 Task: Font style For heading Use Alef with green colour. font size for heading '24 Pt. 'Change the font style of data to Alefand font size to  16 Pt. Change the alignment of both headline & data to  Align top. In the sheet  Budget Analysis Toolbook
Action: Mouse moved to (48, 111)
Screenshot: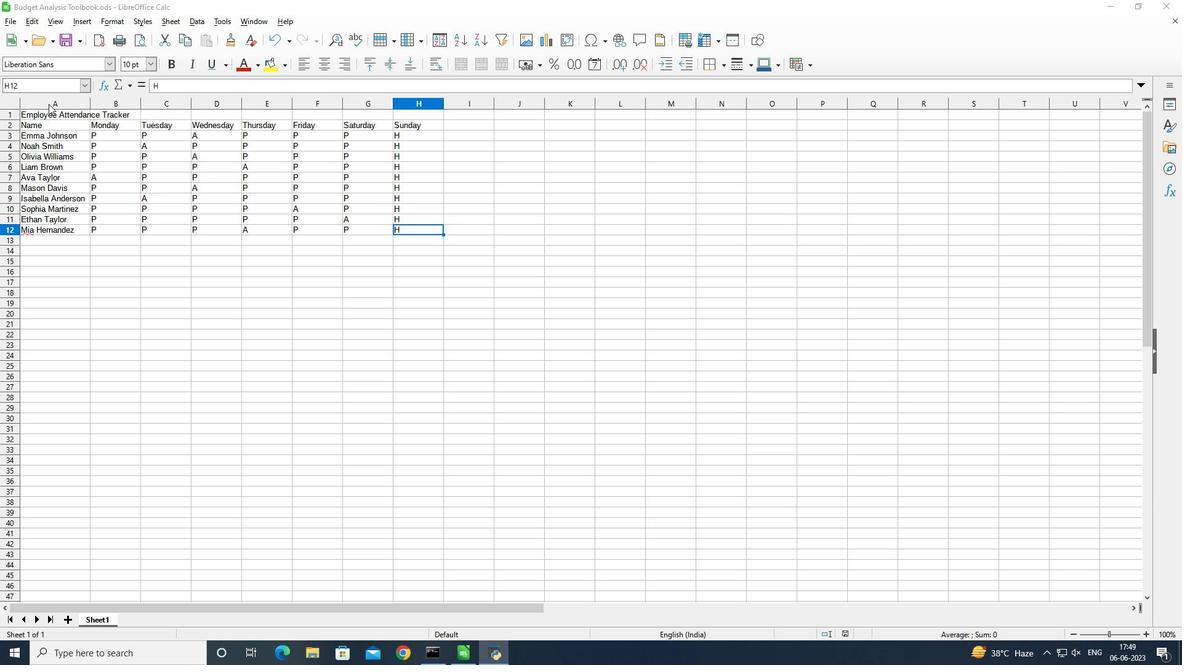 
Action: Mouse pressed left at (48, 111)
Screenshot: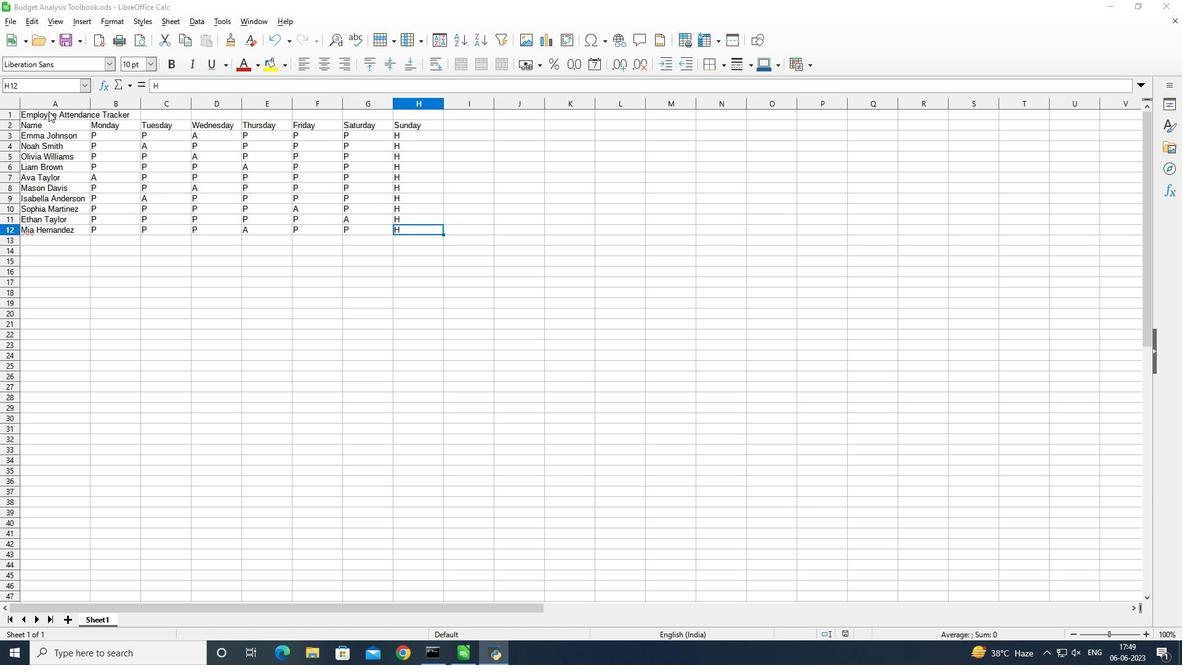 
Action: Mouse moved to (110, 59)
Screenshot: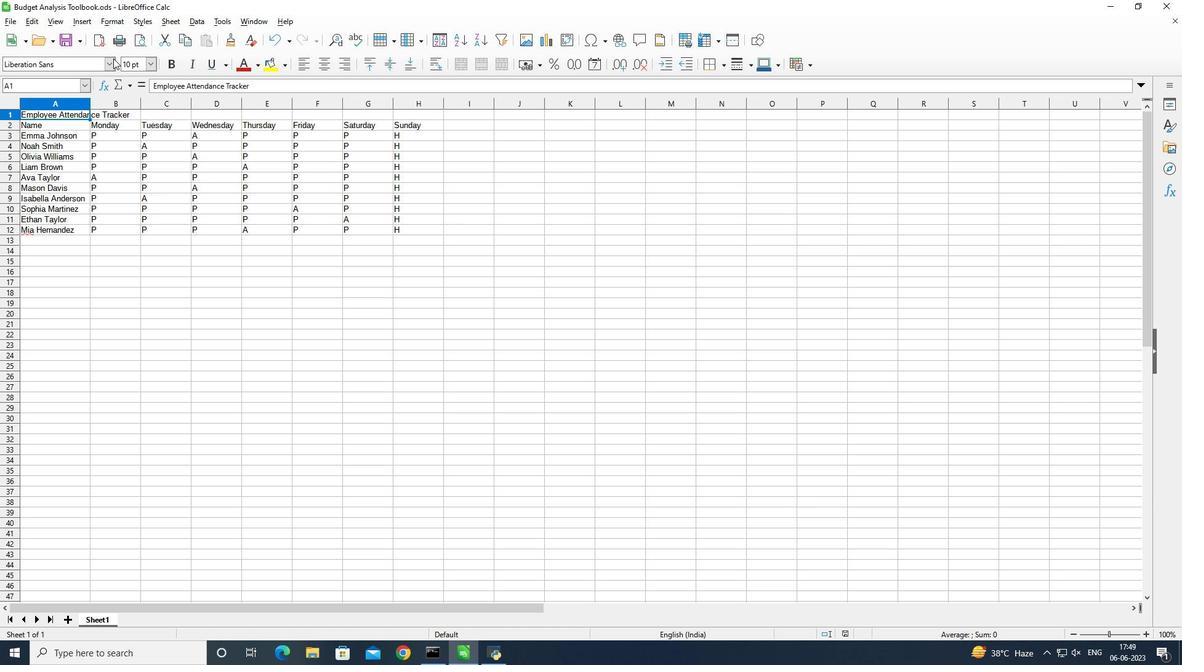 
Action: Mouse pressed left at (110, 59)
Screenshot: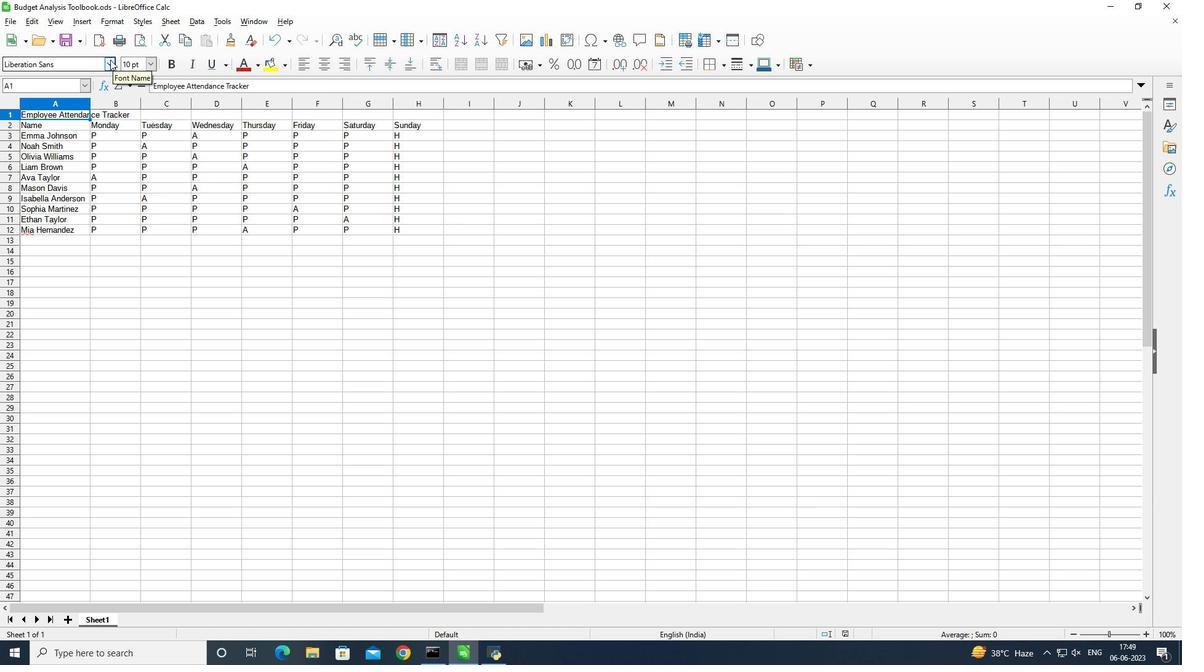 
Action: Mouse moved to (145, 259)
Screenshot: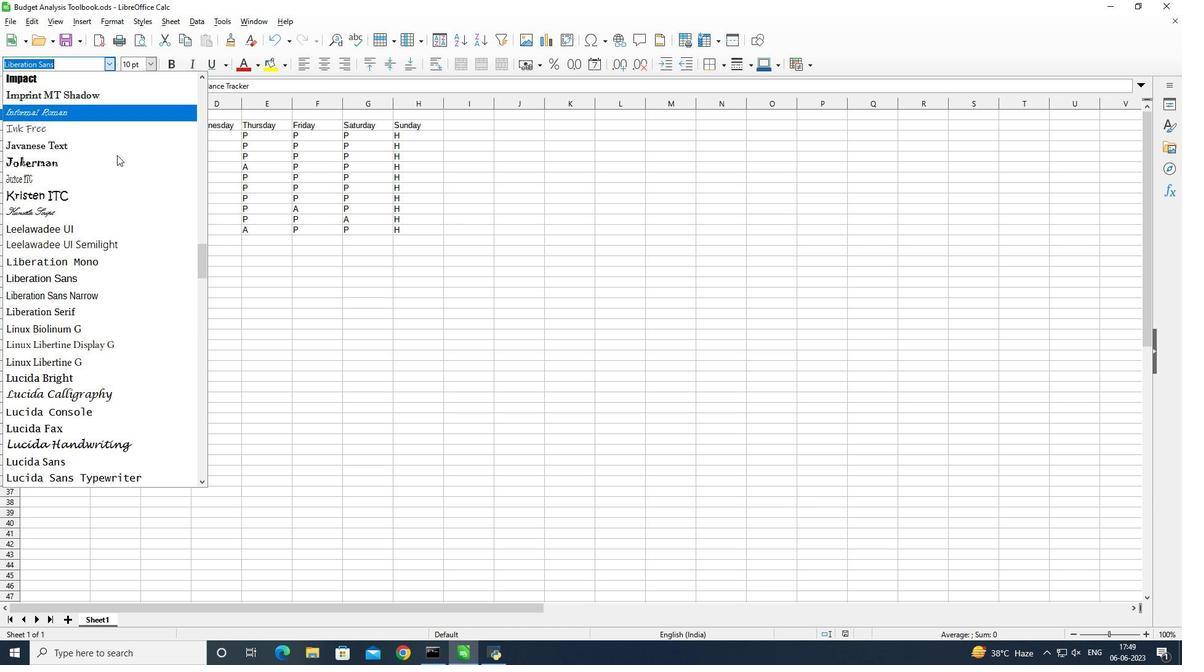 
Action: Mouse scrolled (145, 260) with delta (0, 0)
Screenshot: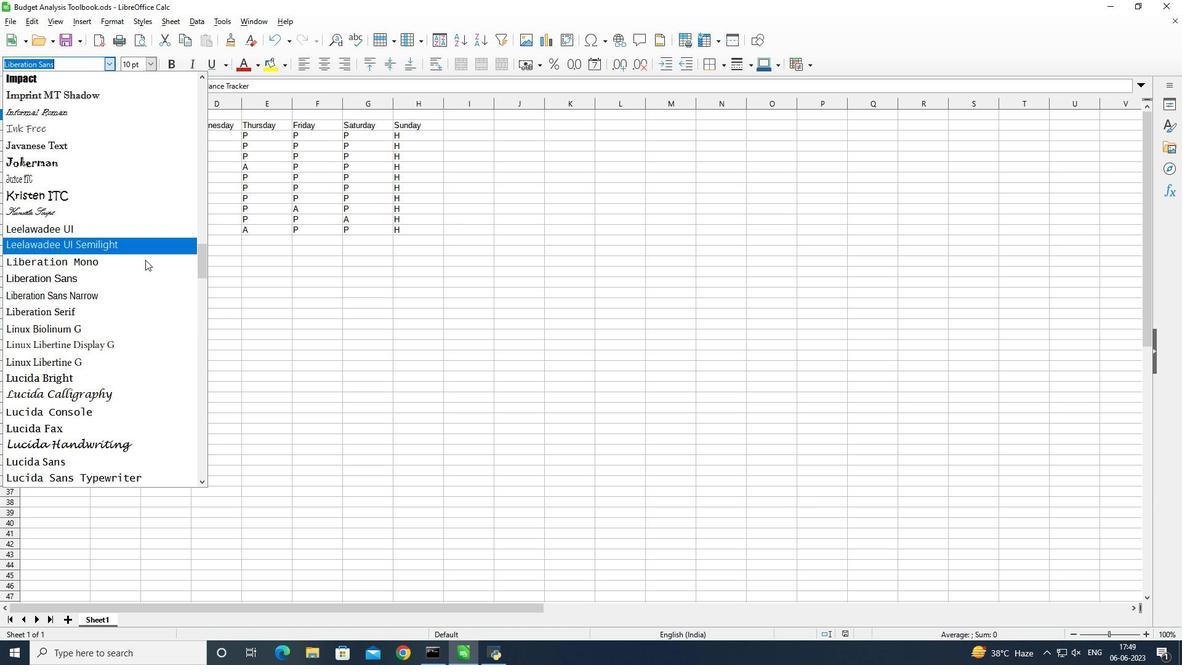 
Action: Mouse scrolled (145, 260) with delta (0, 0)
Screenshot: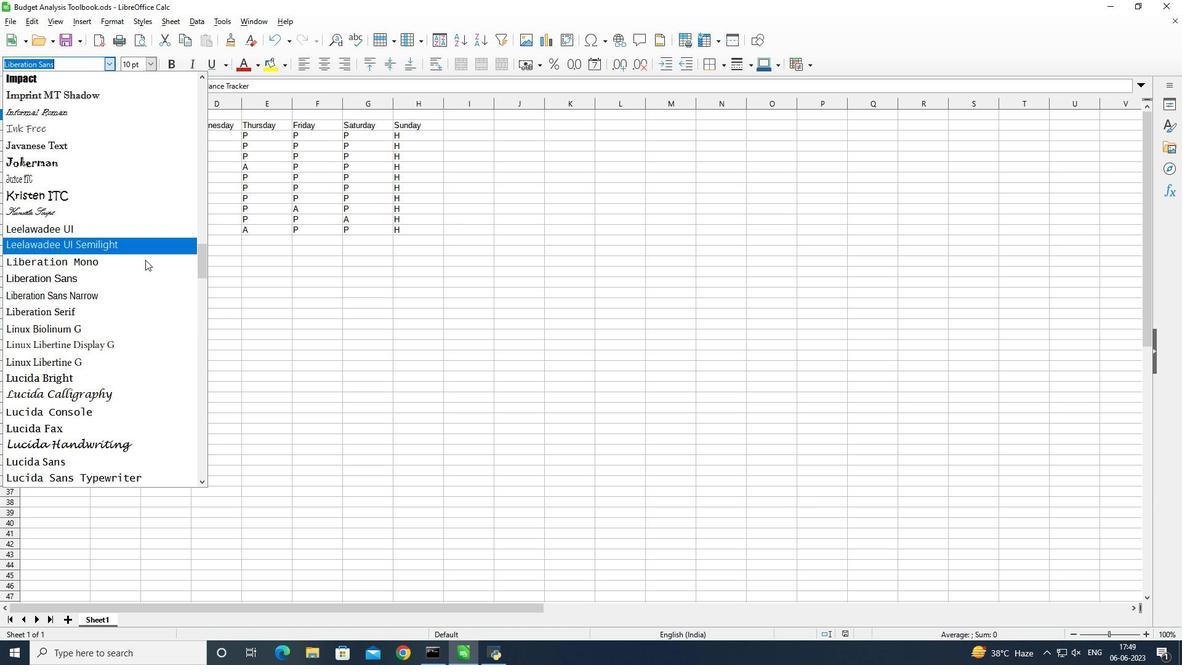 
Action: Mouse scrolled (145, 260) with delta (0, 0)
Screenshot: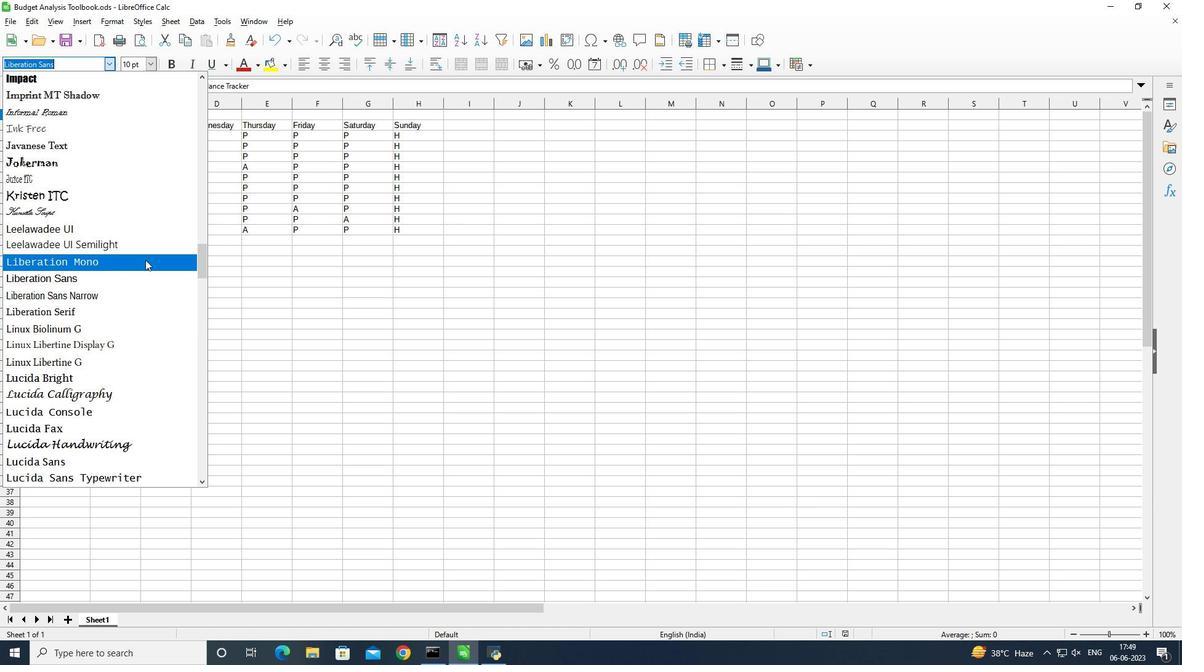 
Action: Mouse scrolled (145, 260) with delta (0, 0)
Screenshot: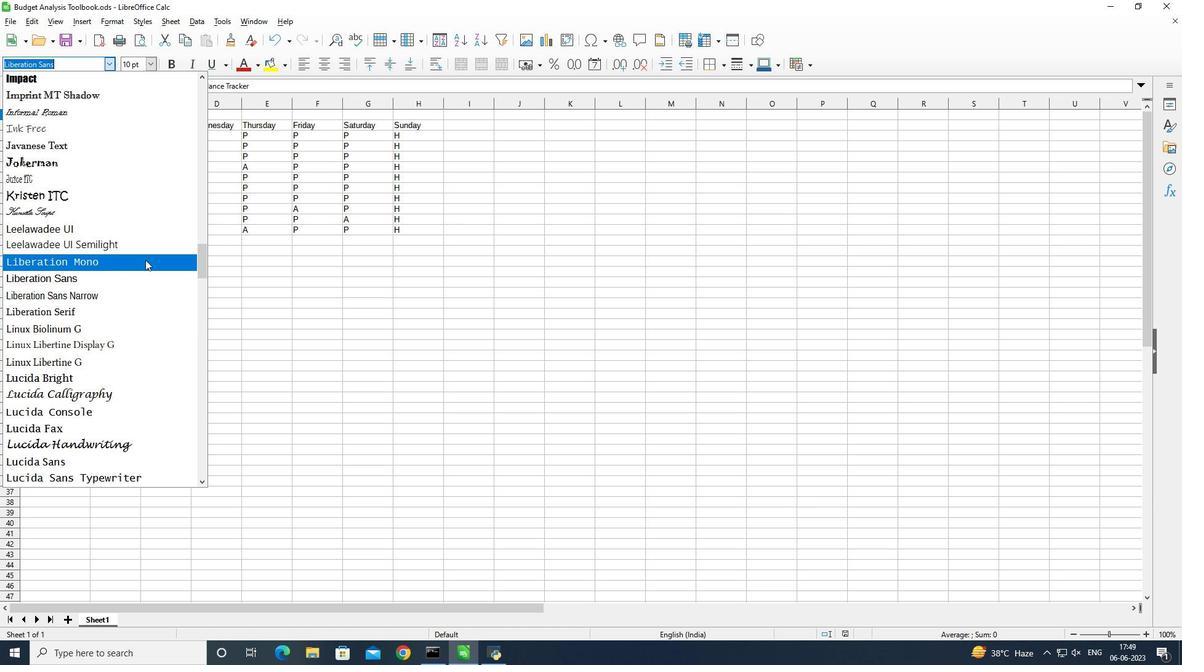 
Action: Mouse scrolled (145, 260) with delta (0, 0)
Screenshot: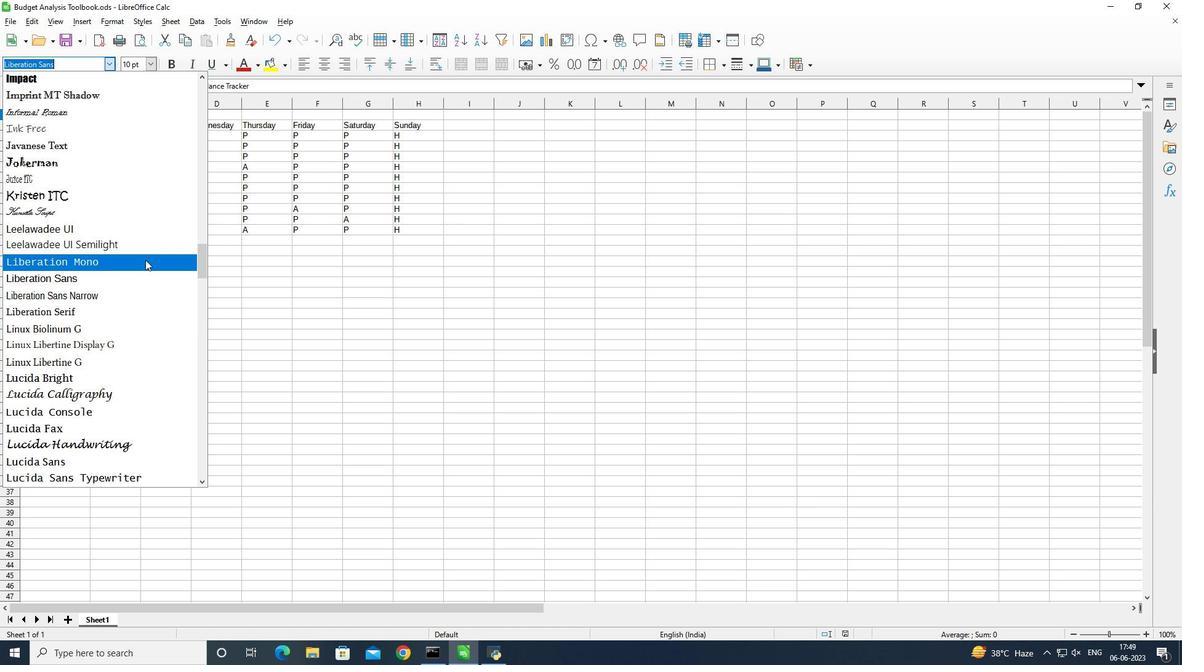 
Action: Mouse scrolled (145, 260) with delta (0, 0)
Screenshot: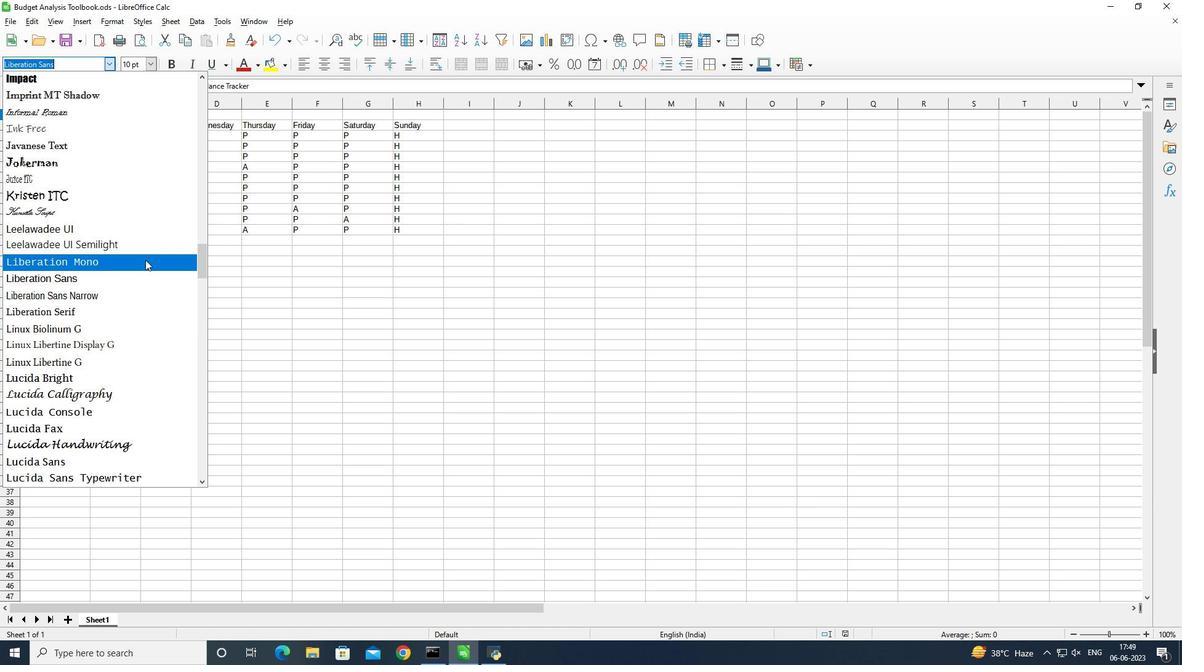
Action: Mouse scrolled (145, 260) with delta (0, 0)
Screenshot: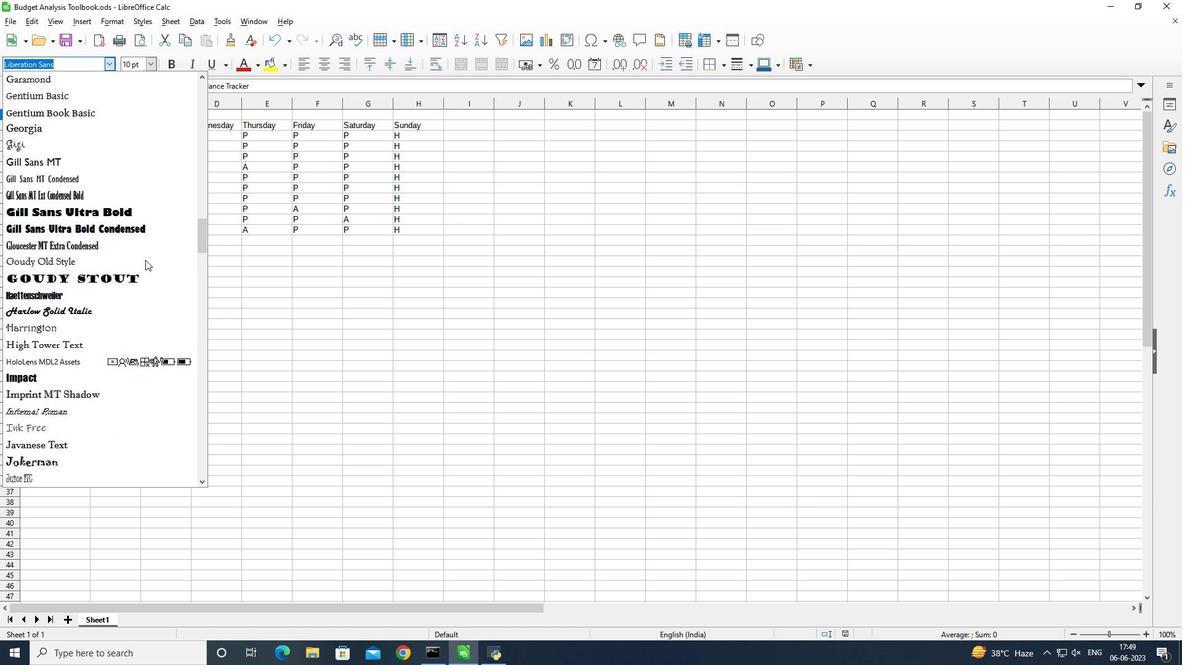 
Action: Mouse scrolled (145, 260) with delta (0, 0)
Screenshot: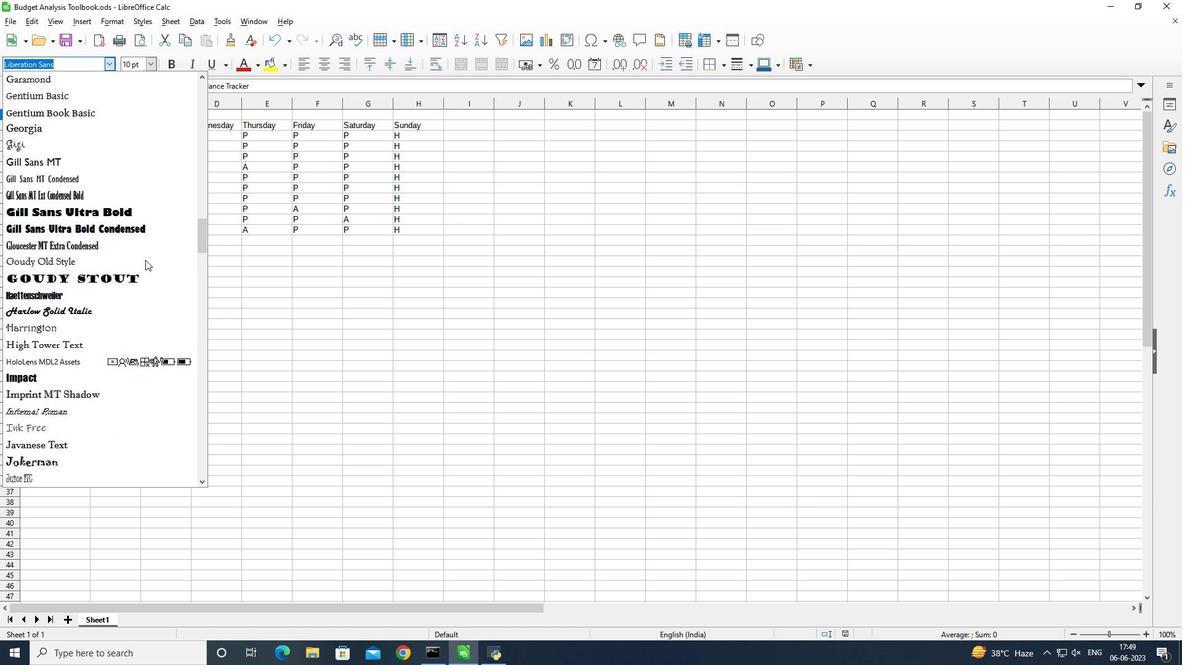 
Action: Mouse scrolled (145, 260) with delta (0, 0)
Screenshot: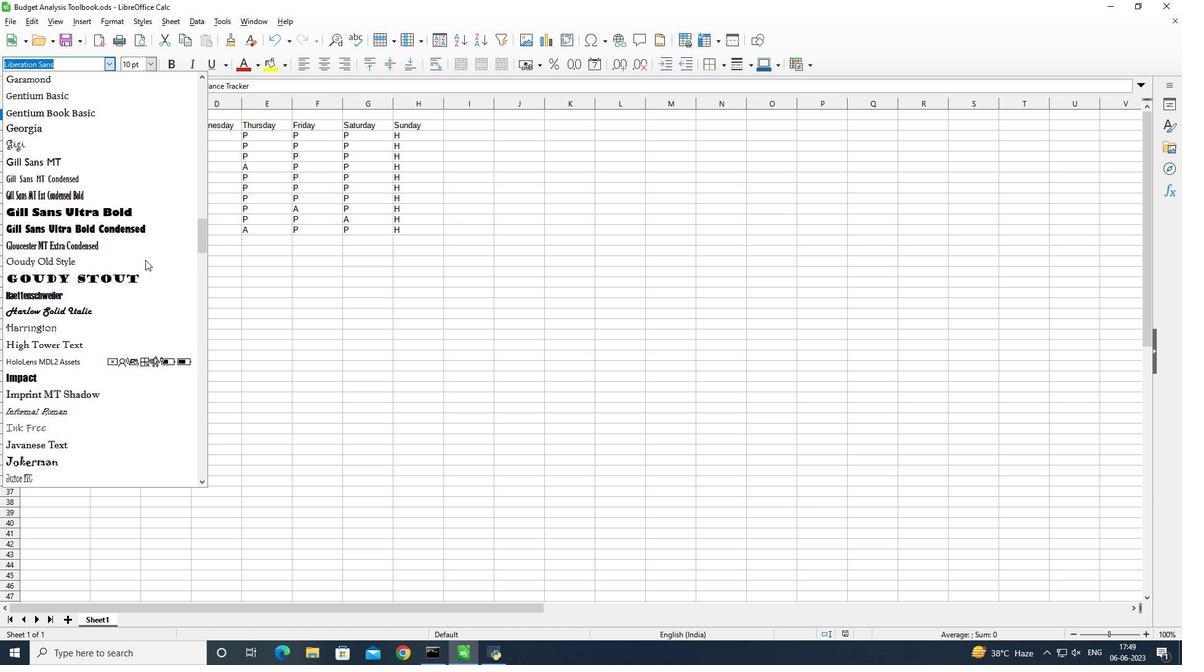 
Action: Mouse scrolled (145, 260) with delta (0, 0)
Screenshot: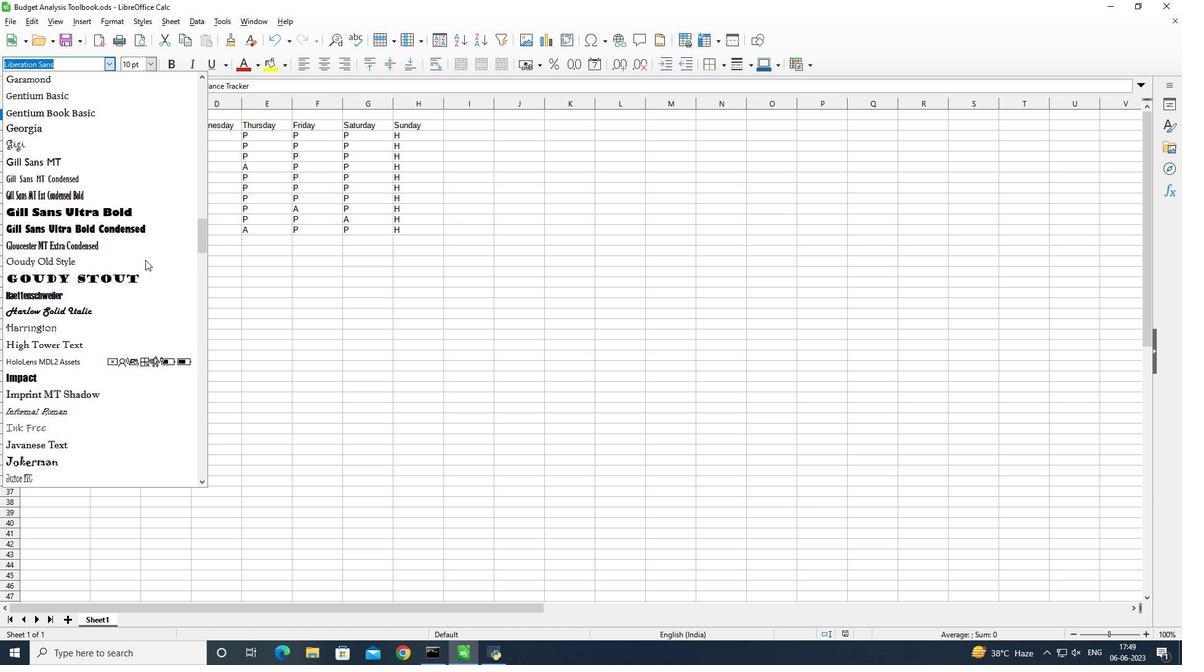 
Action: Mouse scrolled (145, 260) with delta (0, 0)
Screenshot: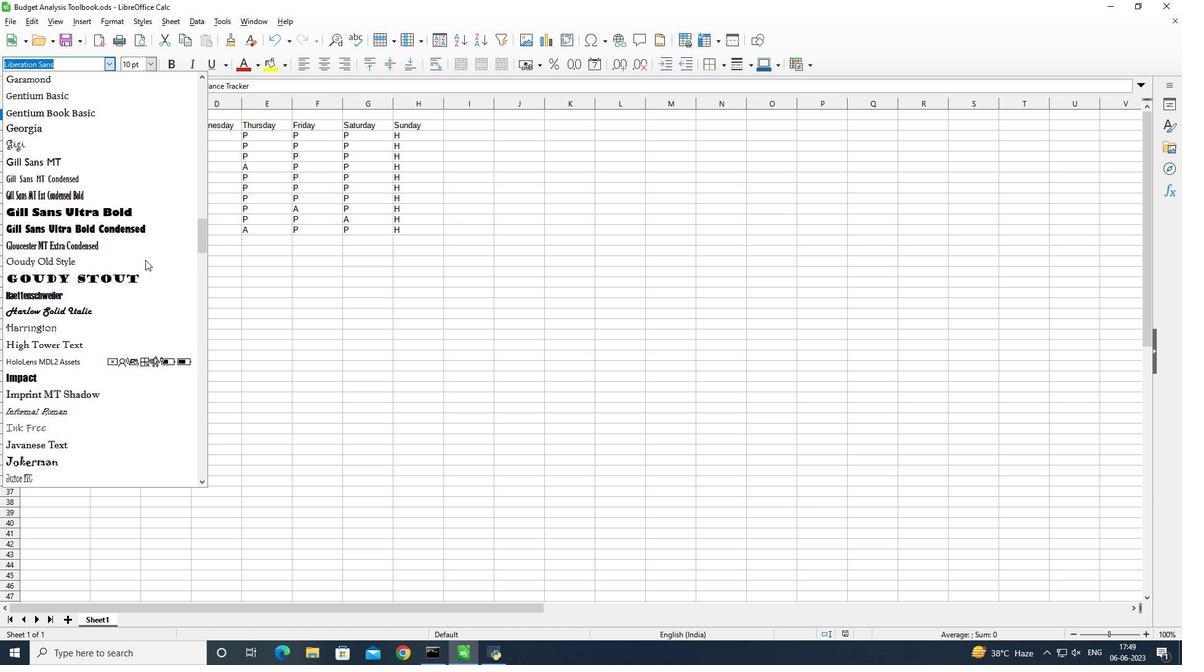 
Action: Mouse scrolled (145, 260) with delta (0, 0)
Screenshot: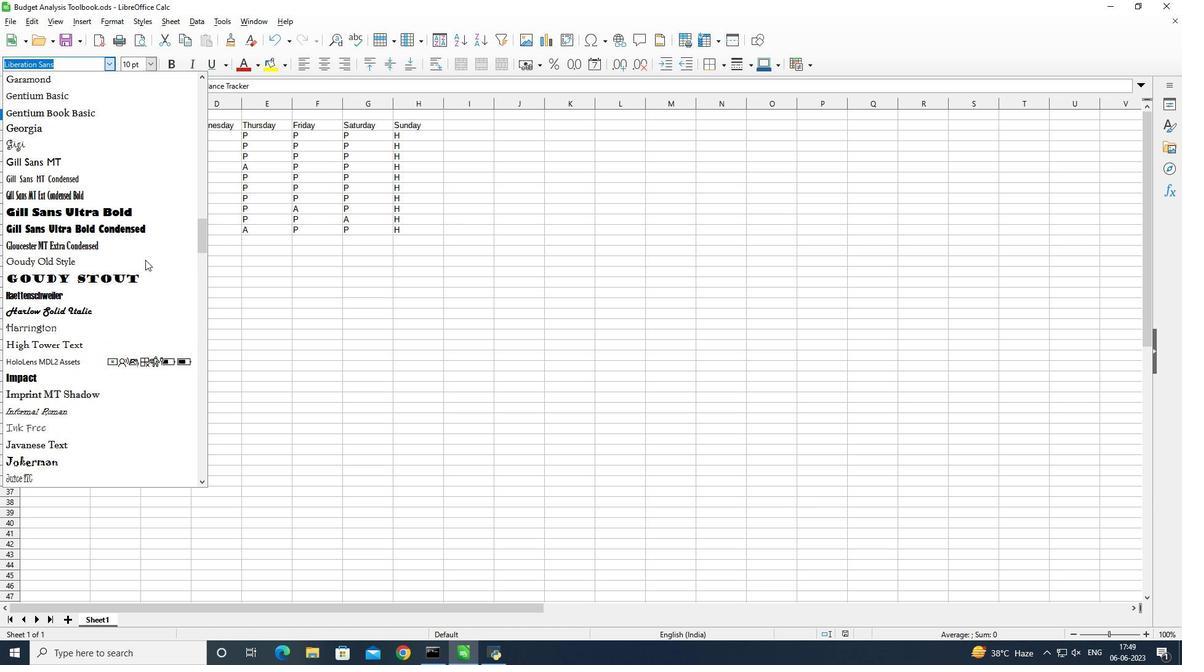 
Action: Mouse scrolled (145, 260) with delta (0, 0)
Screenshot: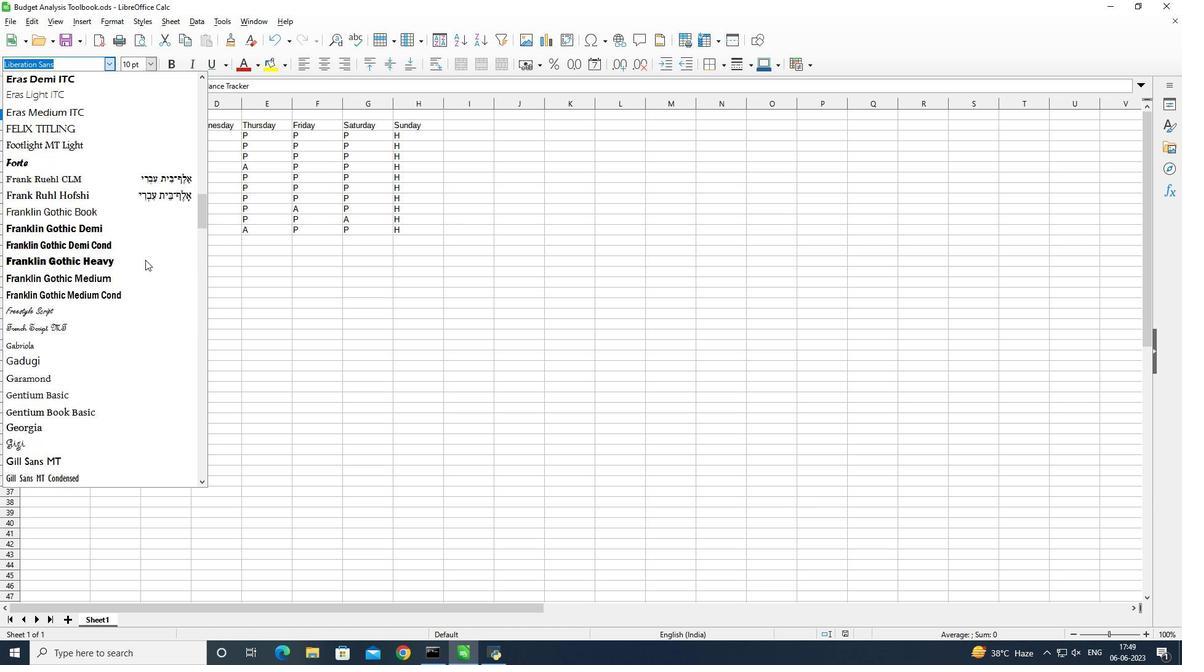 
Action: Mouse scrolled (145, 260) with delta (0, 0)
Screenshot: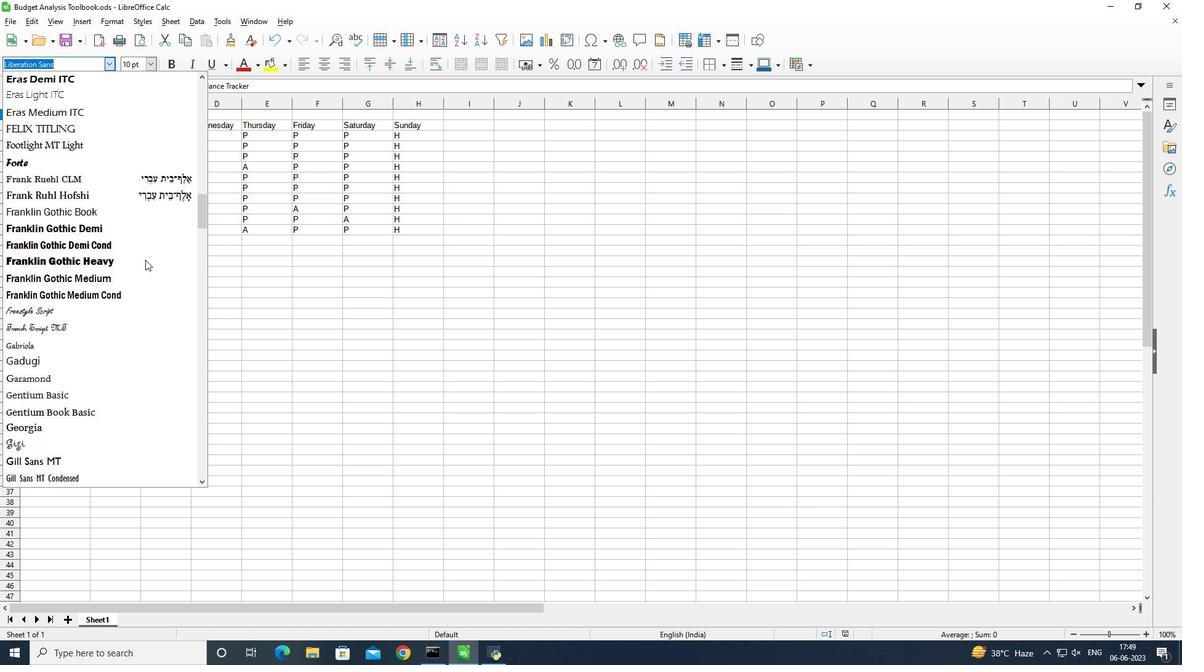 
Action: Mouse scrolled (145, 260) with delta (0, 0)
Screenshot: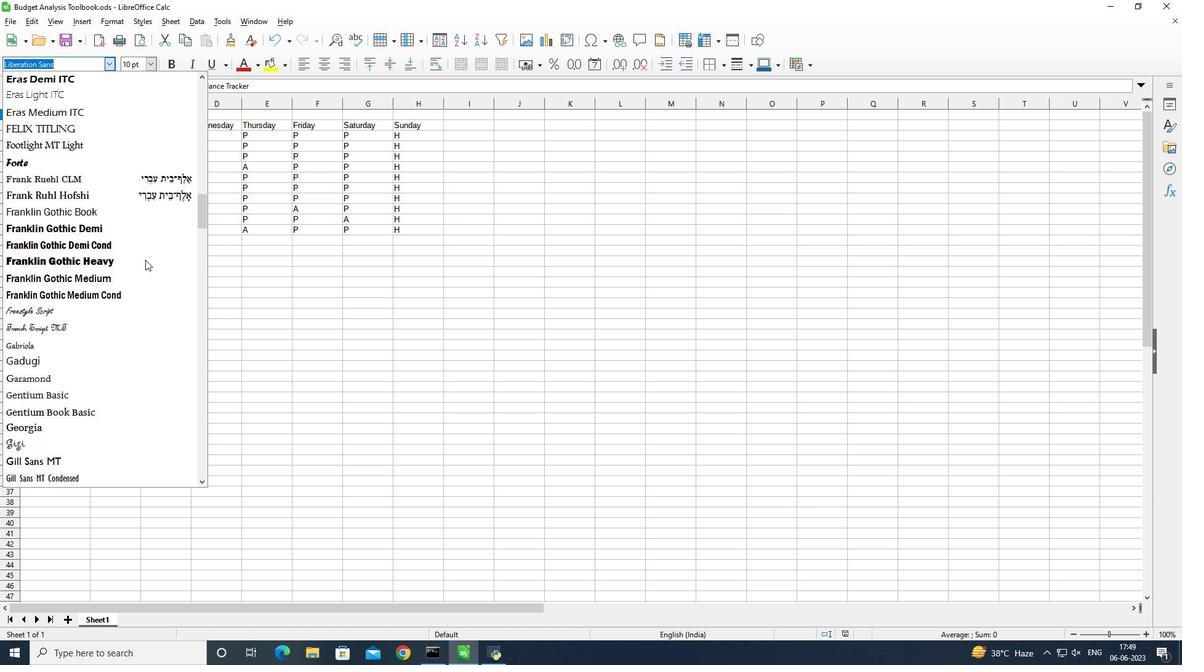 
Action: Mouse scrolled (145, 260) with delta (0, 0)
Screenshot: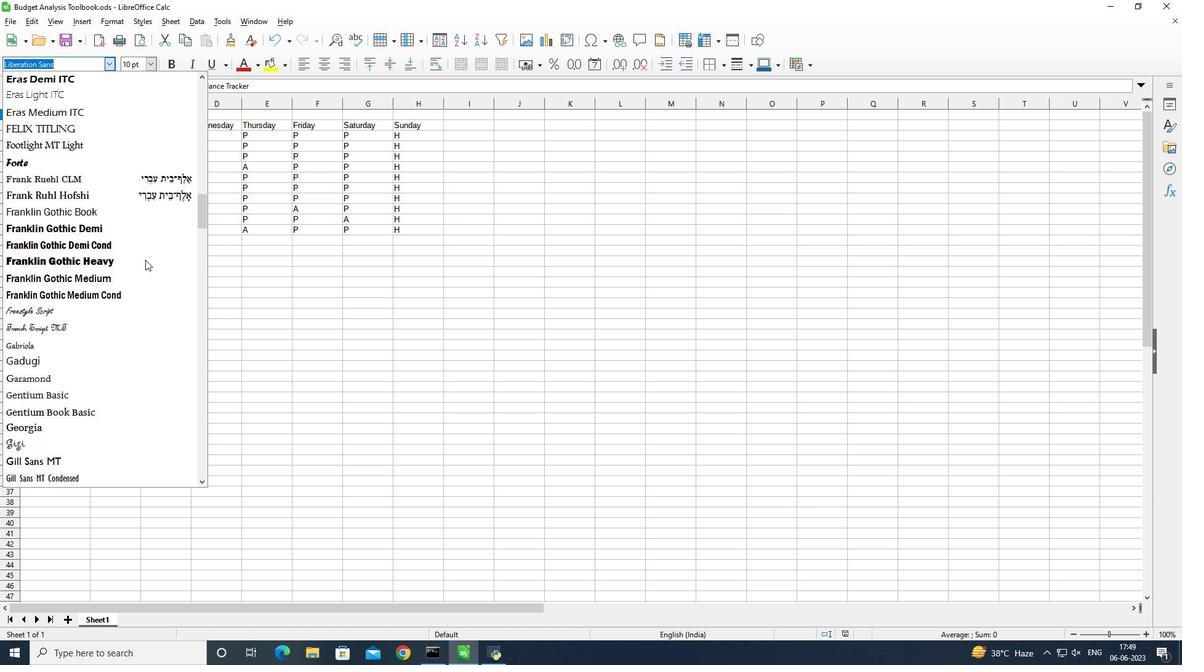 
Action: Mouse scrolled (145, 260) with delta (0, 0)
Screenshot: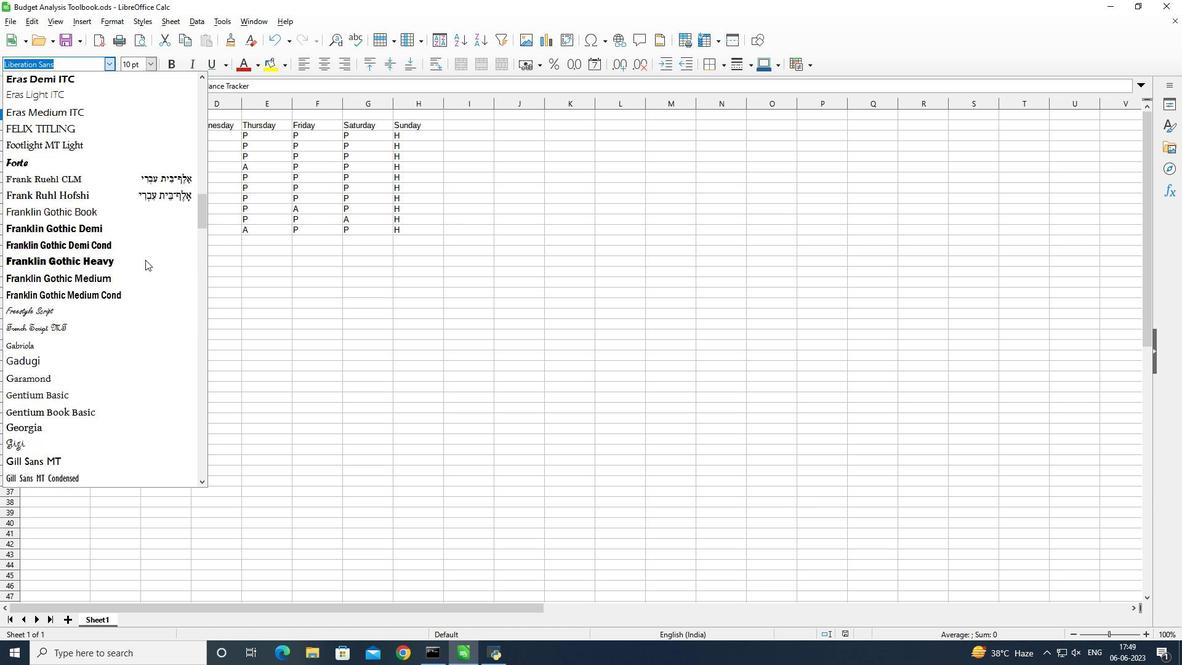 
Action: Mouse scrolled (145, 260) with delta (0, 0)
Screenshot: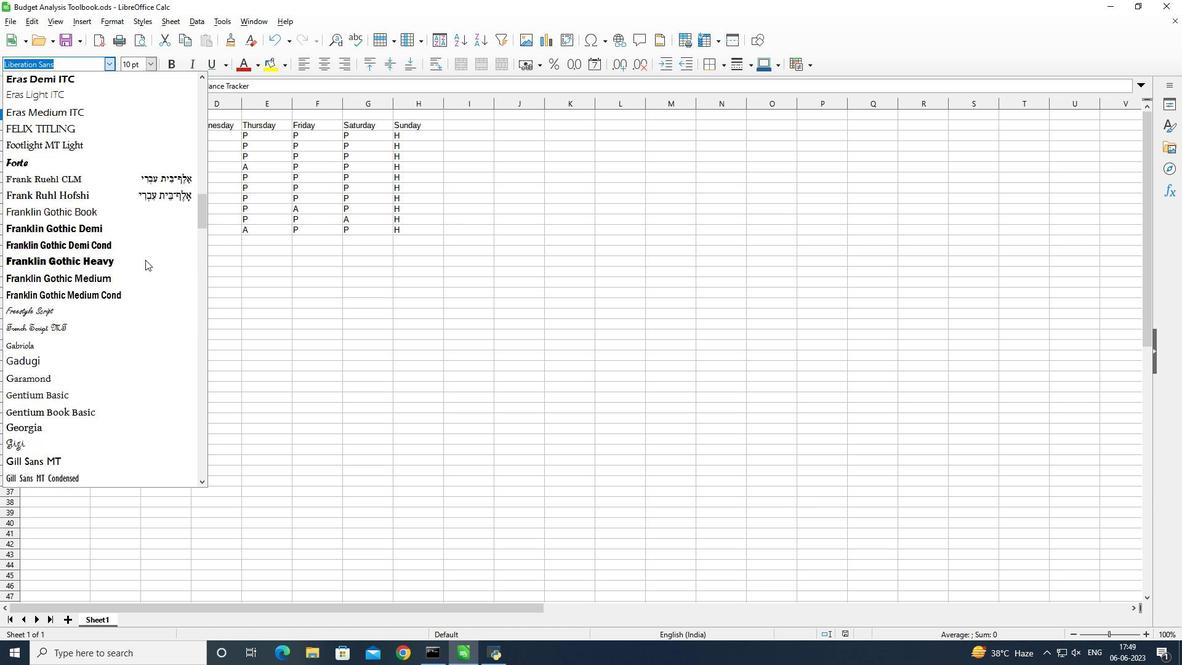 
Action: Mouse scrolled (145, 260) with delta (0, 0)
Screenshot: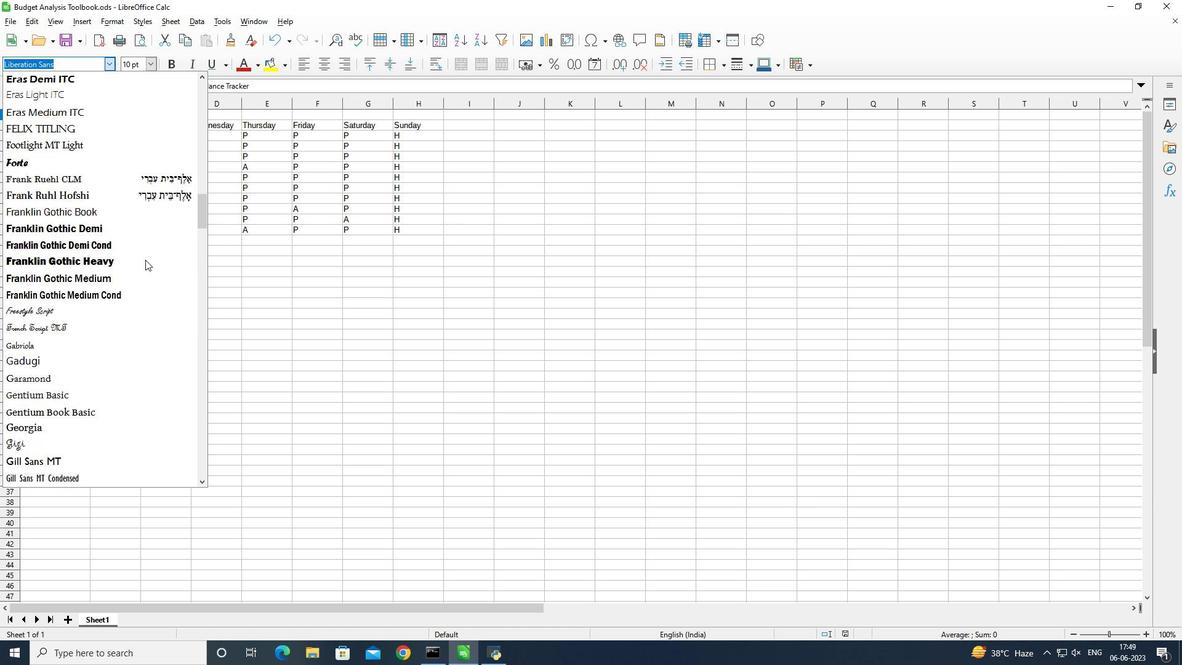 
Action: Mouse scrolled (145, 260) with delta (0, 0)
Screenshot: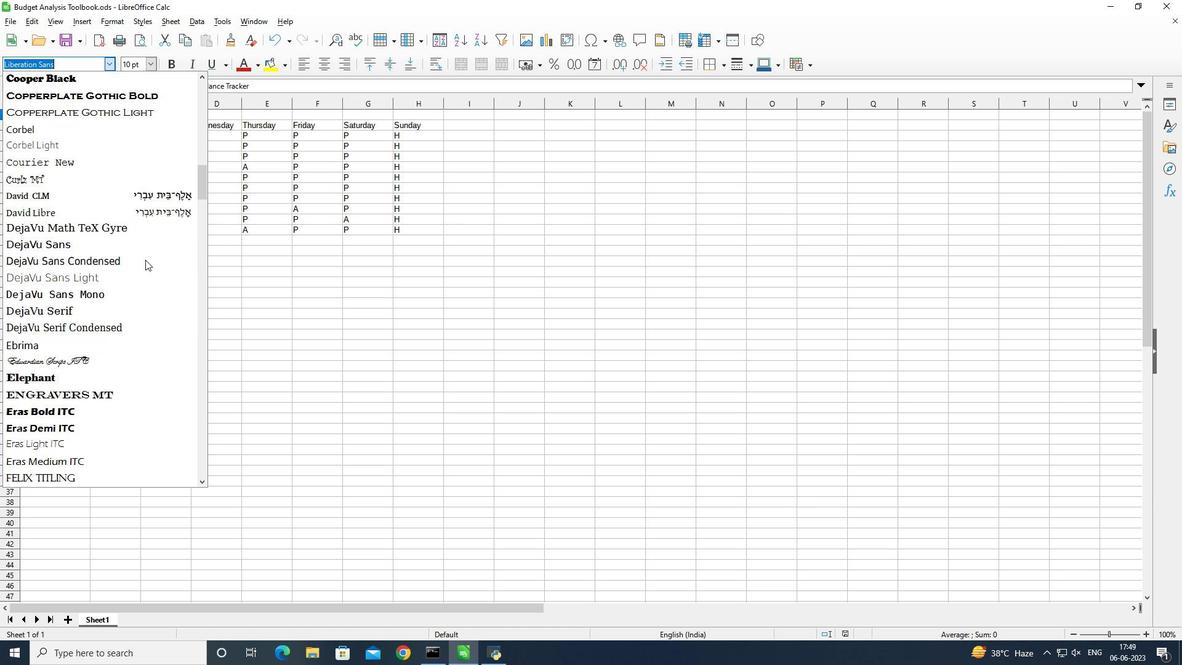 
Action: Mouse scrolled (145, 260) with delta (0, 0)
Screenshot: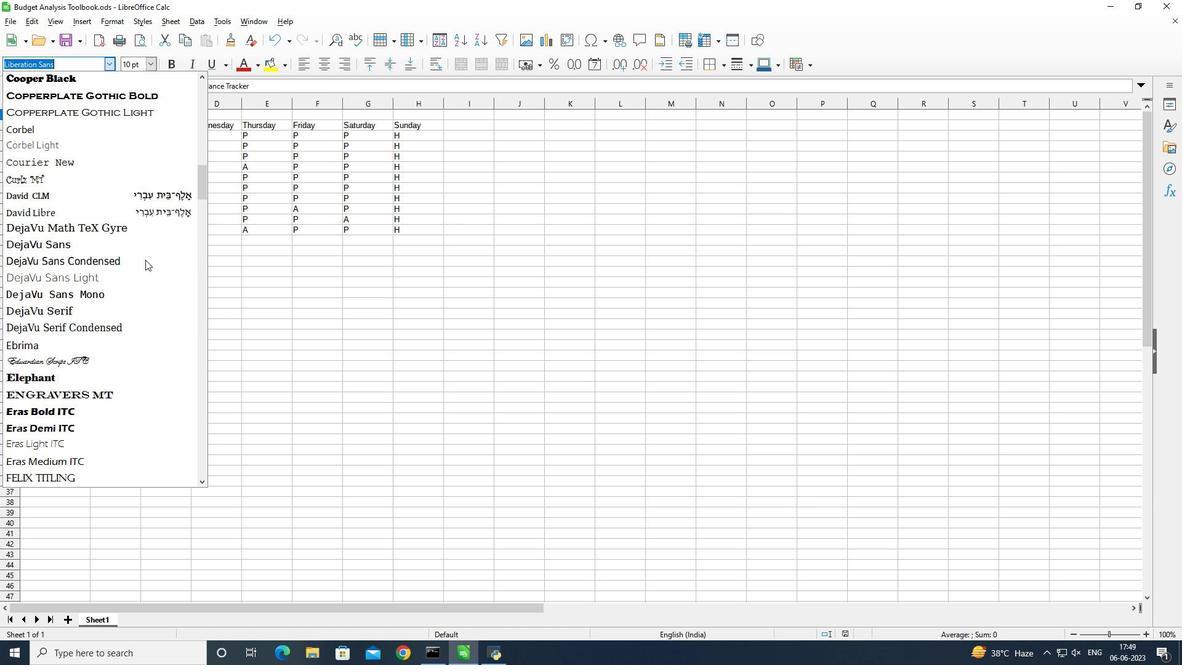 
Action: Mouse scrolled (145, 260) with delta (0, 0)
Screenshot: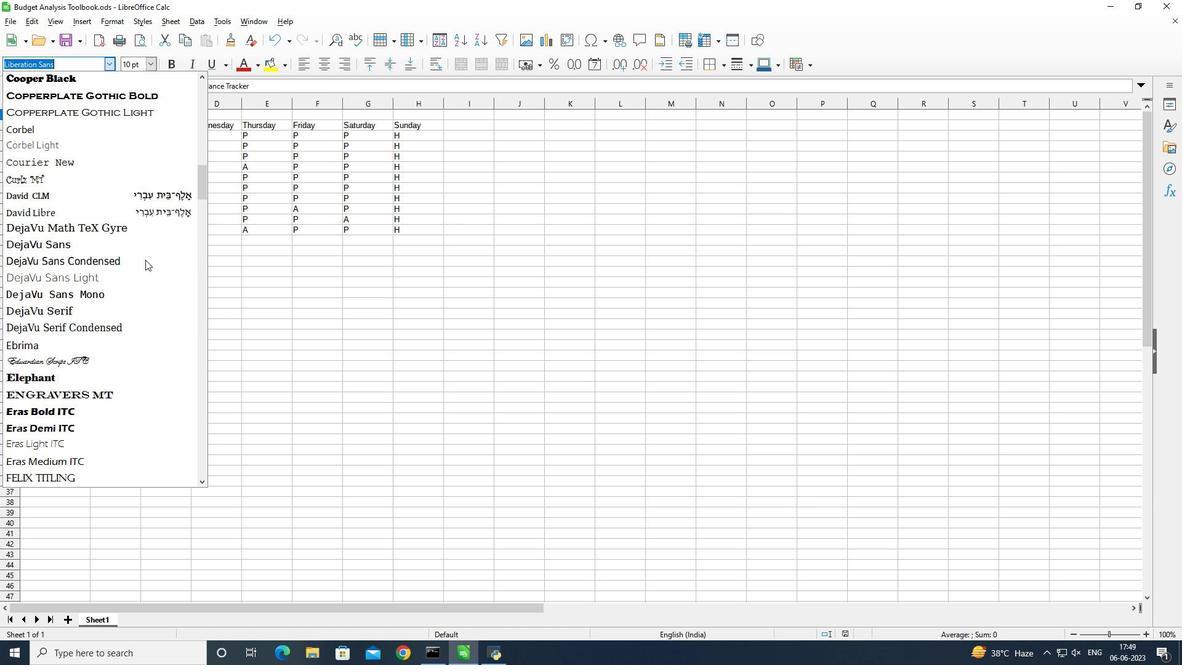 
Action: Mouse scrolled (145, 260) with delta (0, 0)
Screenshot: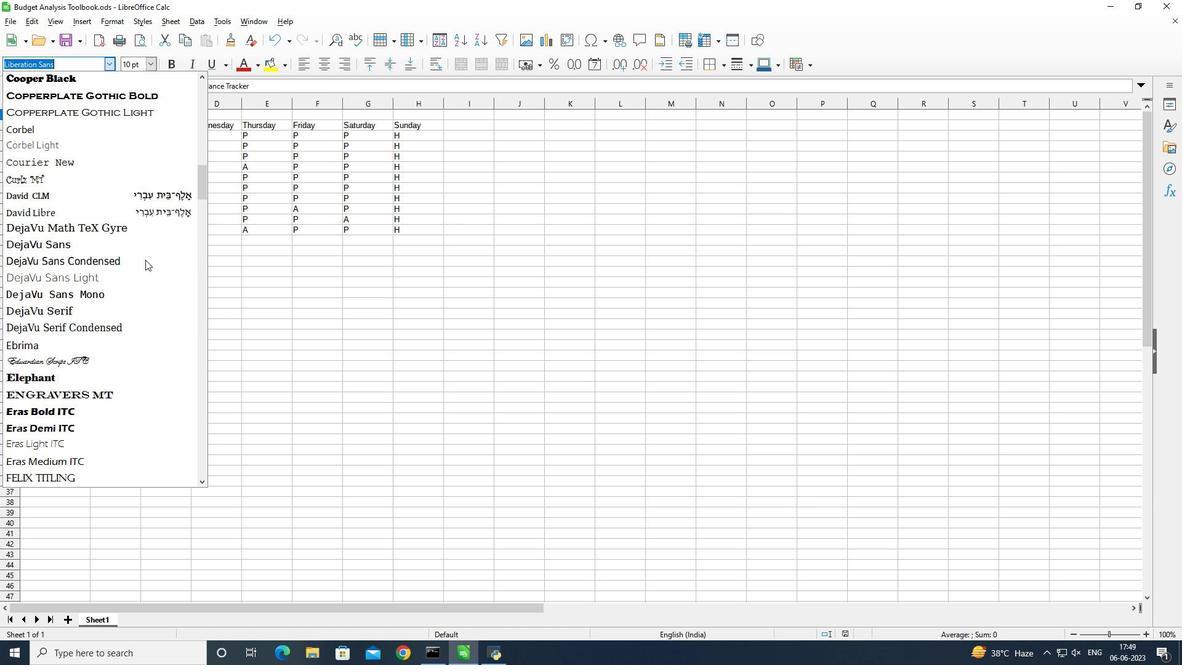 
Action: Mouse scrolled (145, 260) with delta (0, 0)
Screenshot: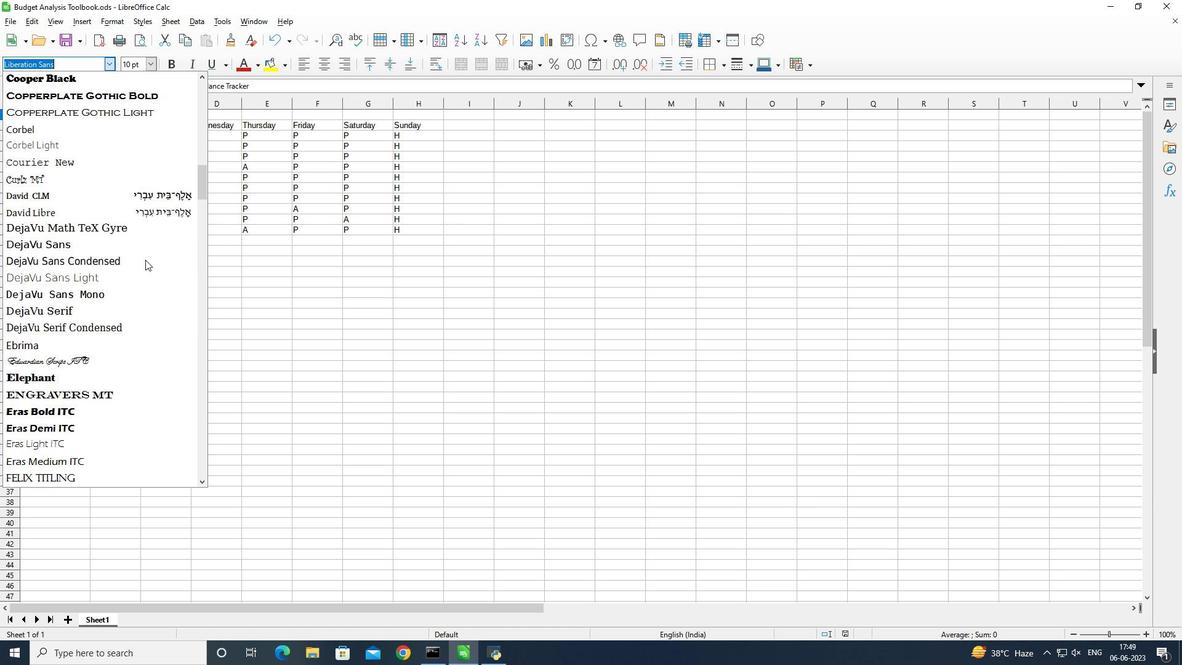 
Action: Mouse scrolled (145, 260) with delta (0, 0)
Screenshot: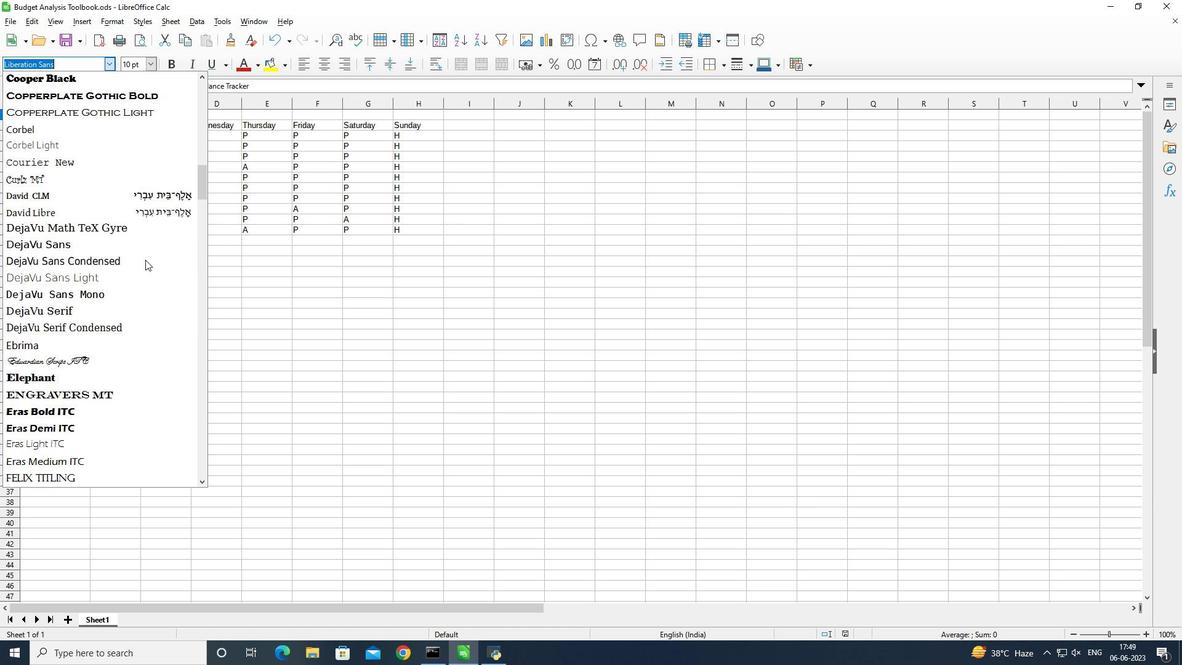 
Action: Mouse scrolled (145, 260) with delta (0, 0)
Screenshot: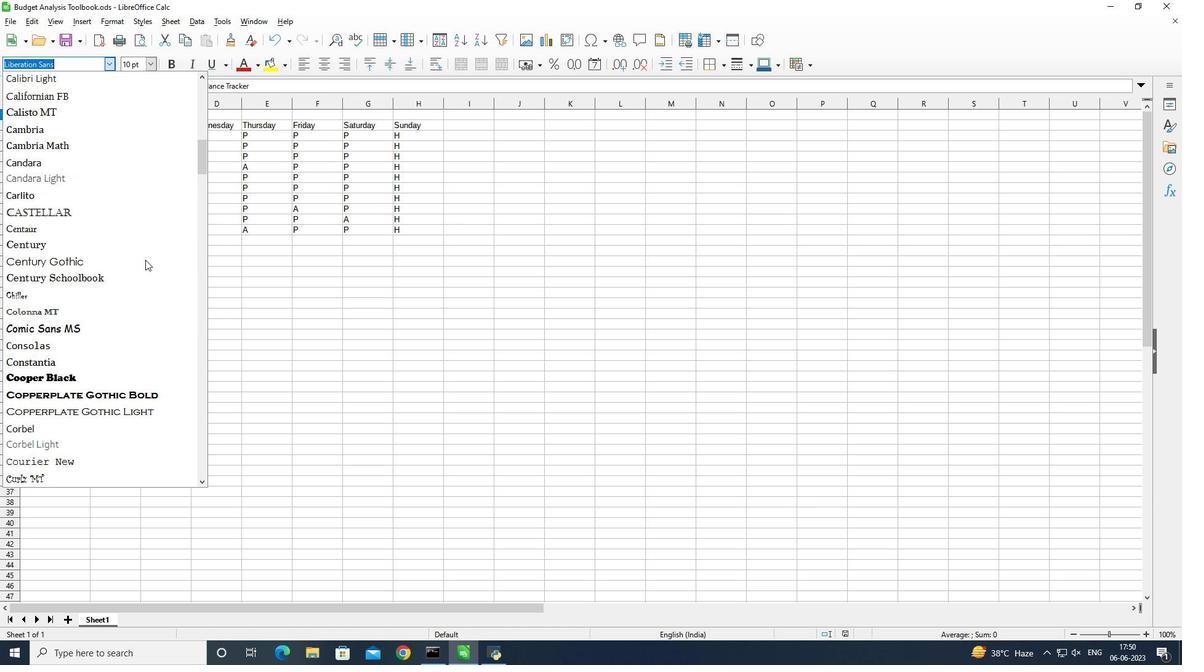 
Action: Mouse scrolled (145, 260) with delta (0, 0)
Screenshot: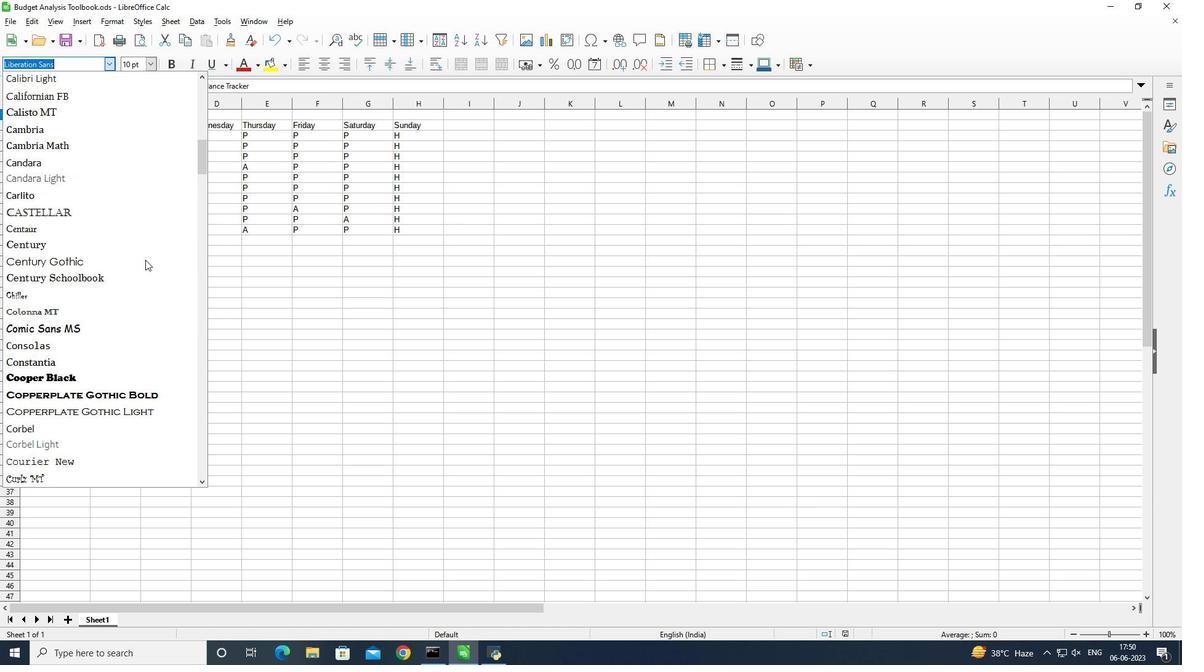 
Action: Mouse scrolled (145, 260) with delta (0, 0)
Screenshot: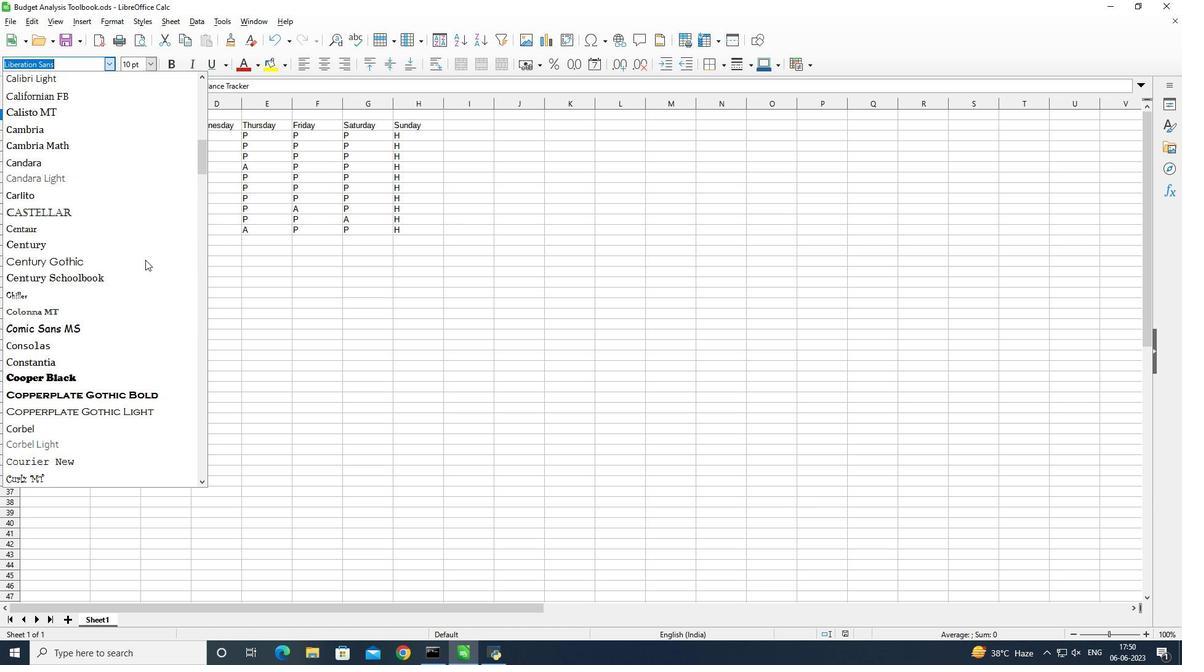 
Action: Mouse scrolled (145, 260) with delta (0, 0)
Screenshot: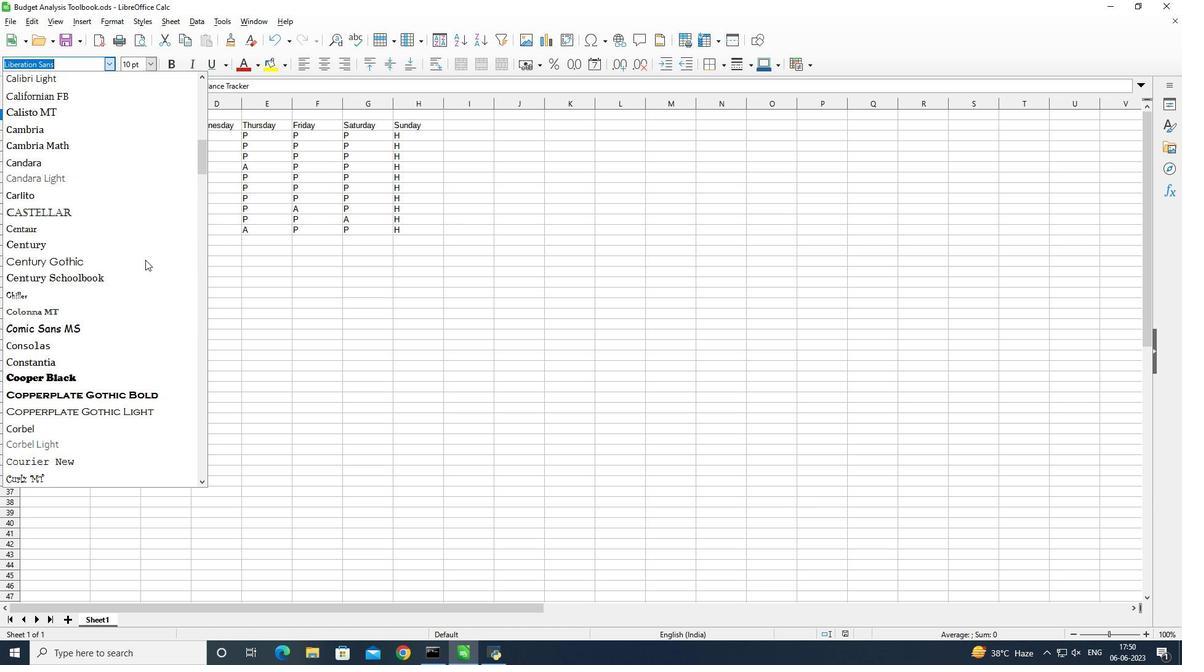 
Action: Mouse scrolled (145, 260) with delta (0, 0)
Screenshot: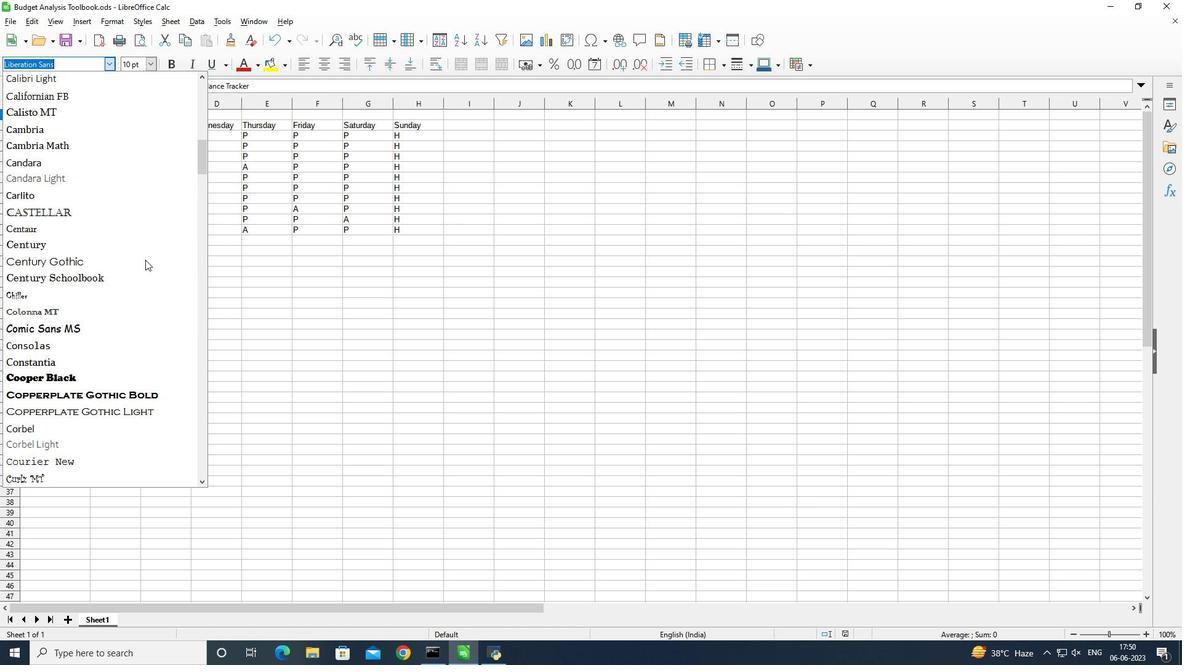 
Action: Mouse scrolled (145, 260) with delta (0, 0)
Screenshot: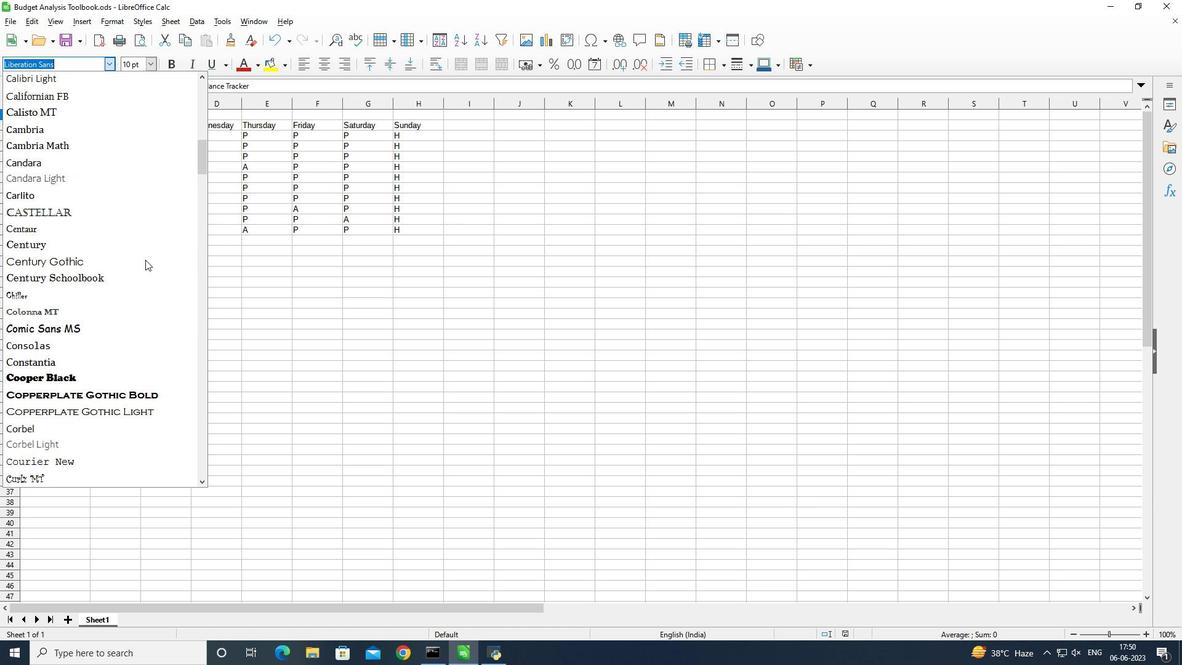 
Action: Mouse scrolled (145, 260) with delta (0, 0)
Screenshot: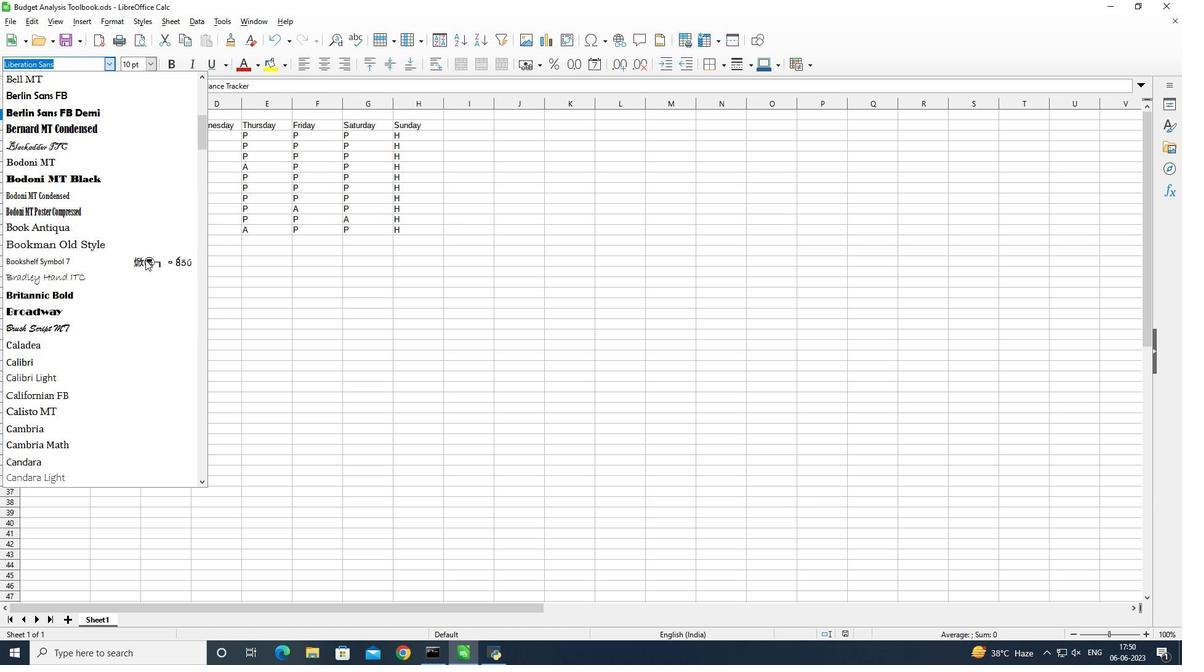
Action: Mouse scrolled (145, 260) with delta (0, 0)
Screenshot: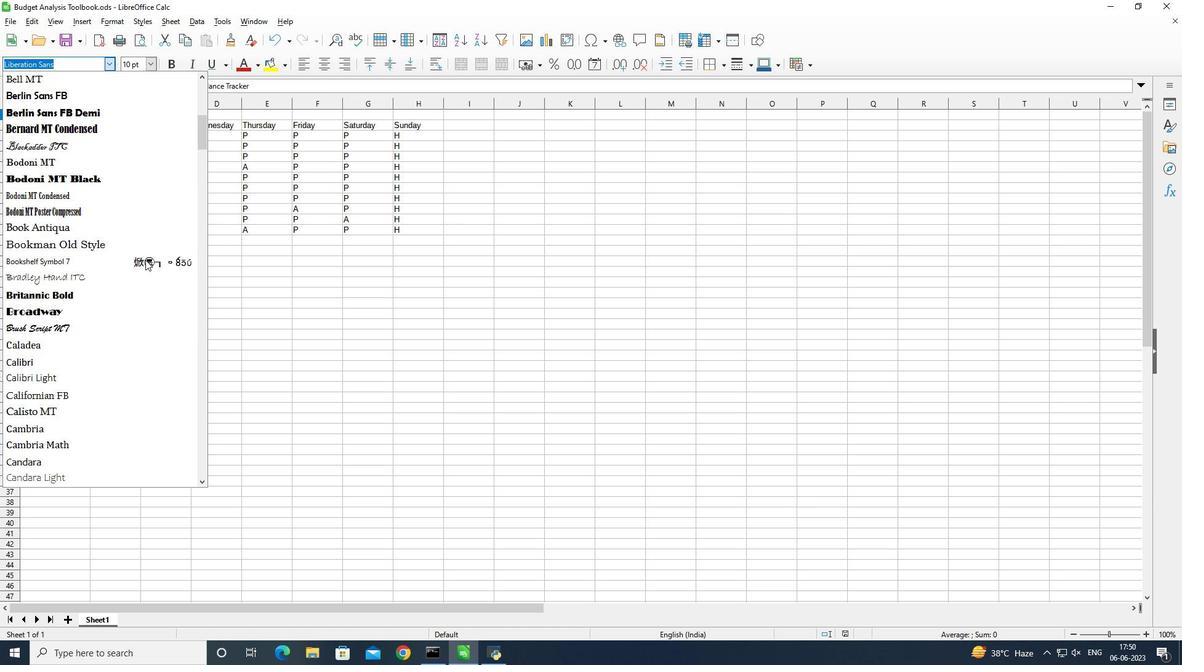 
Action: Mouse scrolled (145, 260) with delta (0, 0)
Screenshot: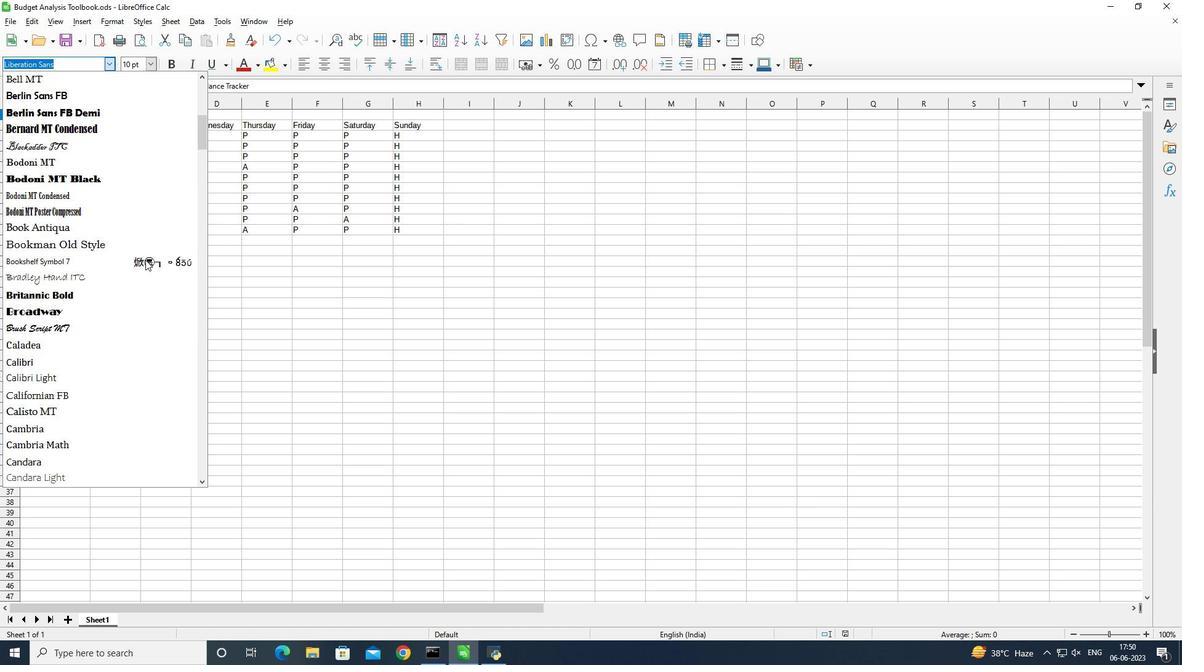 
Action: Mouse scrolled (145, 260) with delta (0, 0)
Screenshot: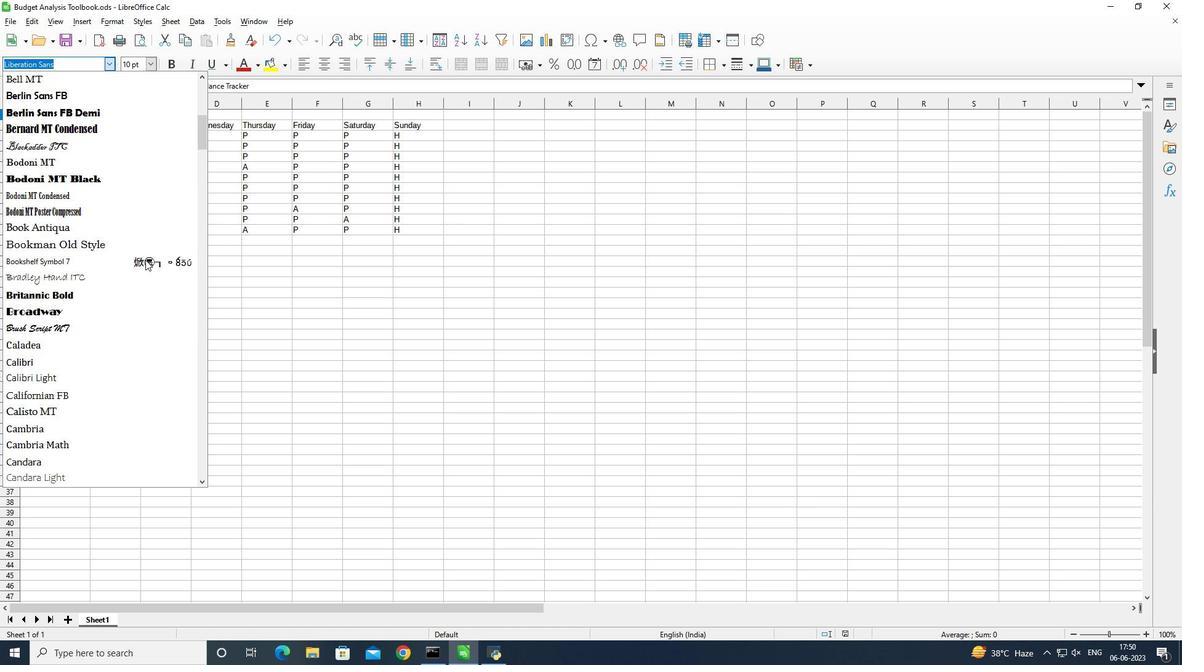 
Action: Mouse scrolled (145, 260) with delta (0, 0)
Screenshot: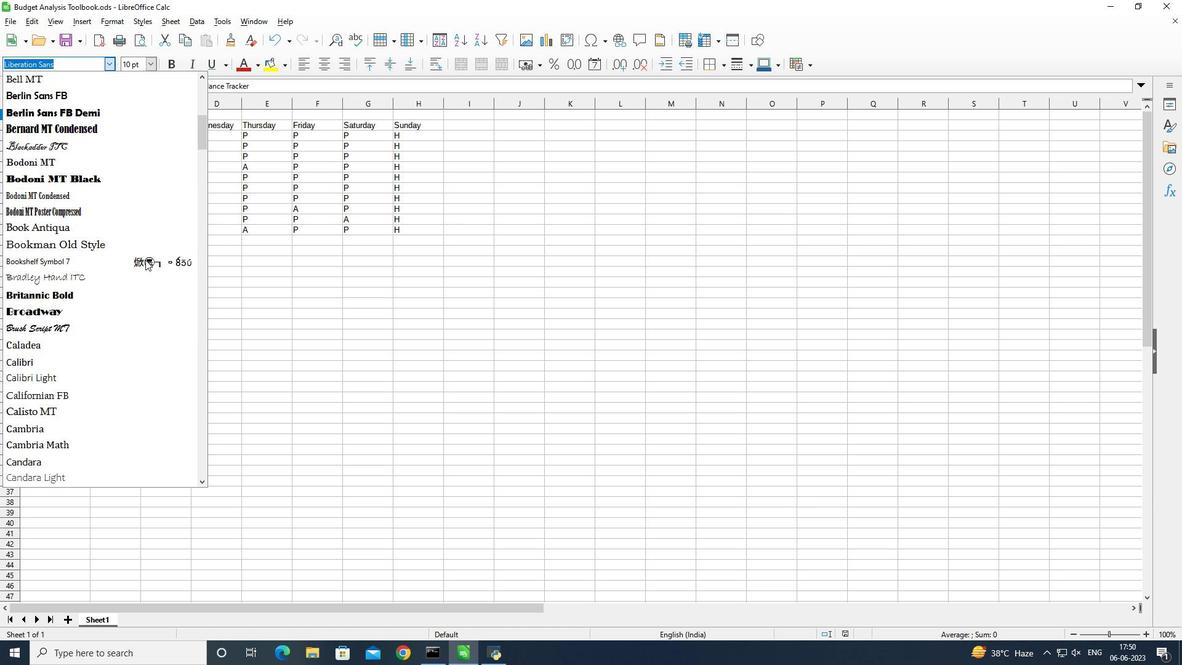 
Action: Mouse scrolled (145, 260) with delta (0, 0)
Screenshot: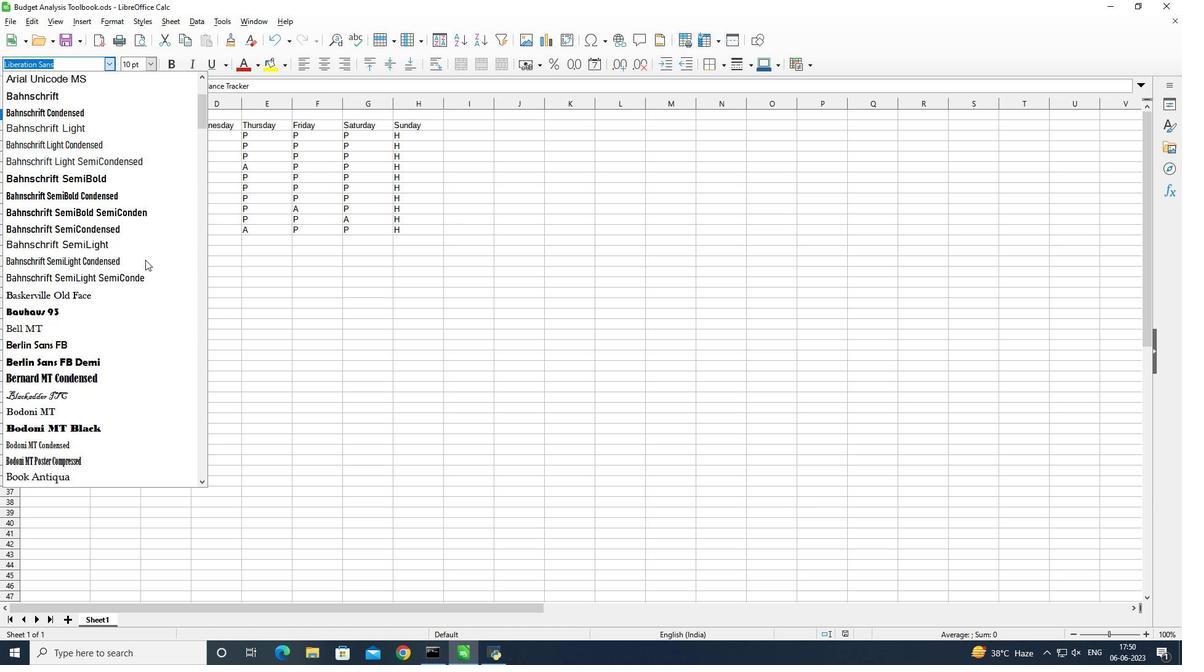 
Action: Mouse scrolled (145, 260) with delta (0, 0)
Screenshot: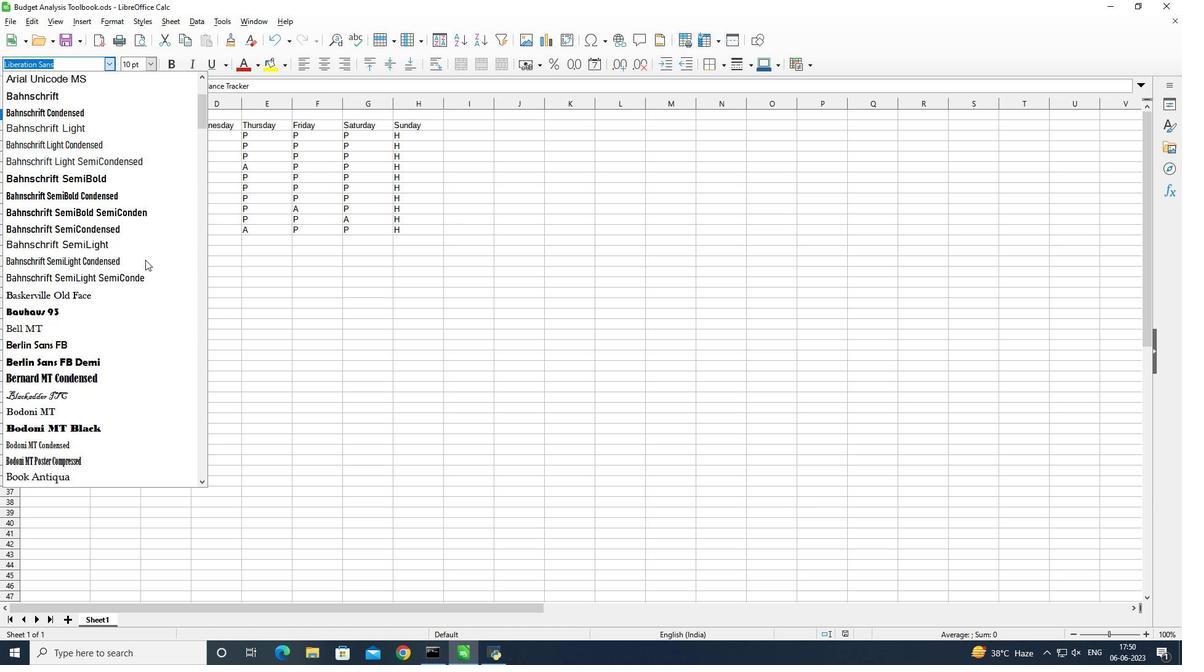 
Action: Mouse scrolled (145, 260) with delta (0, 0)
Screenshot: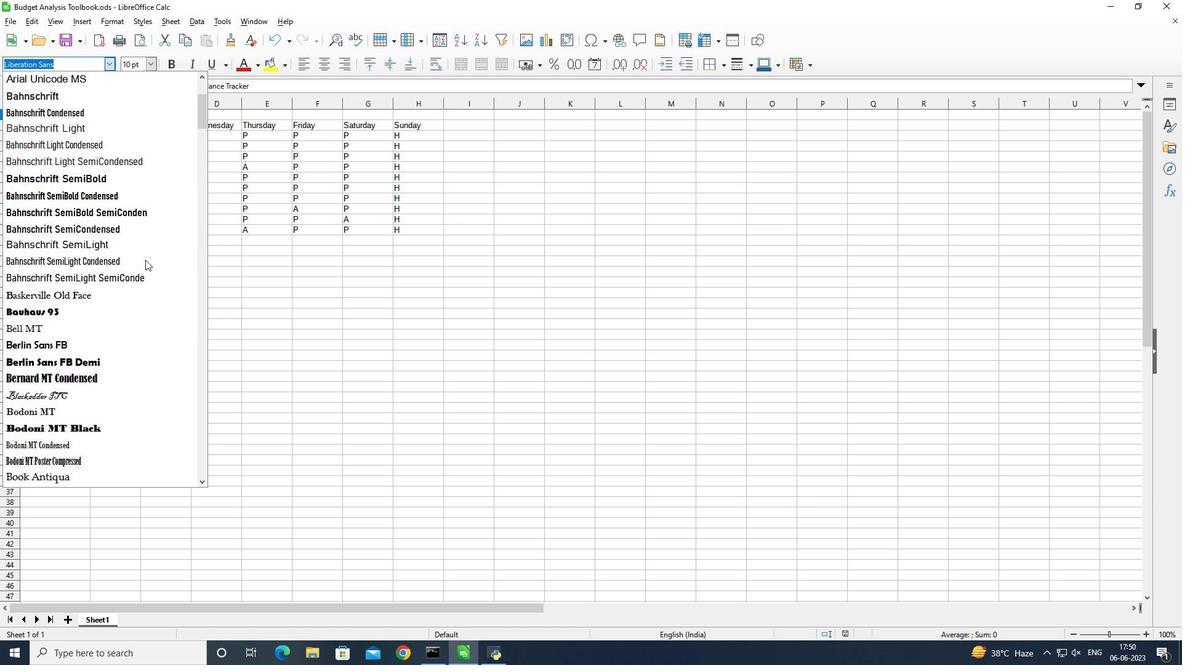 
Action: Mouse scrolled (145, 260) with delta (0, 0)
Screenshot: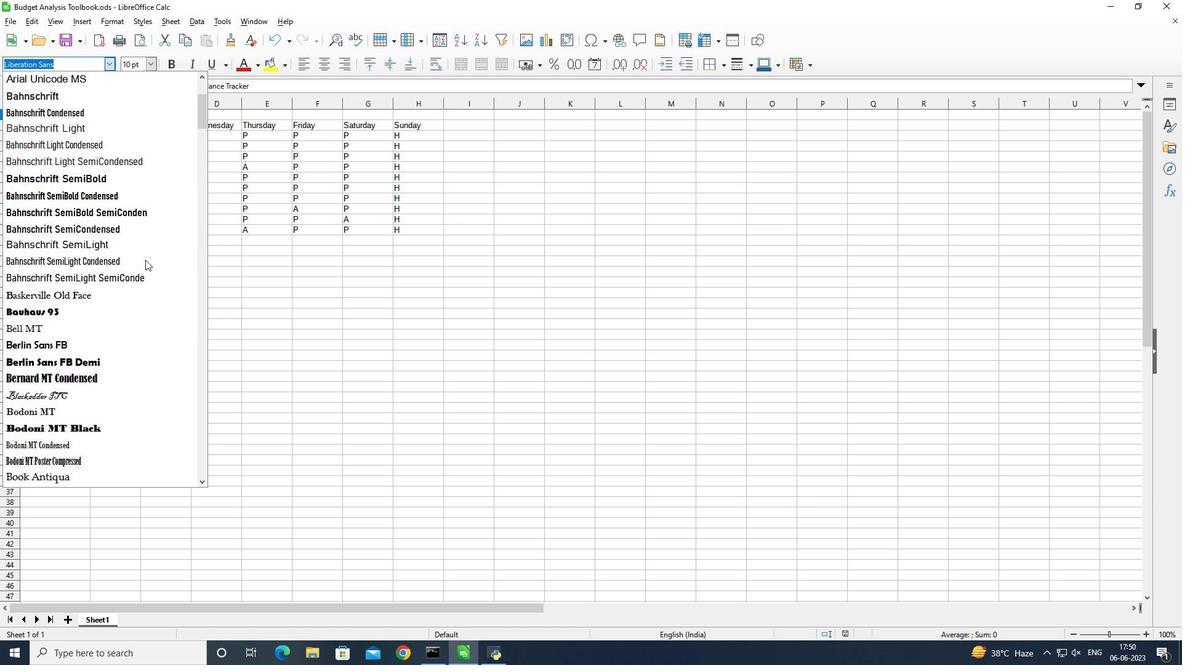 
Action: Mouse scrolled (145, 260) with delta (0, 0)
Screenshot: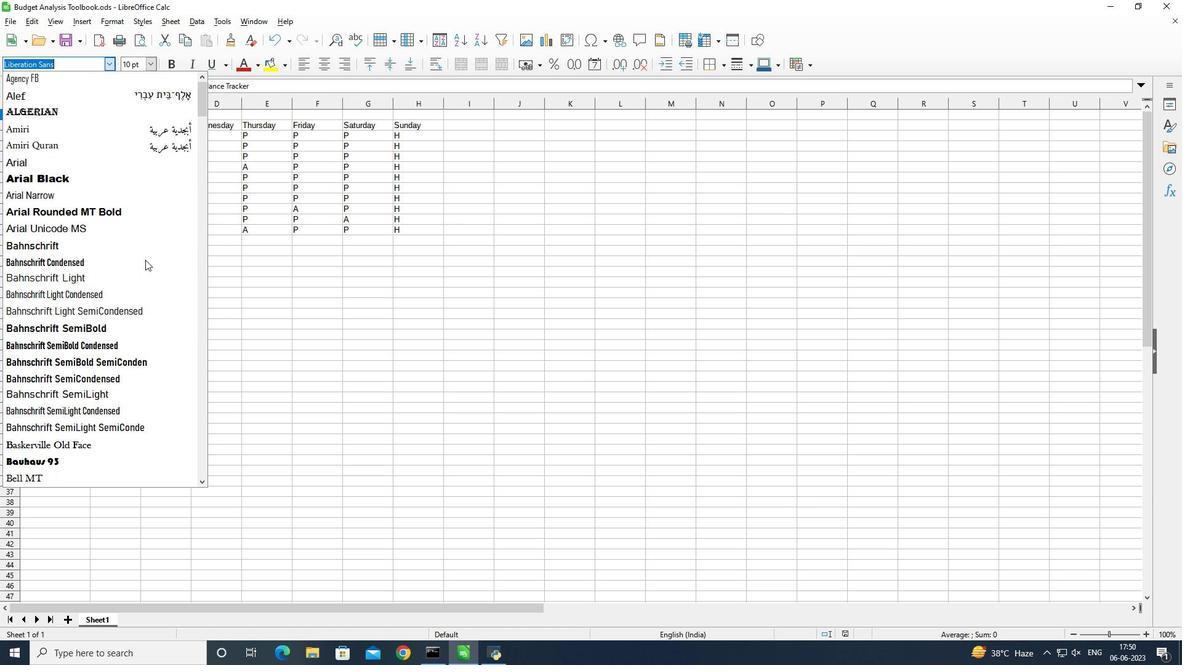 
Action: Mouse scrolled (145, 260) with delta (0, 0)
Screenshot: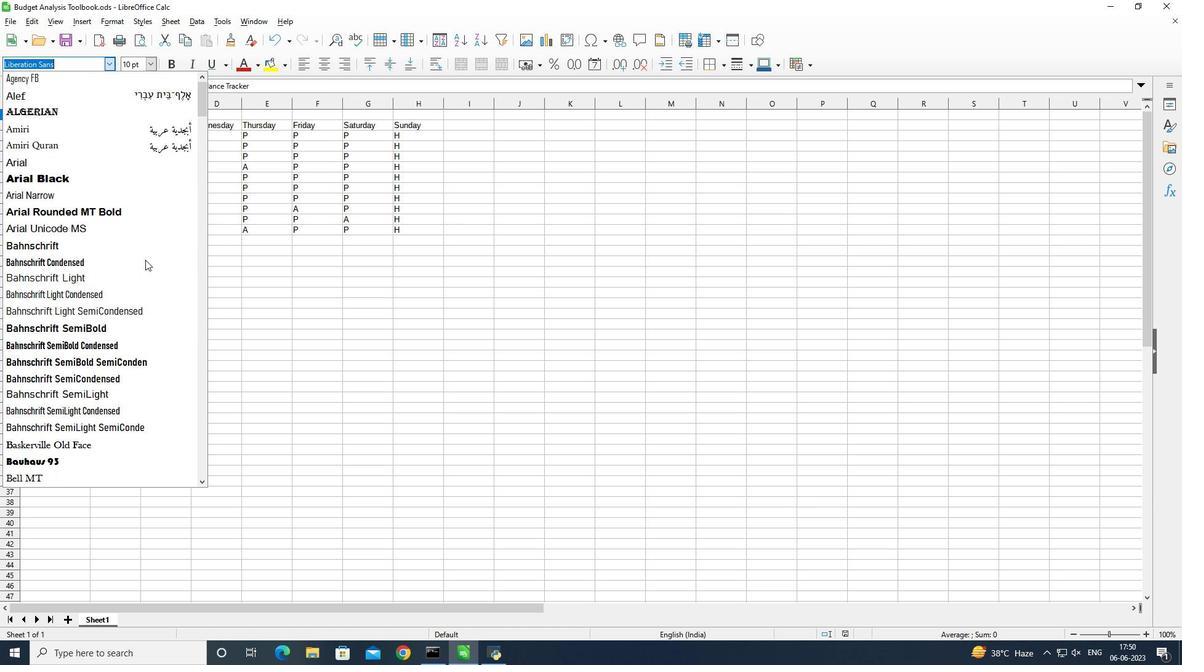 
Action: Mouse scrolled (145, 260) with delta (0, 0)
Screenshot: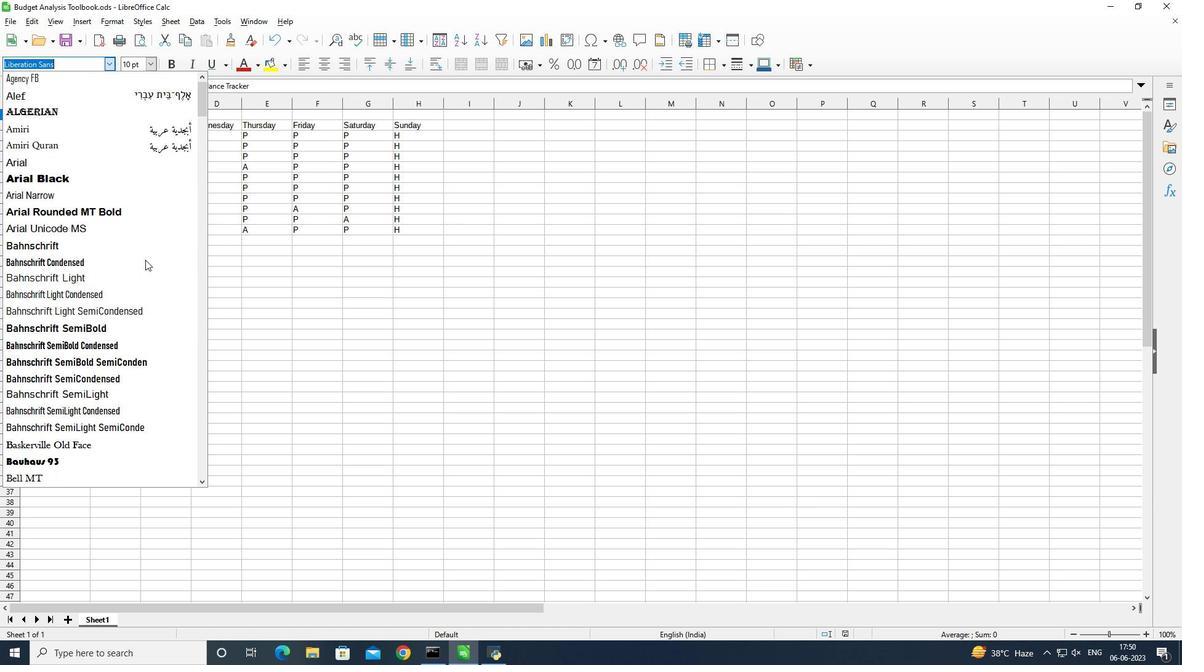 
Action: Mouse scrolled (145, 260) with delta (0, 0)
Screenshot: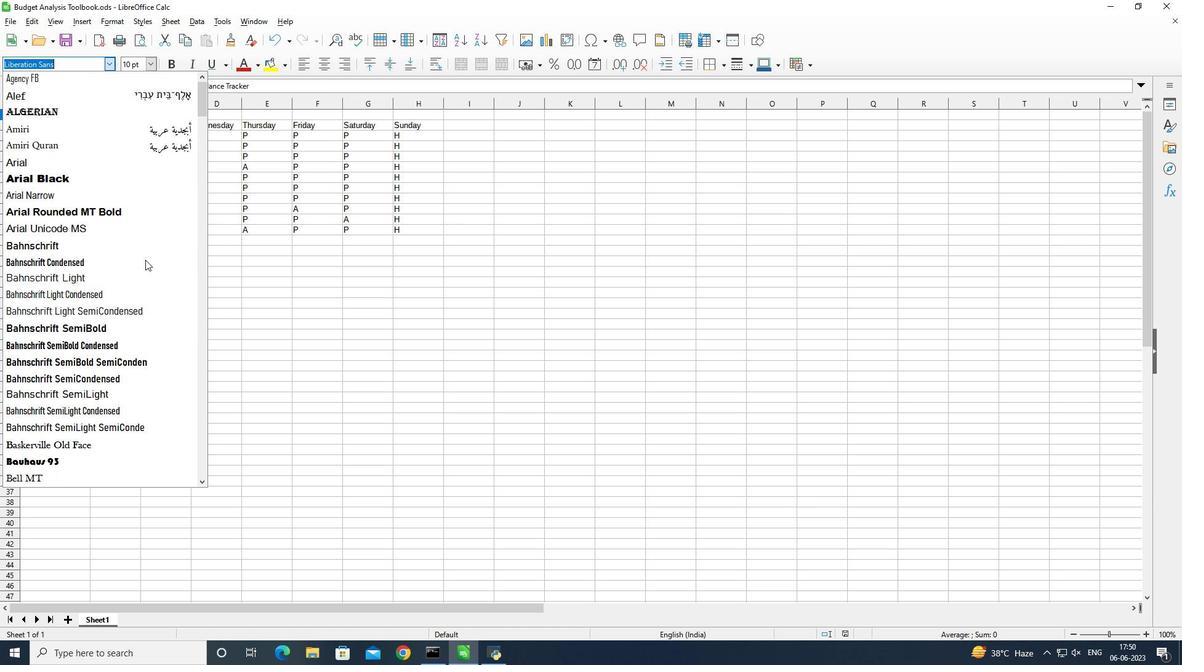 
Action: Mouse moved to (88, 92)
Screenshot: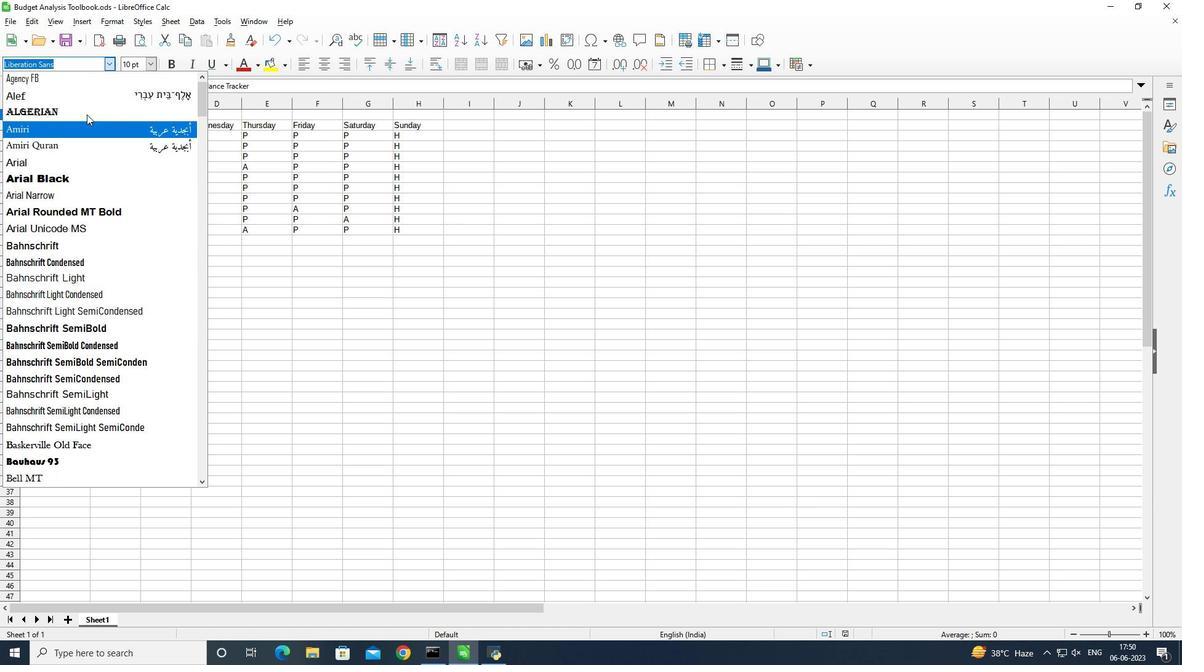 
Action: Mouse pressed left at (88, 92)
Screenshot: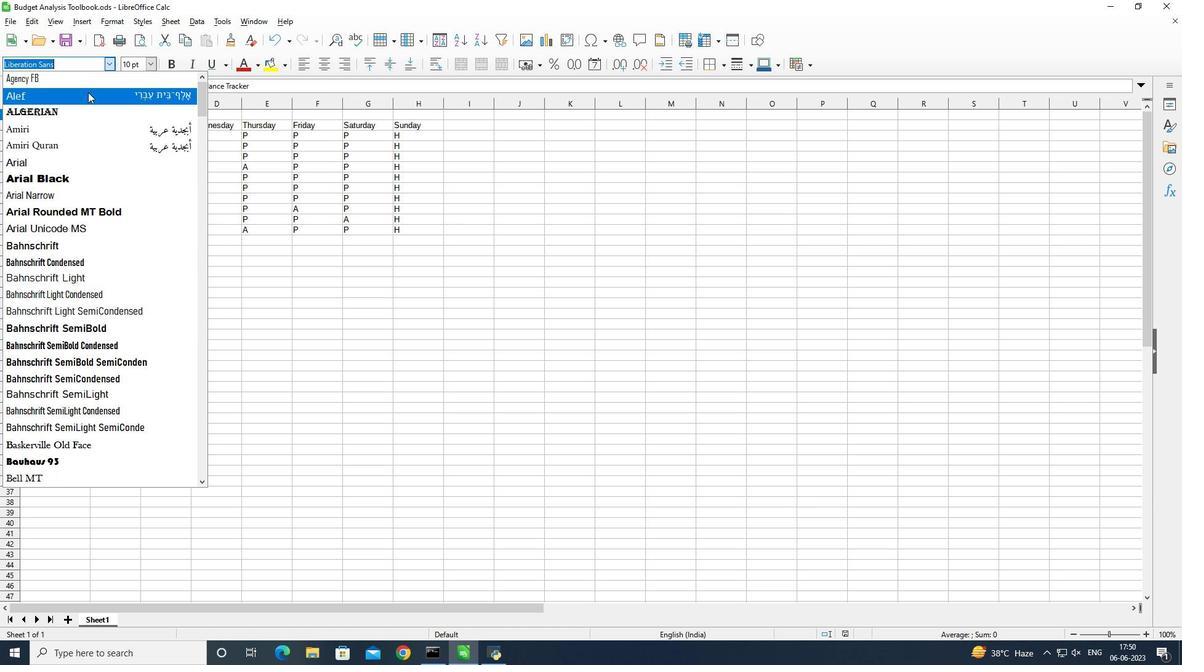 
Action: Mouse moved to (258, 71)
Screenshot: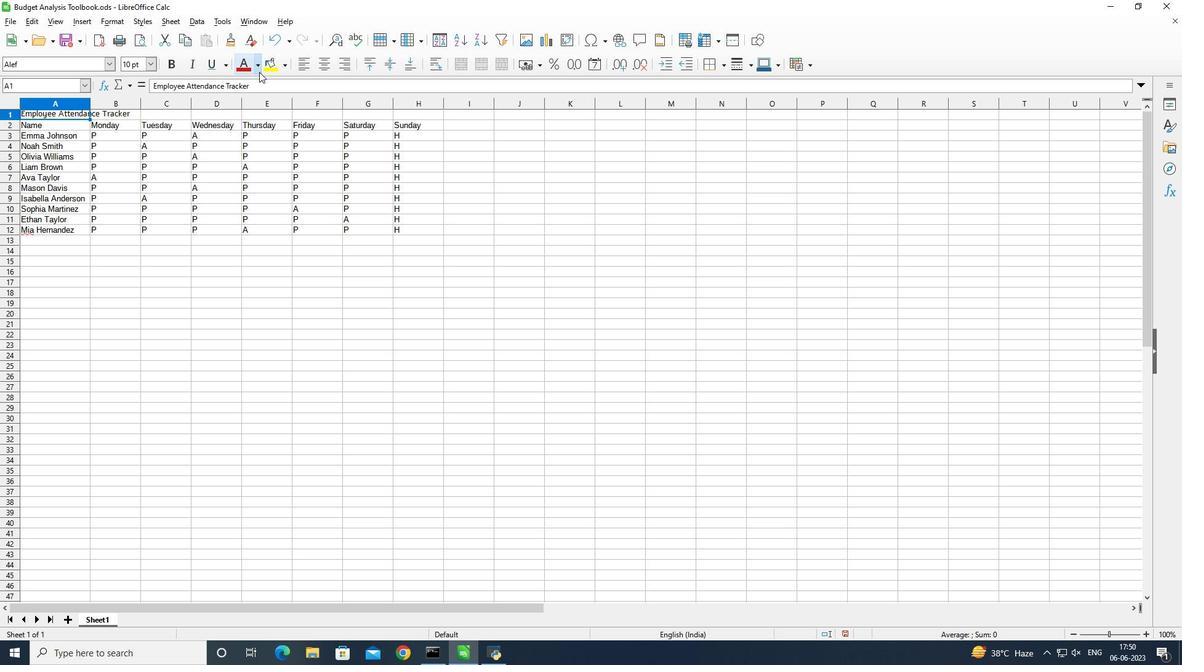 
Action: Mouse pressed left at (258, 71)
Screenshot: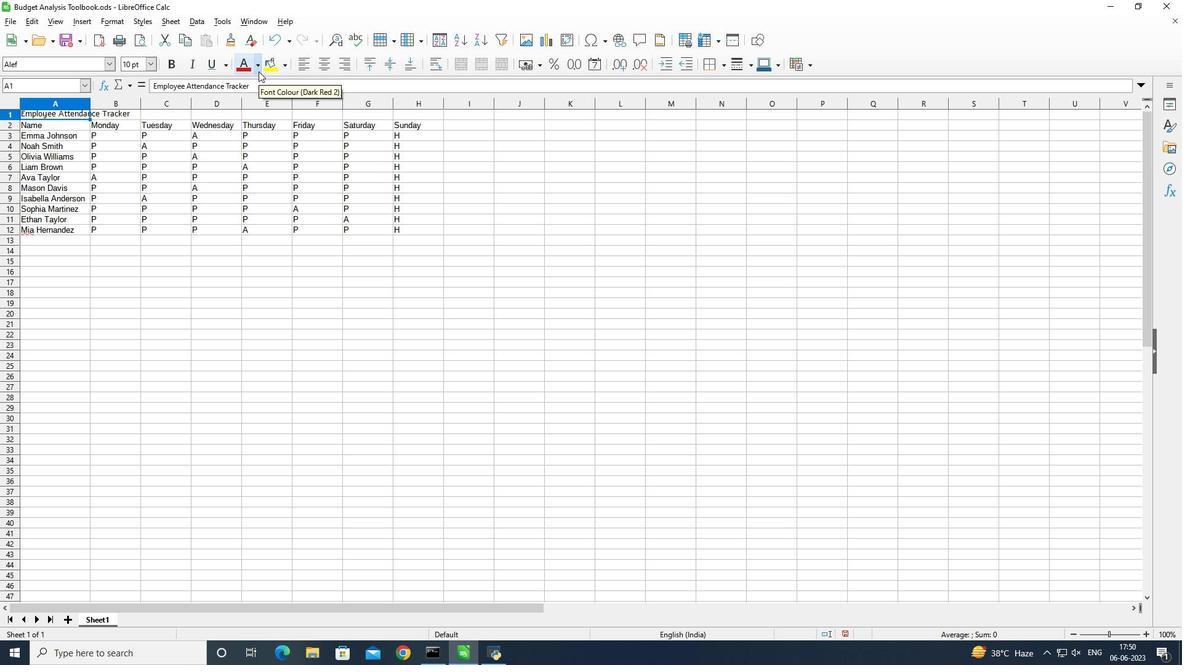 
Action: Mouse moved to (298, 127)
Screenshot: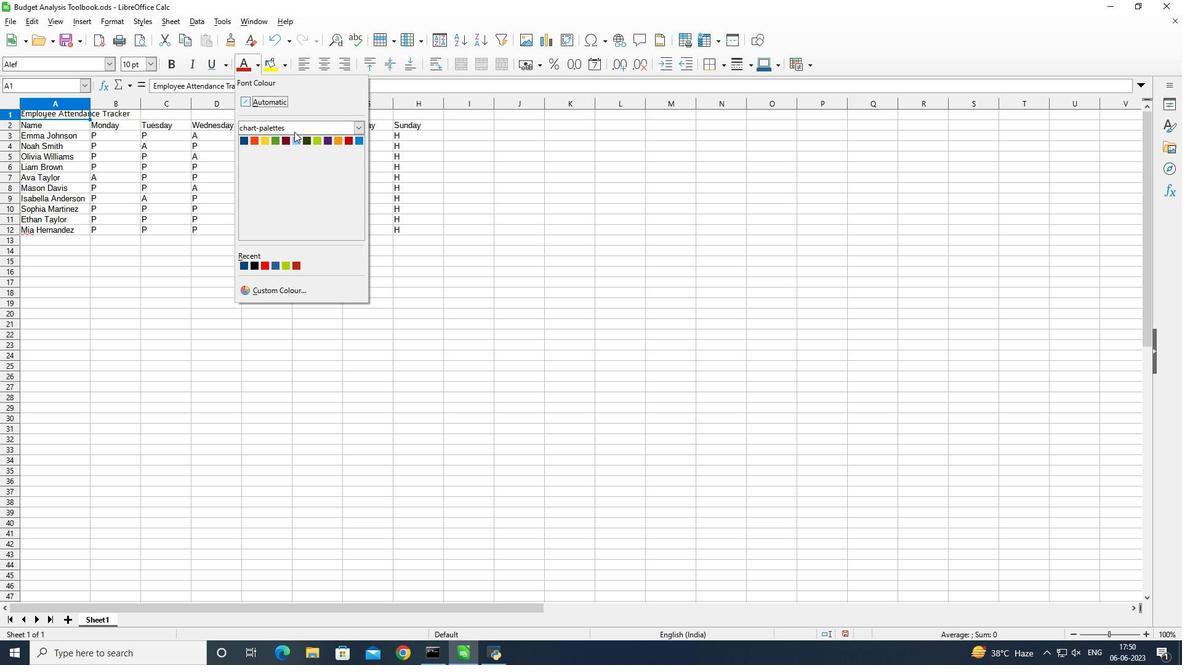 
Action: Mouse pressed left at (298, 127)
Screenshot: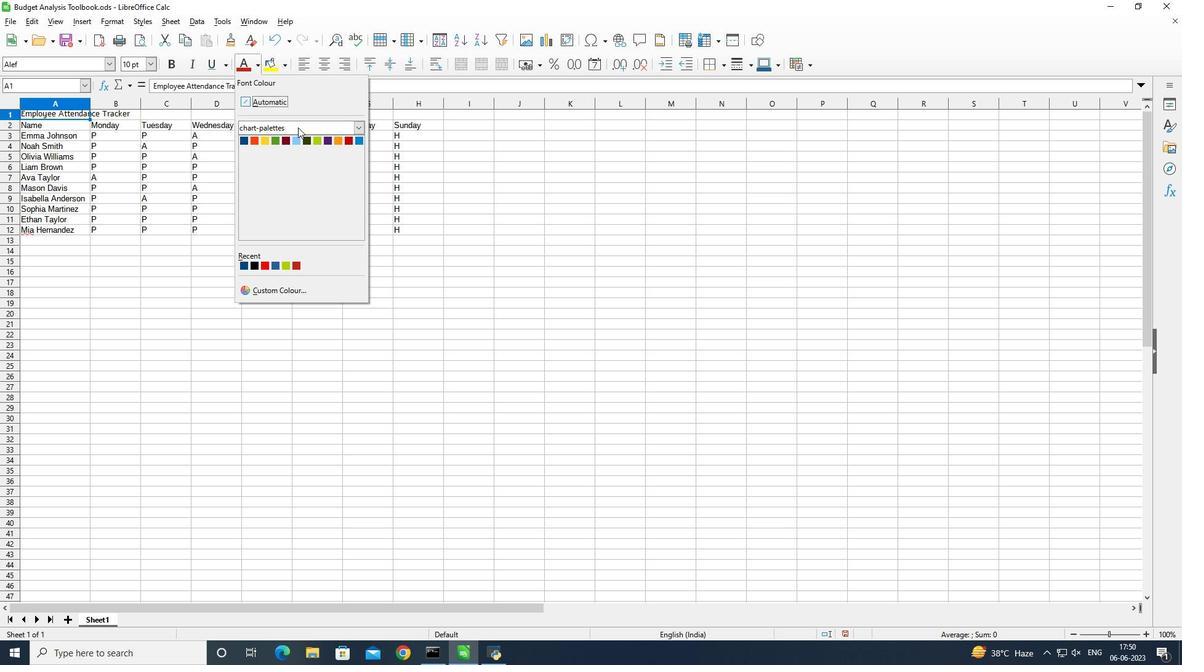 
Action: Mouse moved to (288, 209)
Screenshot: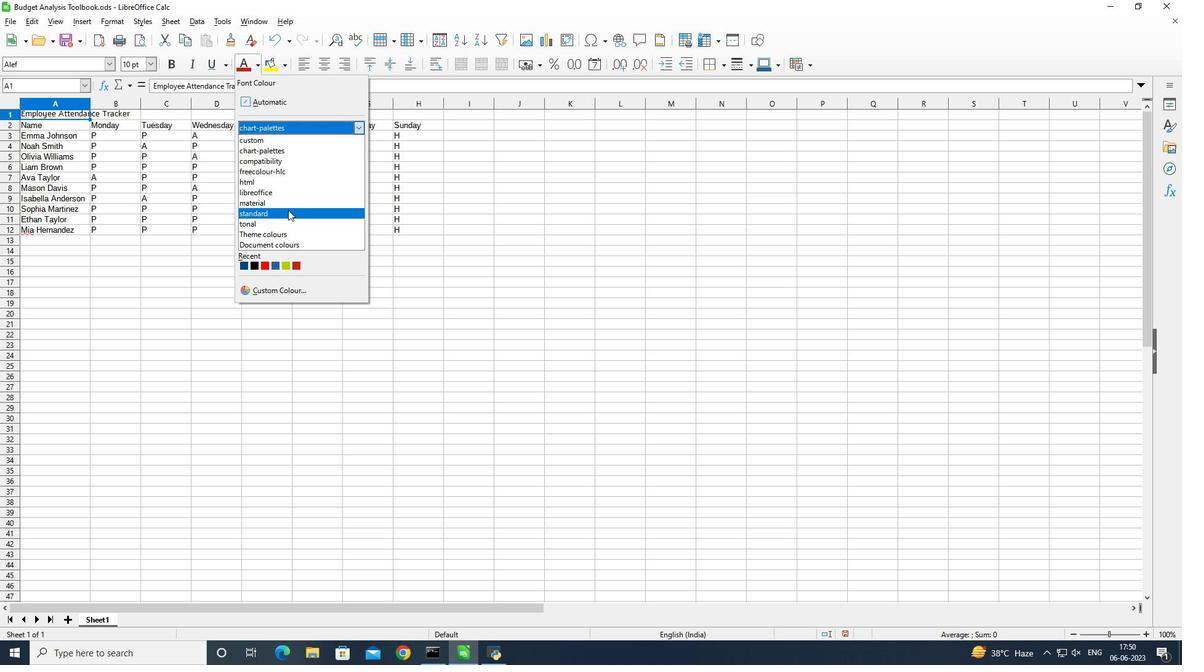 
Action: Mouse pressed left at (288, 209)
Screenshot: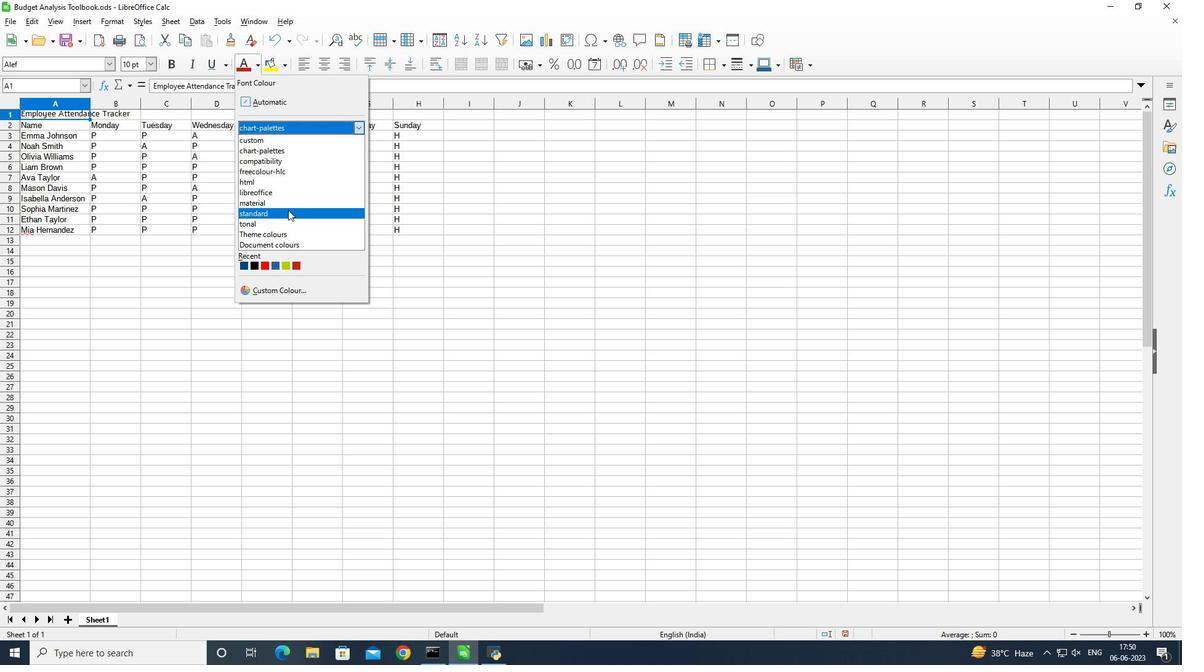 
Action: Mouse moved to (349, 151)
Screenshot: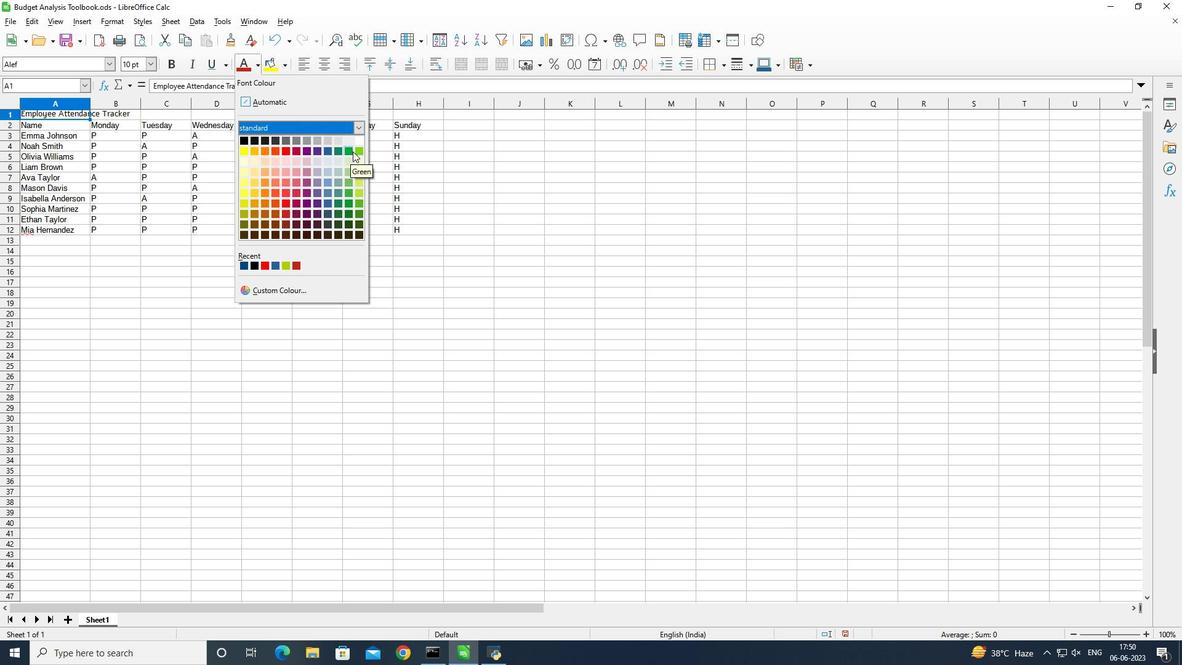 
Action: Mouse pressed left at (349, 151)
Screenshot: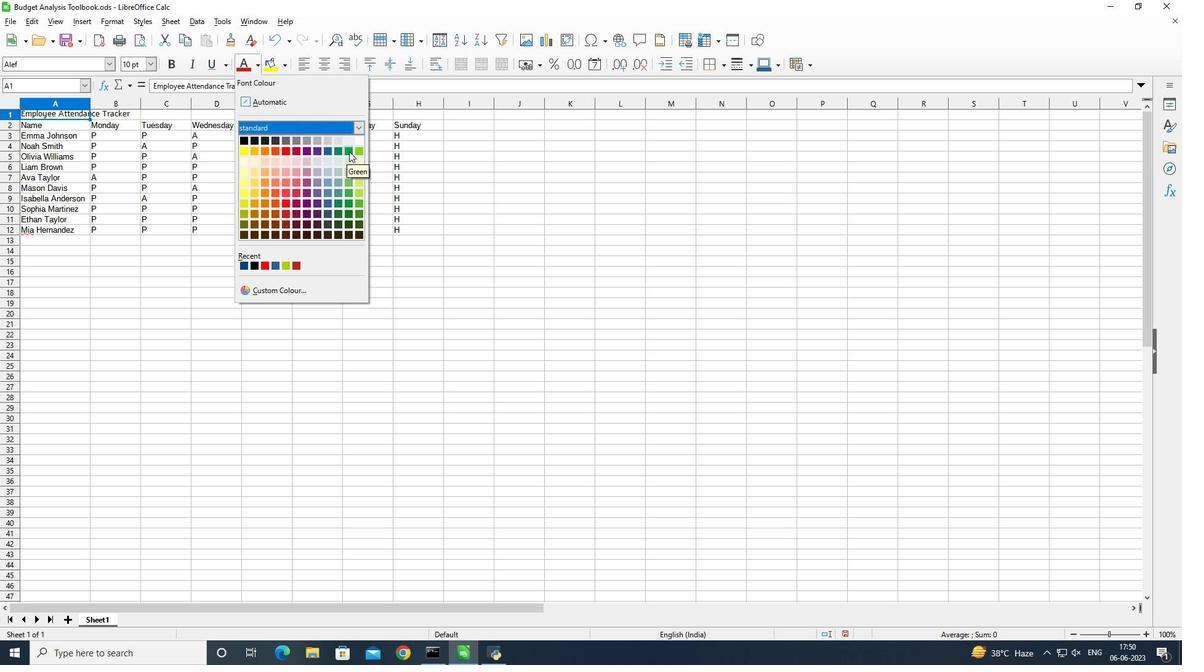 
Action: Mouse moved to (152, 66)
Screenshot: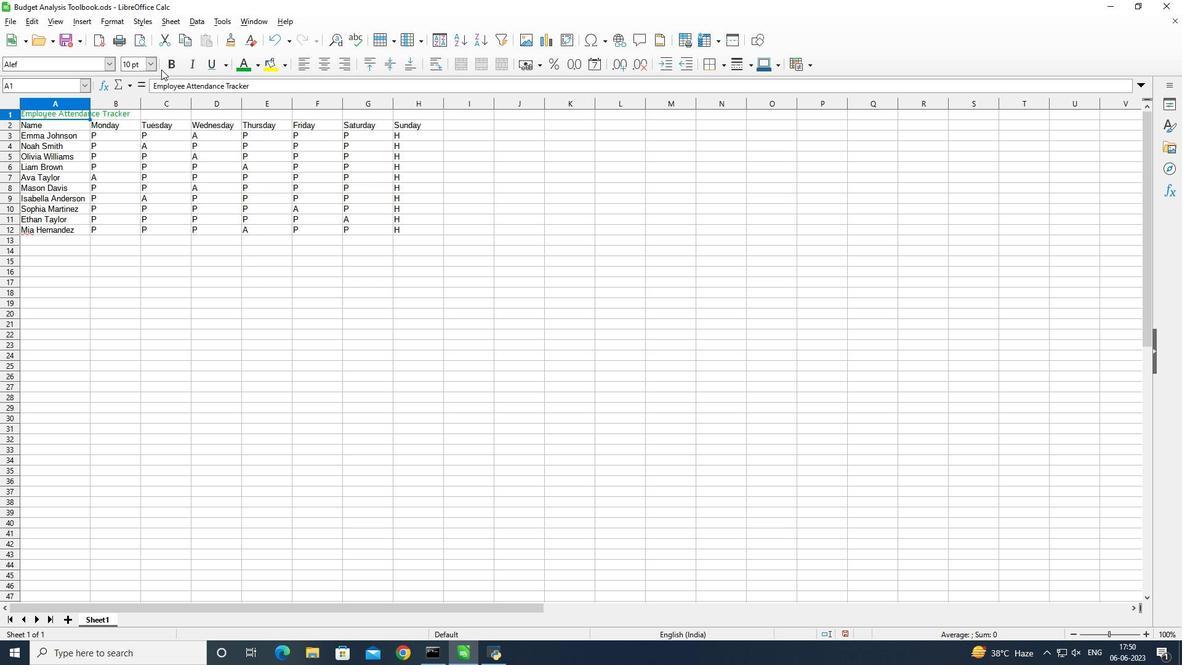 
Action: Mouse pressed left at (152, 66)
Screenshot: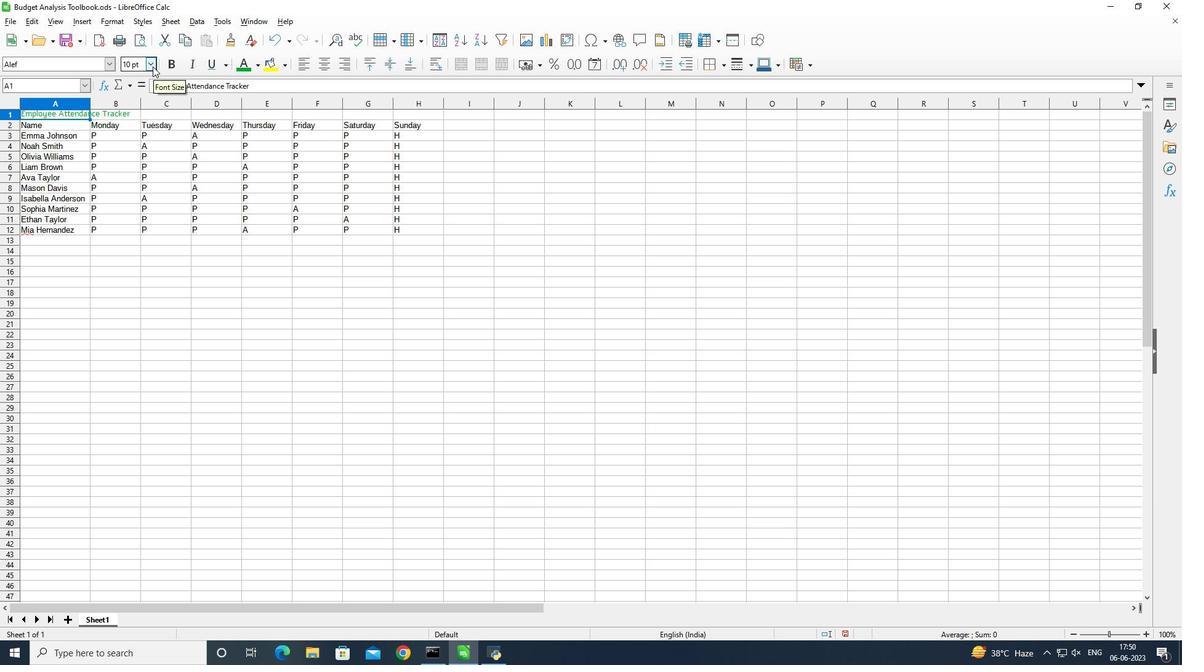 
Action: Mouse moved to (141, 246)
Screenshot: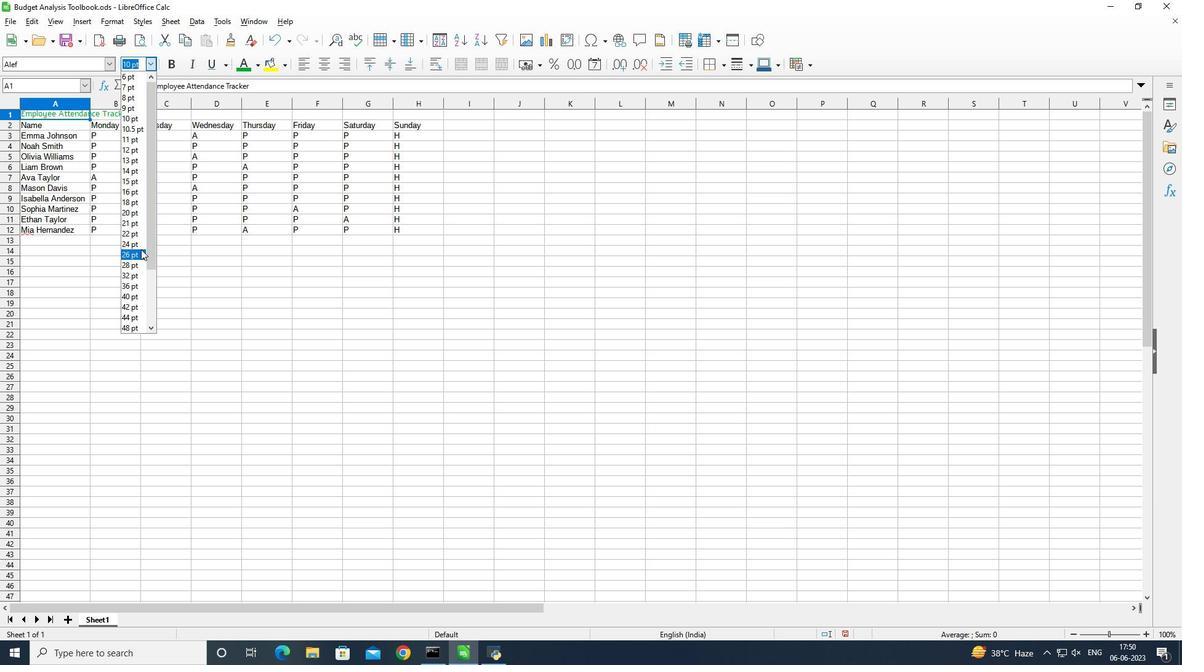 
Action: Mouse pressed left at (141, 246)
Screenshot: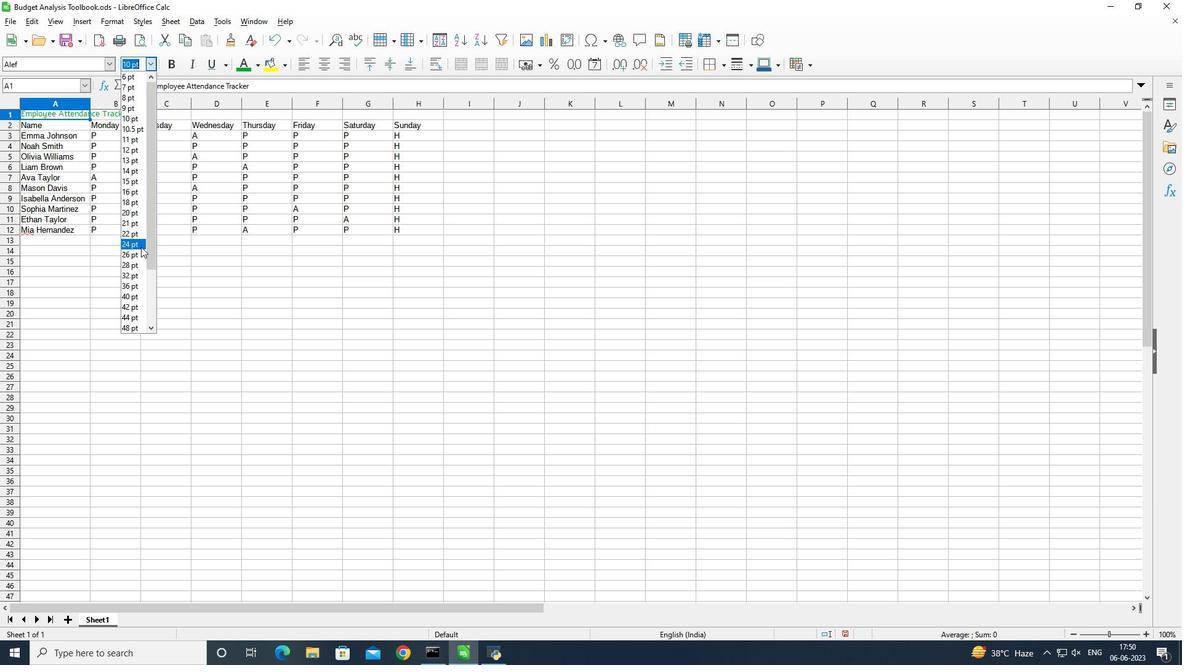 
Action: Mouse moved to (65, 121)
Screenshot: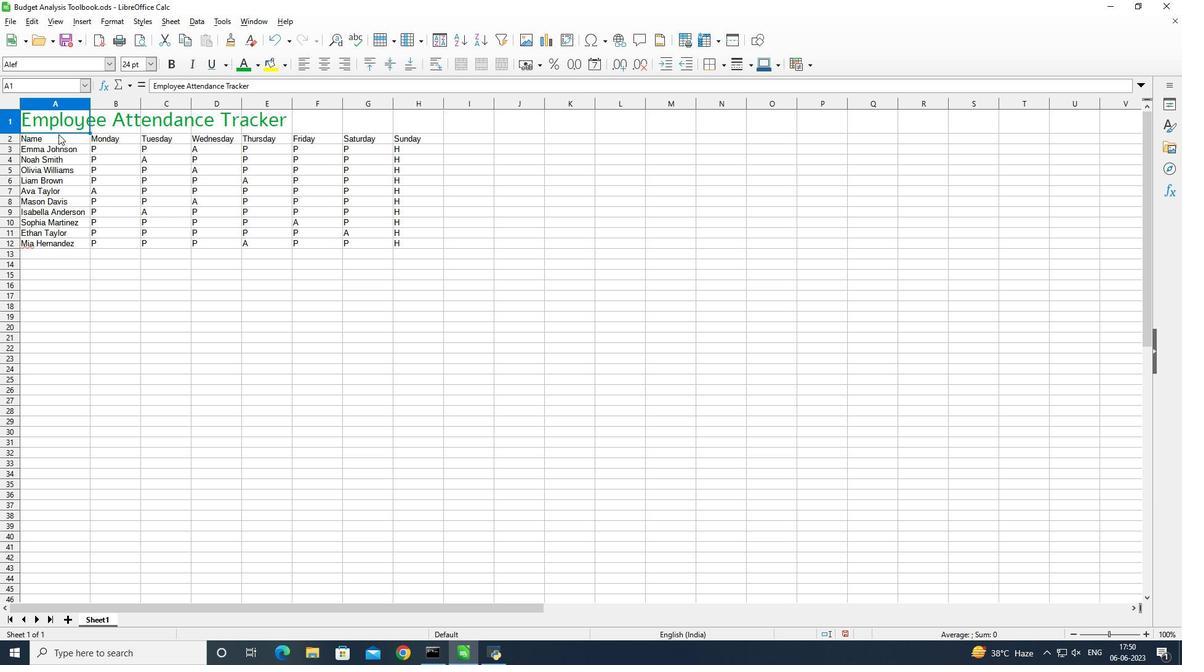 
Action: Mouse pressed left at (65, 121)
Screenshot: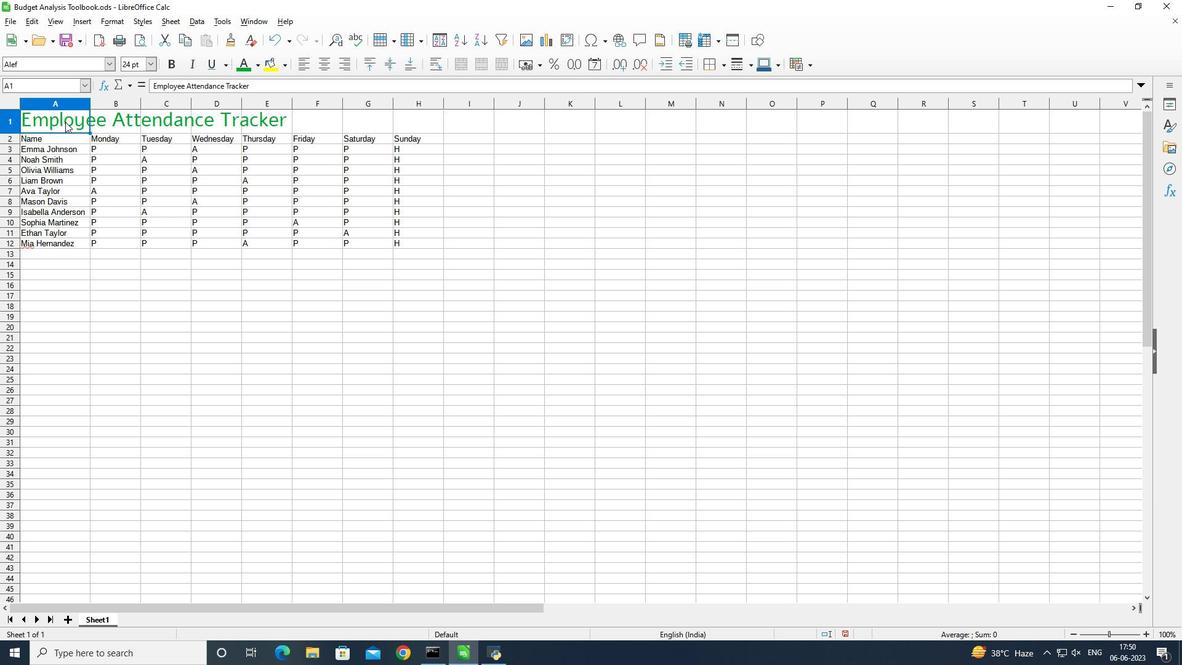 
Action: Mouse moved to (489, 61)
Screenshot: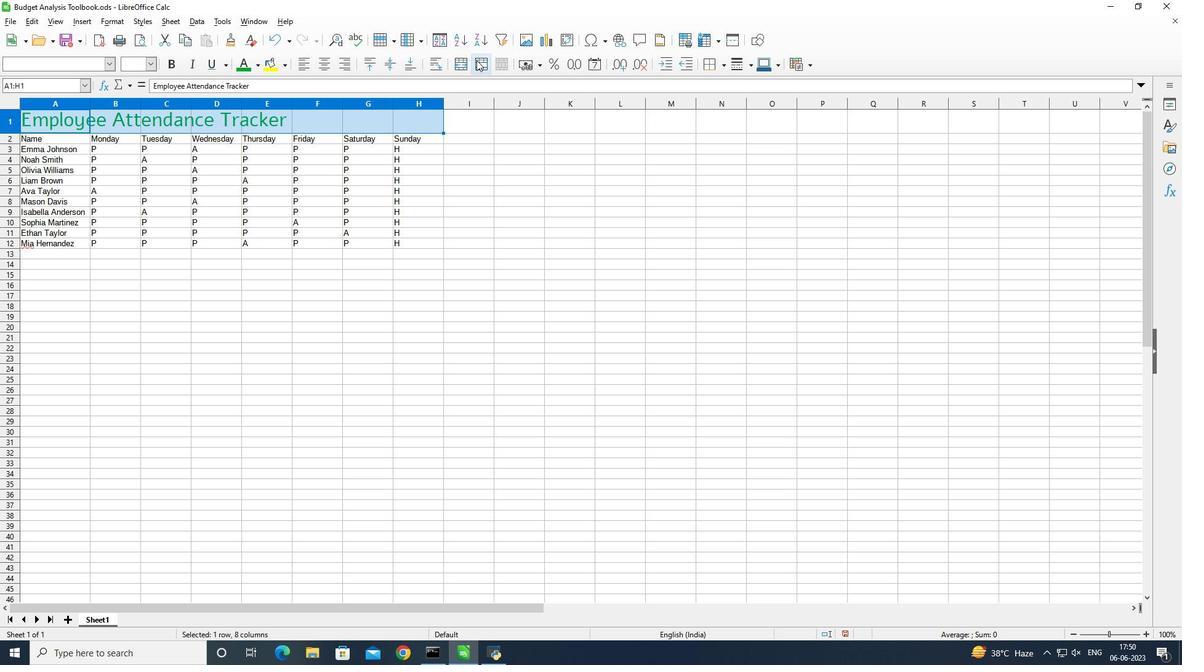 
Action: Mouse pressed left at (489, 61)
Screenshot: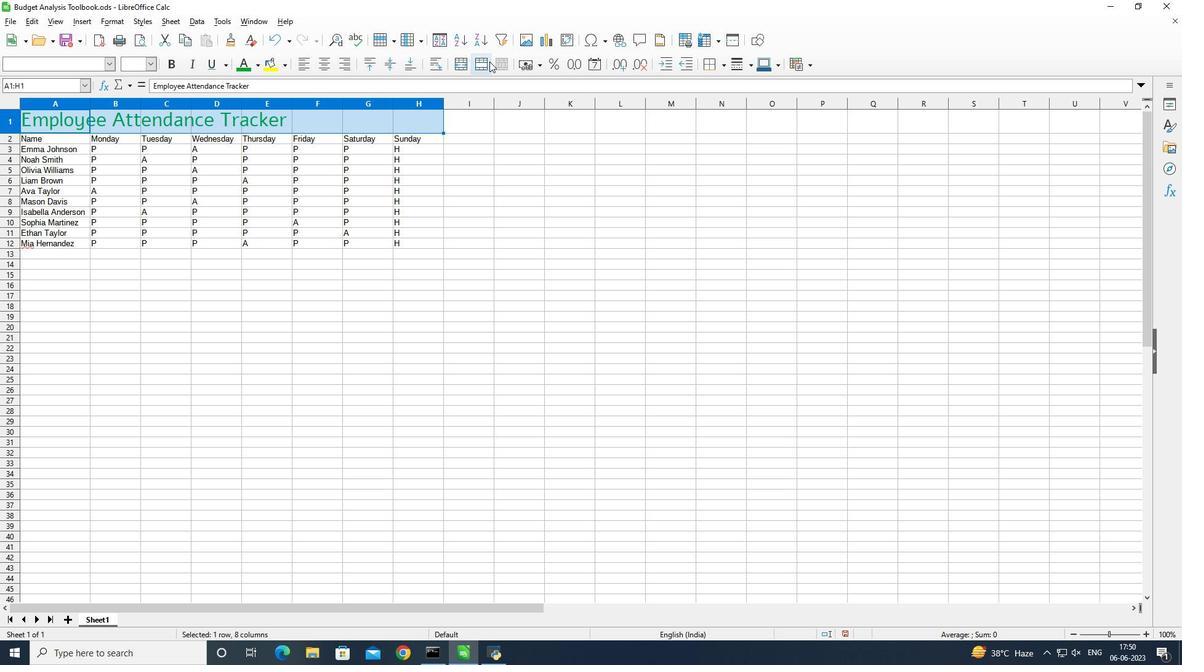 
Action: Mouse moved to (48, 139)
Screenshot: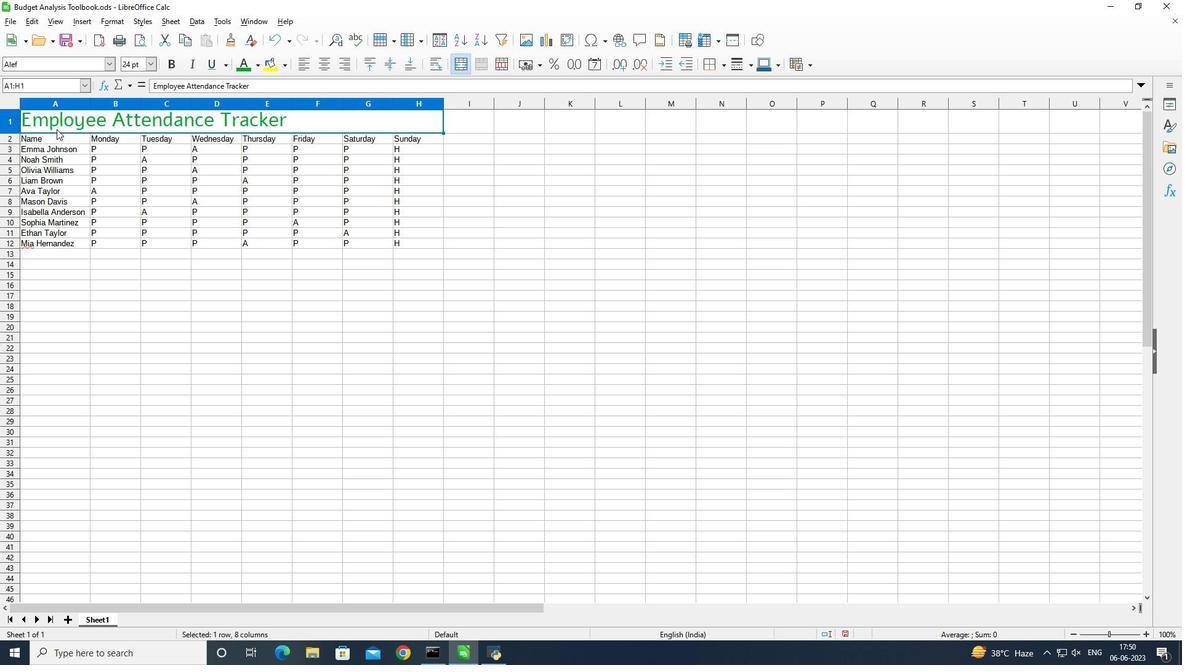 
Action: Mouse pressed left at (48, 139)
Screenshot: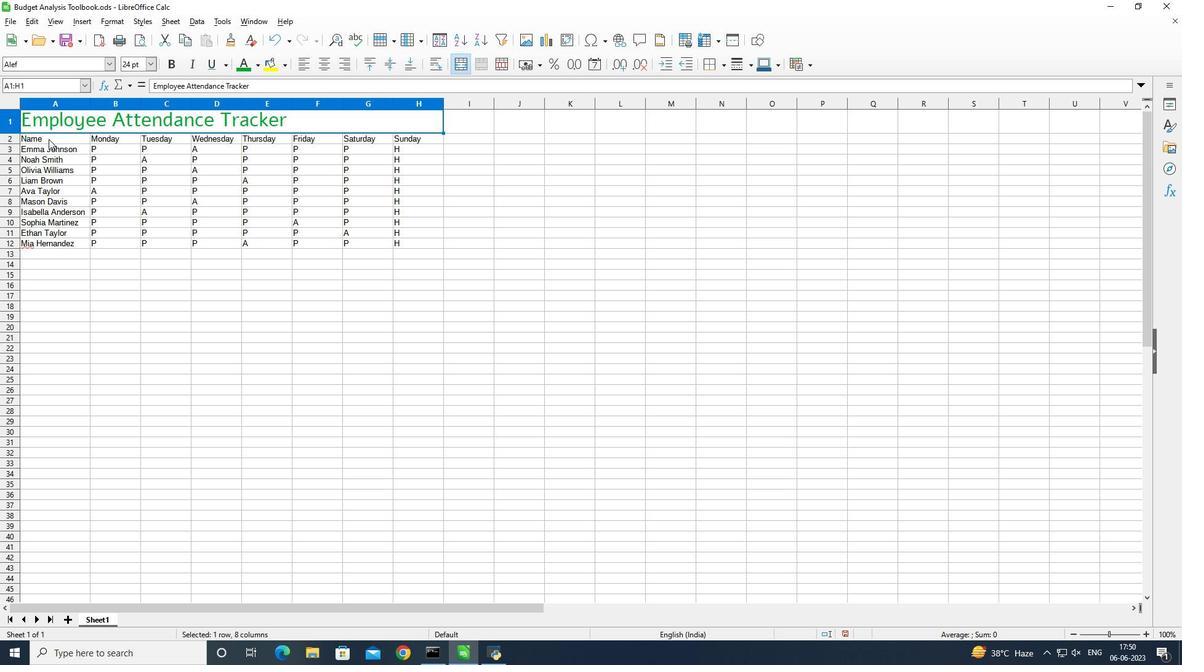 
Action: Mouse pressed left at (48, 139)
Screenshot: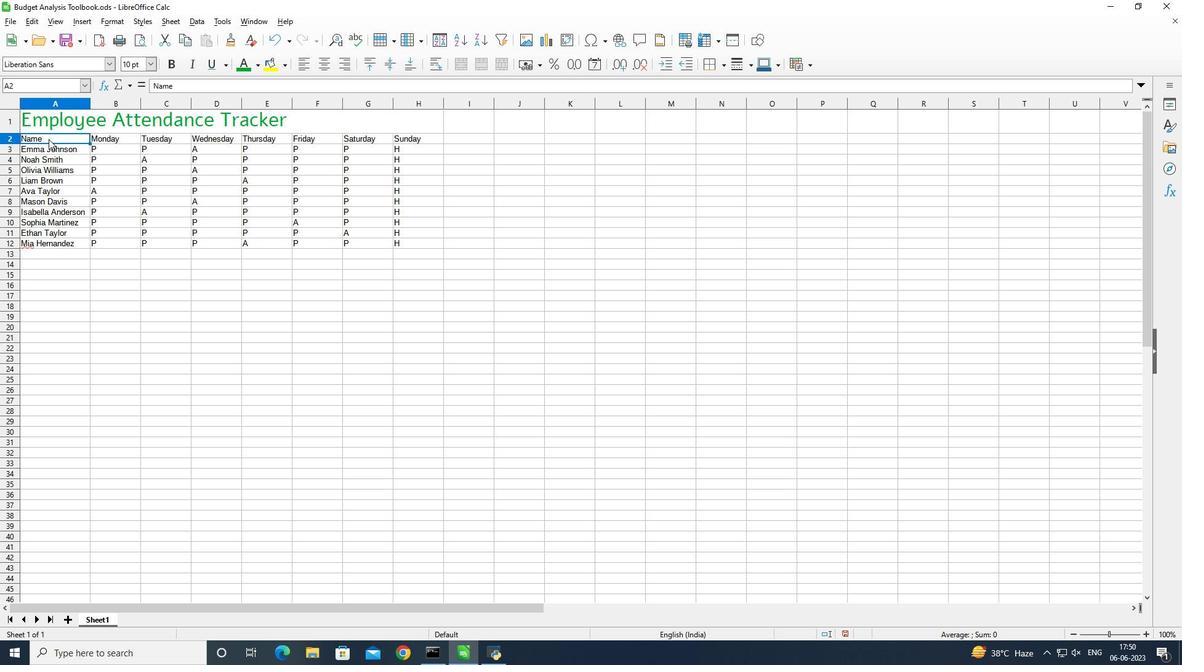 
Action: Mouse moved to (110, 67)
Screenshot: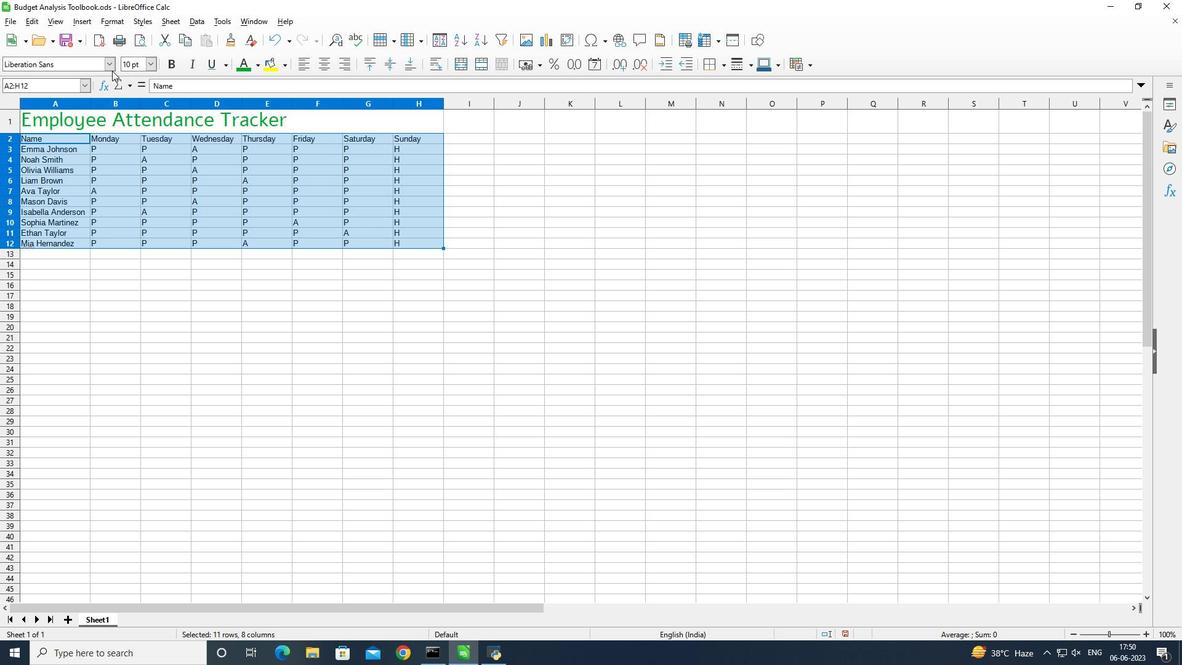 
Action: Mouse pressed left at (110, 67)
Screenshot: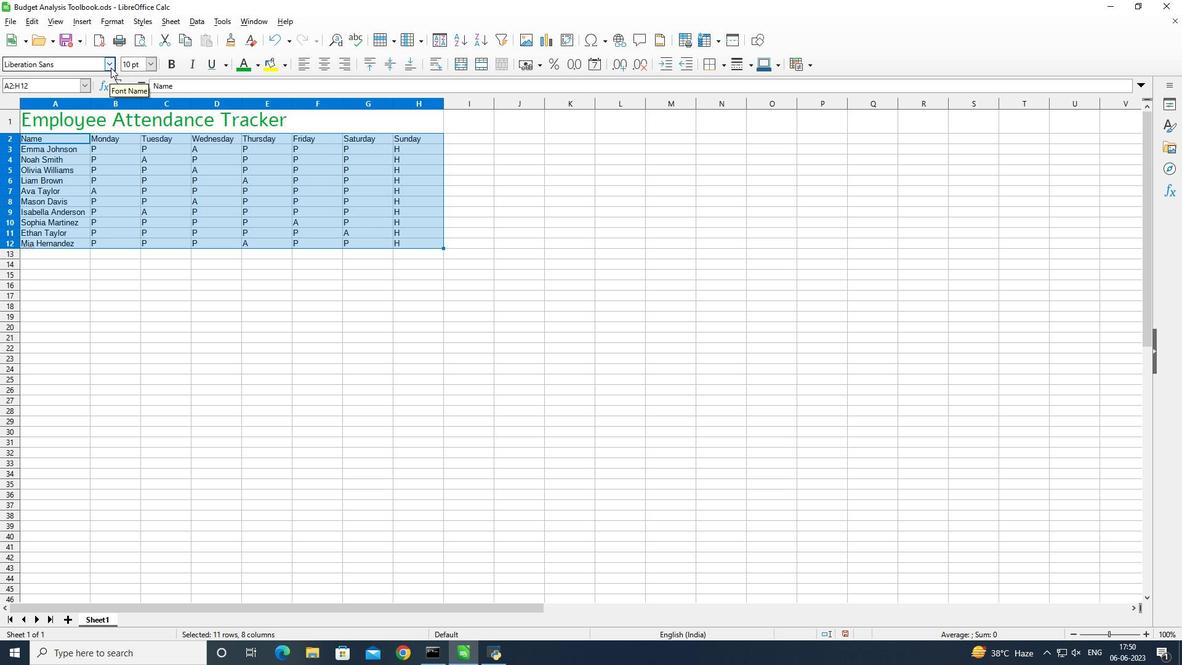 
Action: Mouse moved to (118, 110)
Screenshot: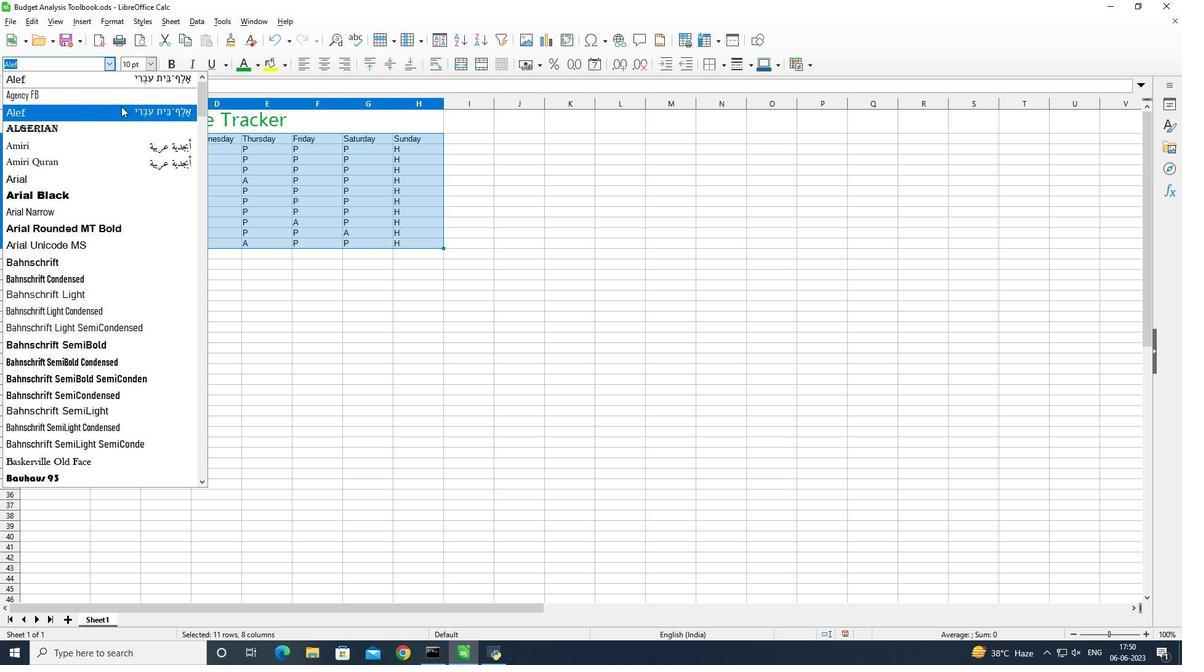 
Action: Mouse pressed left at (118, 110)
Screenshot: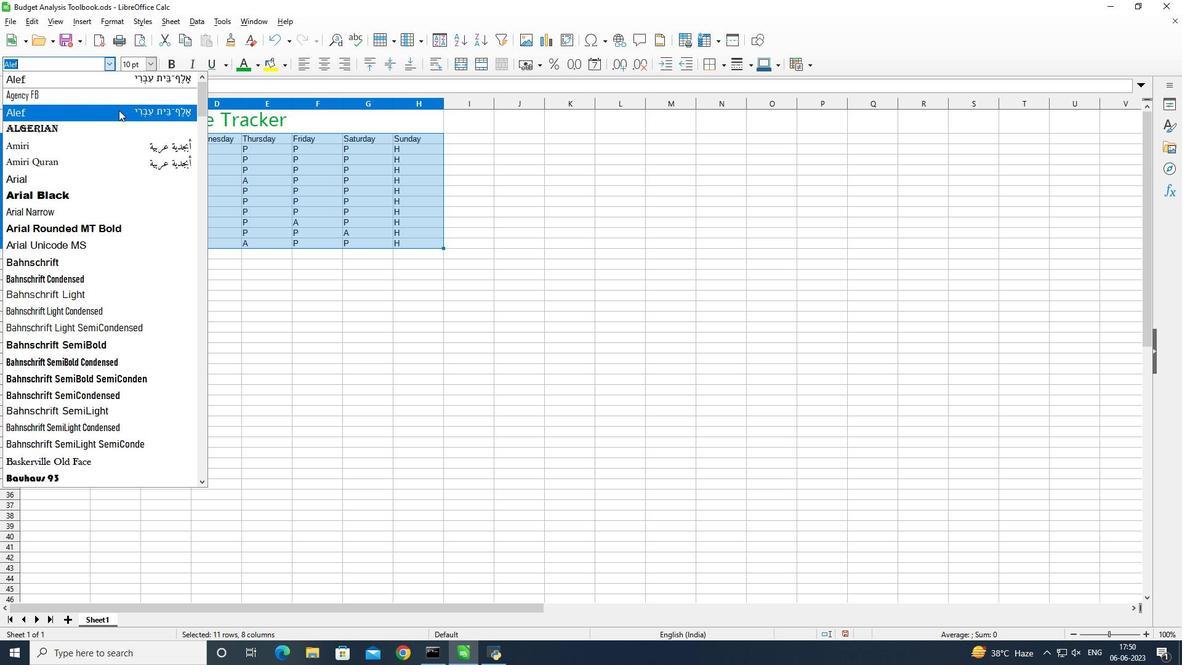 
Action: Mouse moved to (154, 62)
Screenshot: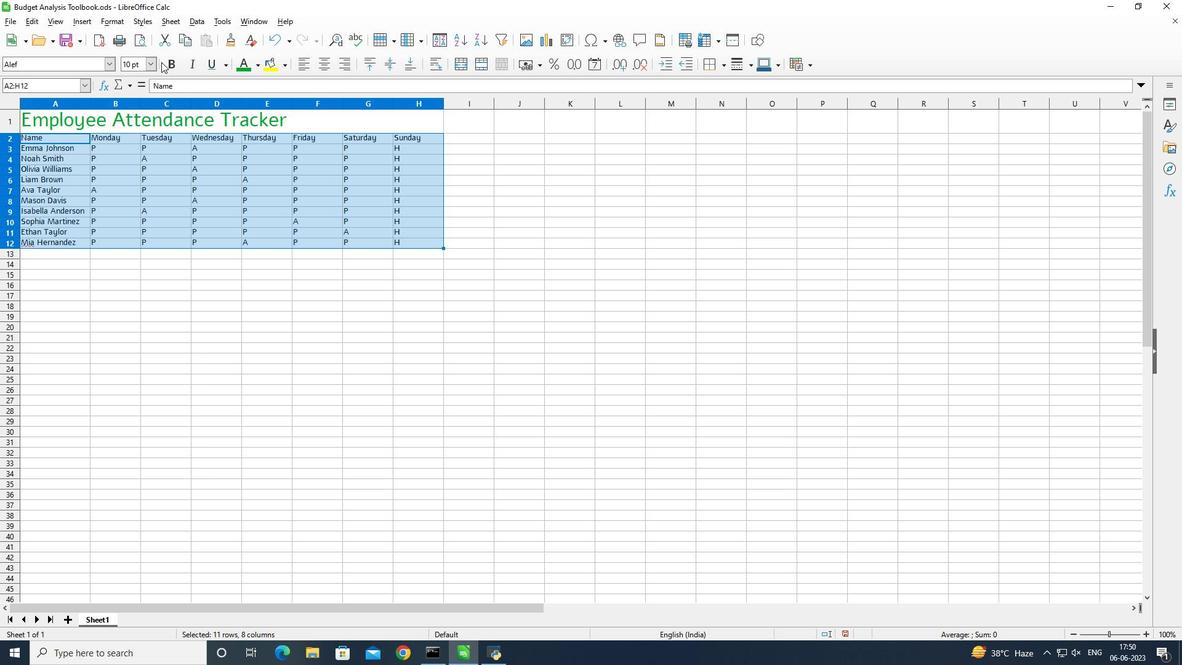 
Action: Mouse pressed left at (154, 62)
Screenshot: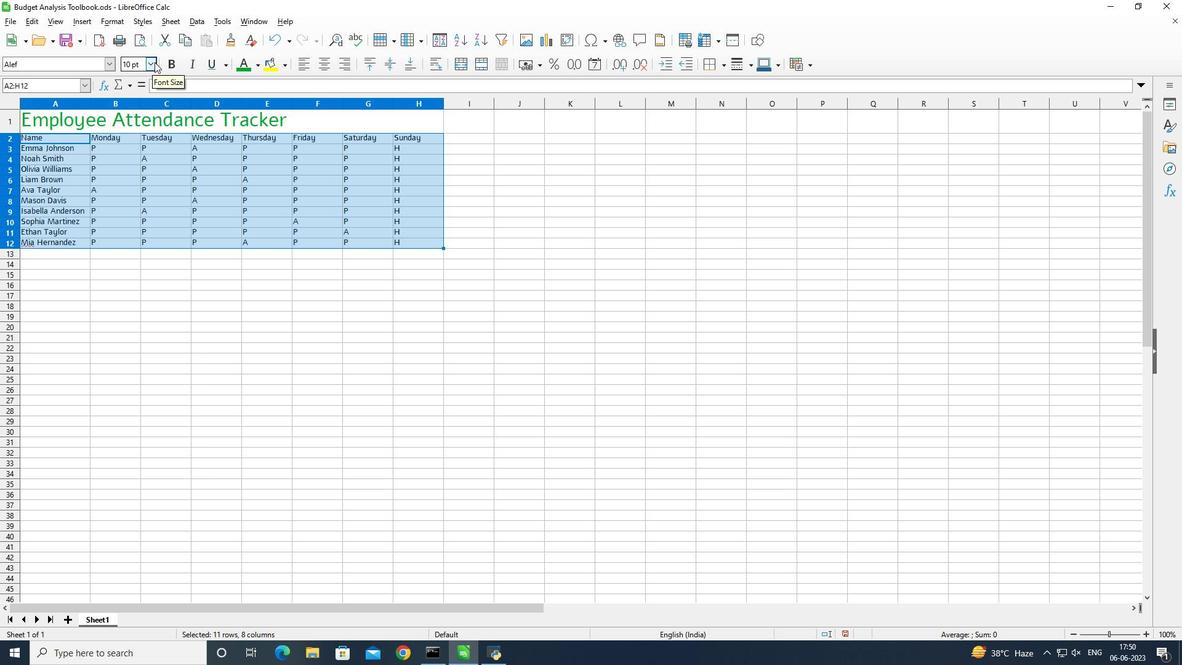 
Action: Mouse moved to (138, 190)
Screenshot: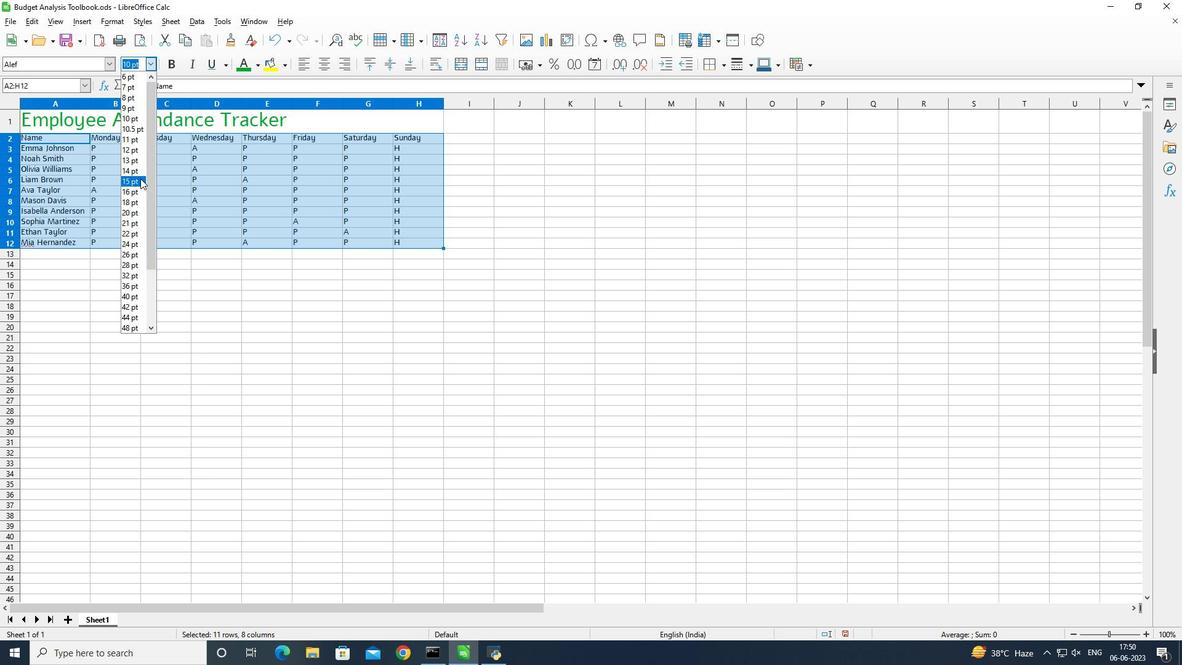 
Action: Mouse pressed left at (138, 190)
Screenshot: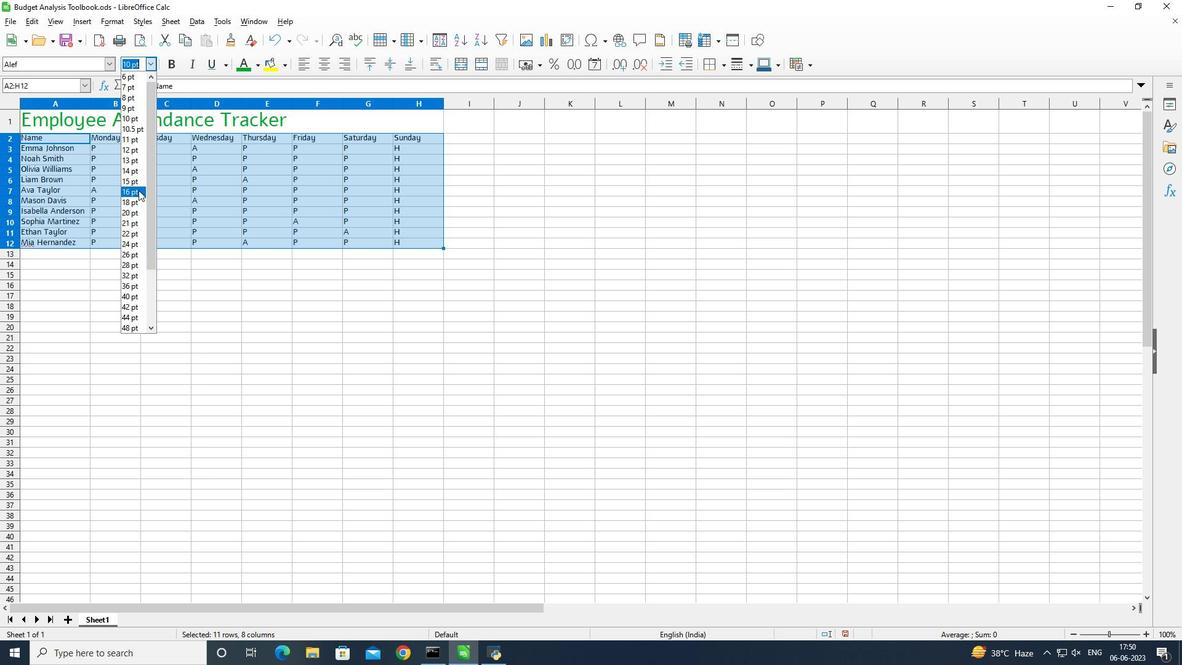 
Action: Mouse moved to (355, 126)
Screenshot: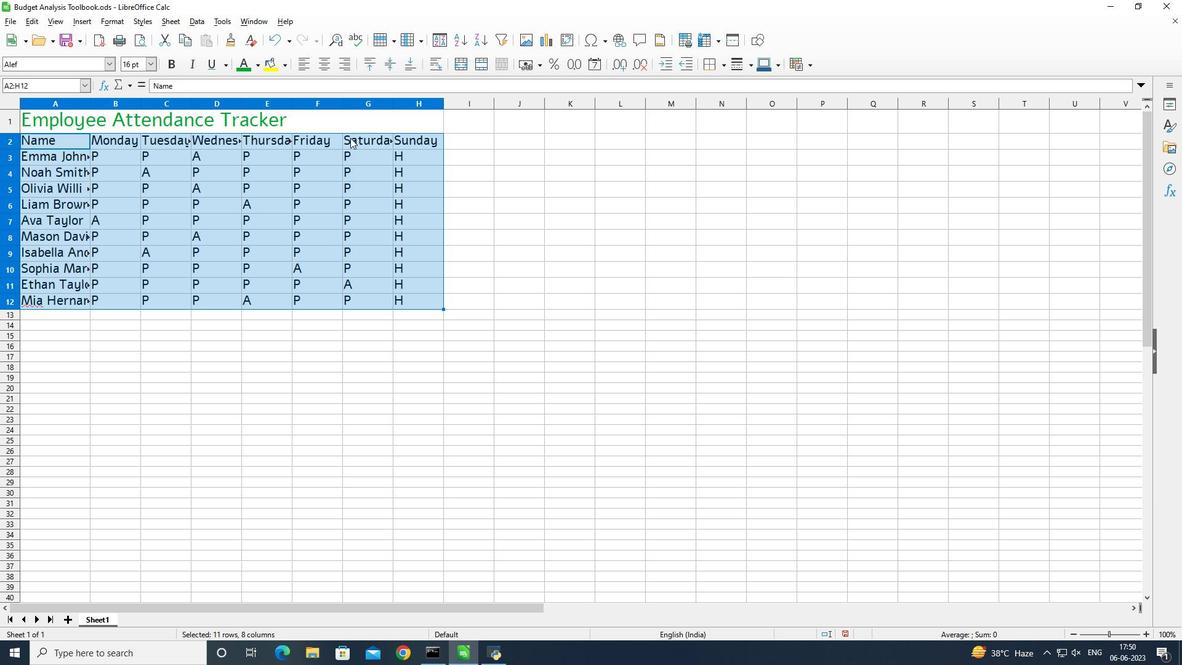 
Action: Mouse pressed left at (355, 126)
Screenshot: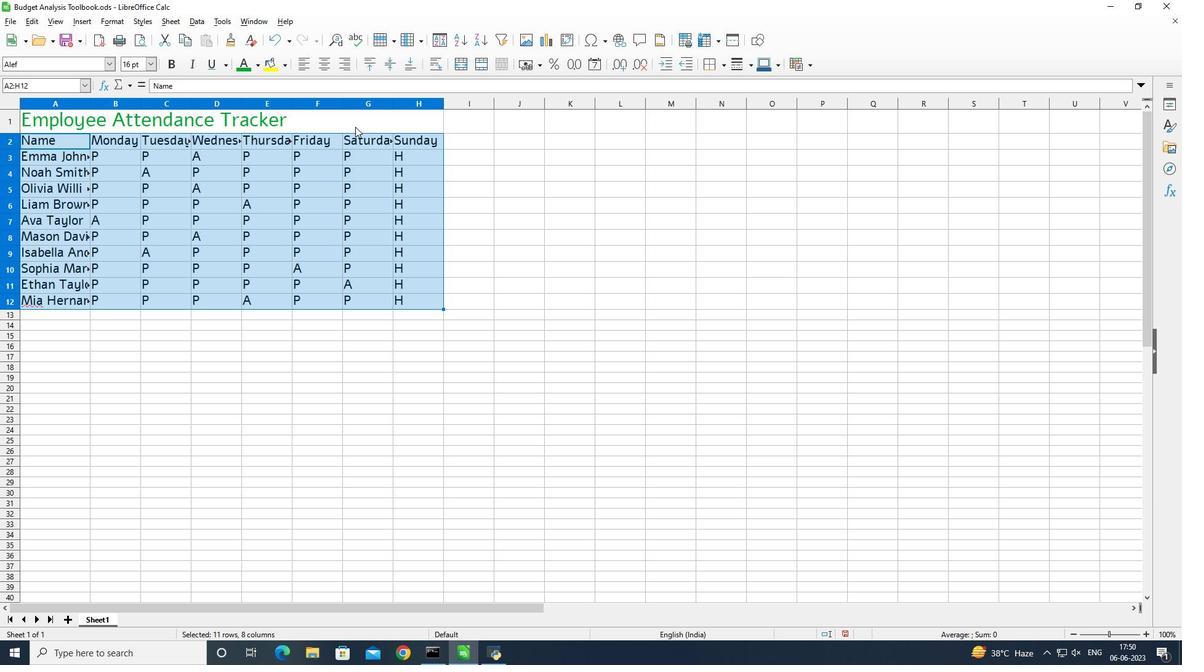 
Action: Mouse moved to (383, 131)
Screenshot: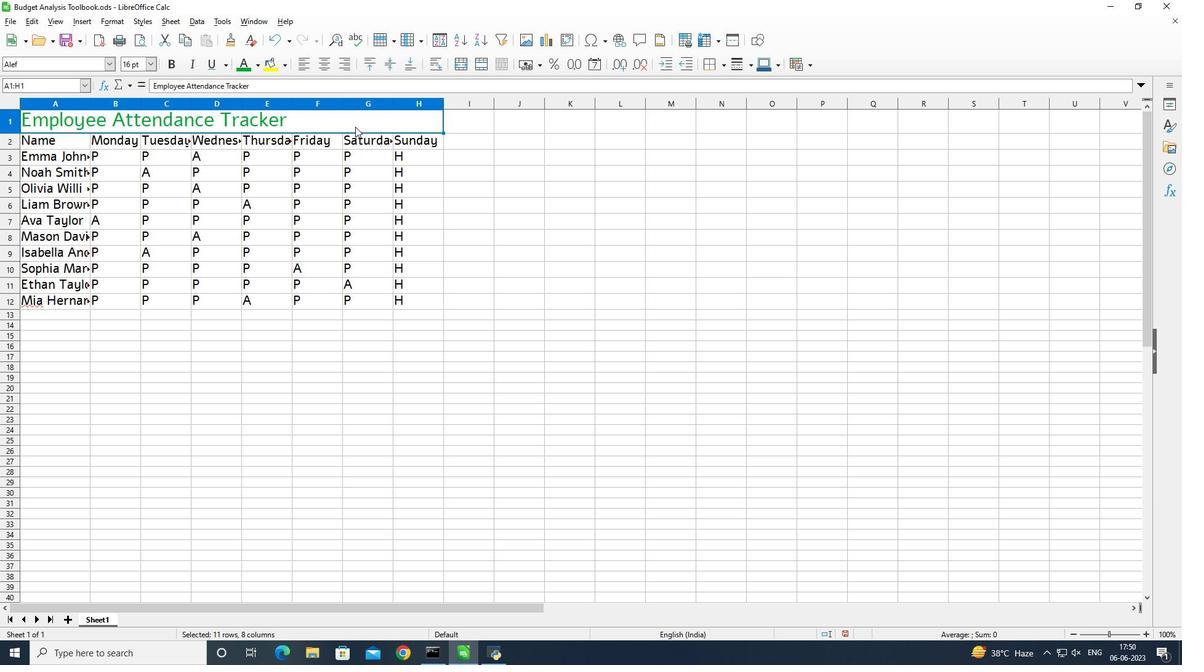 
Action: Key pressed <Key.shift_r><Key.down><Key.down><Key.down><Key.down><Key.down><Key.down><Key.down><Key.down><Key.down><Key.down><Key.down><Key.down><Key.up>
Screenshot: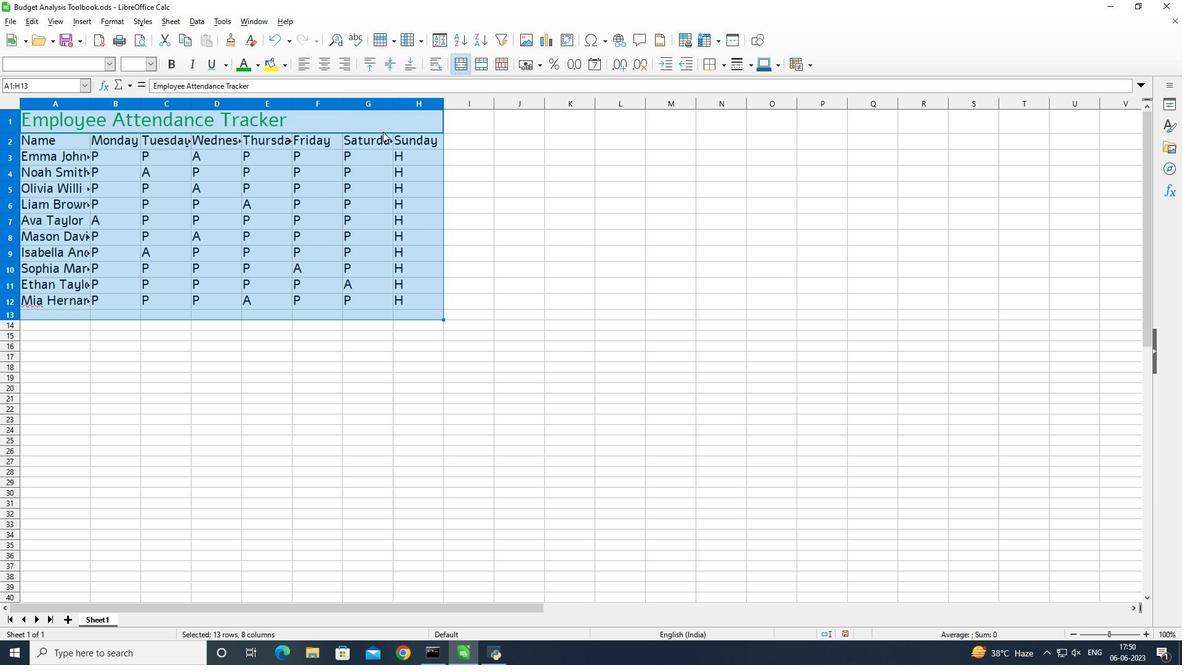 
Action: Mouse moved to (374, 67)
Screenshot: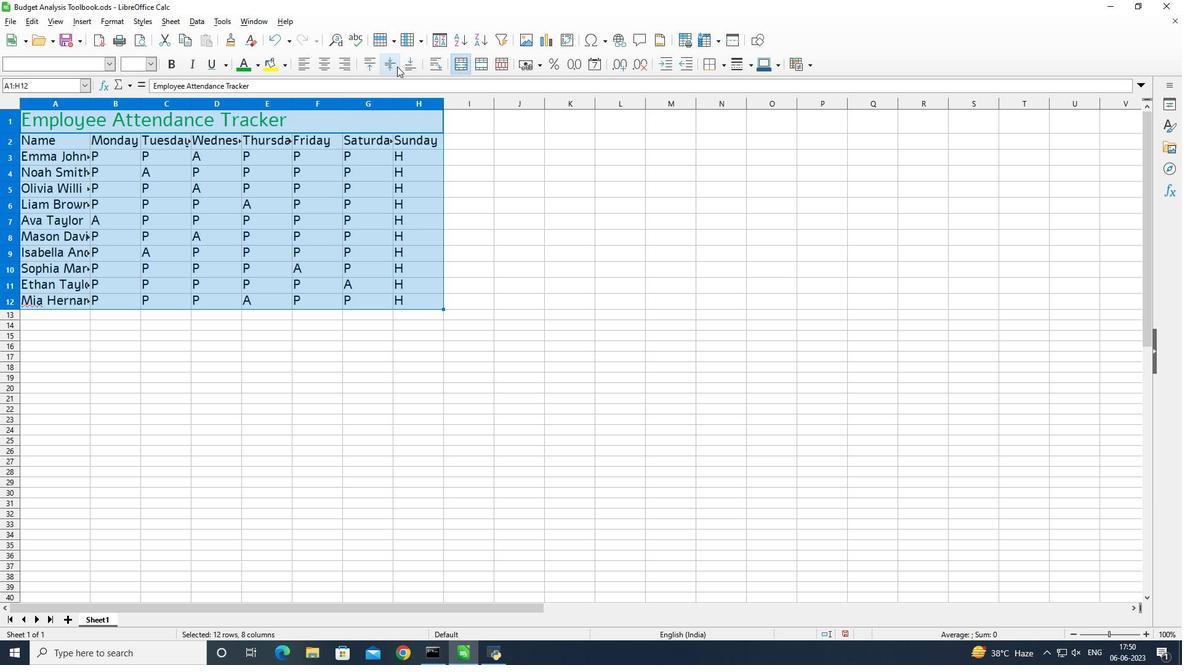 
Action: Mouse pressed left at (374, 67)
Screenshot: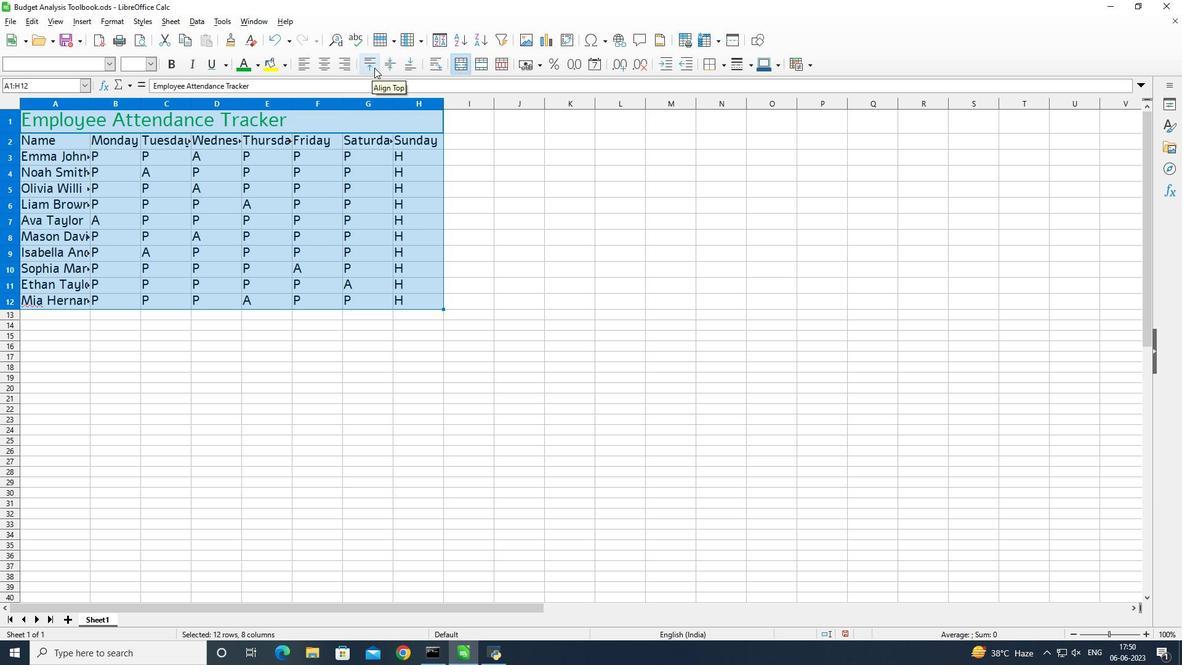 
Action: Mouse moved to (421, 299)
Screenshot: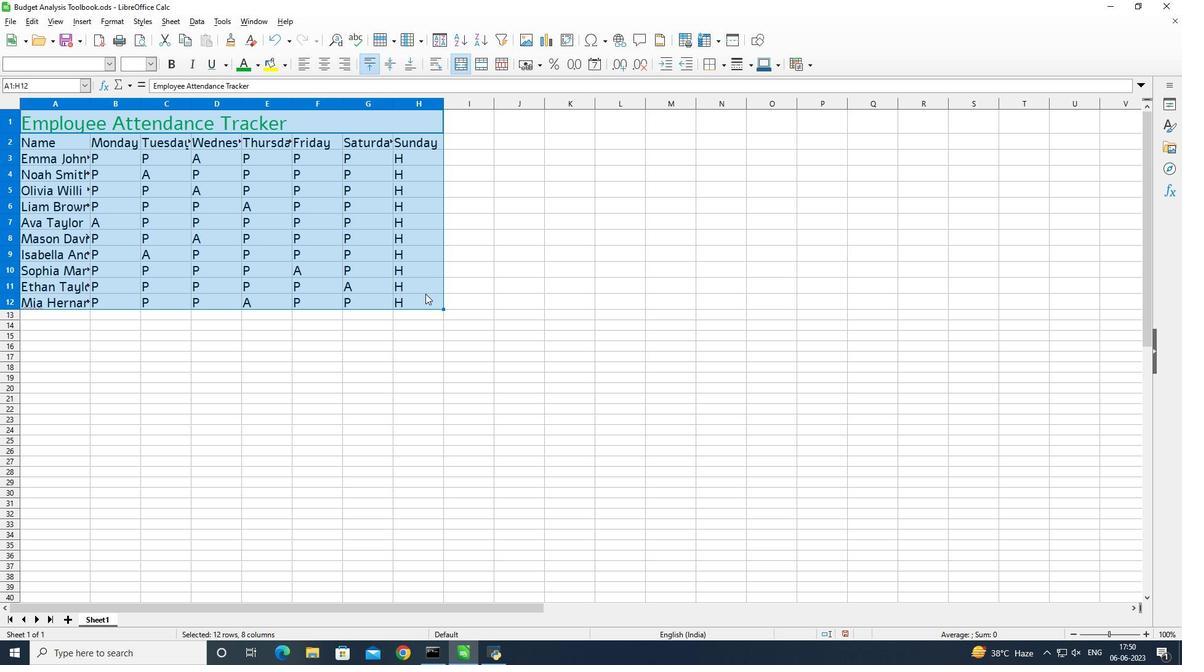
Action: Mouse pressed left at (421, 299)
Screenshot: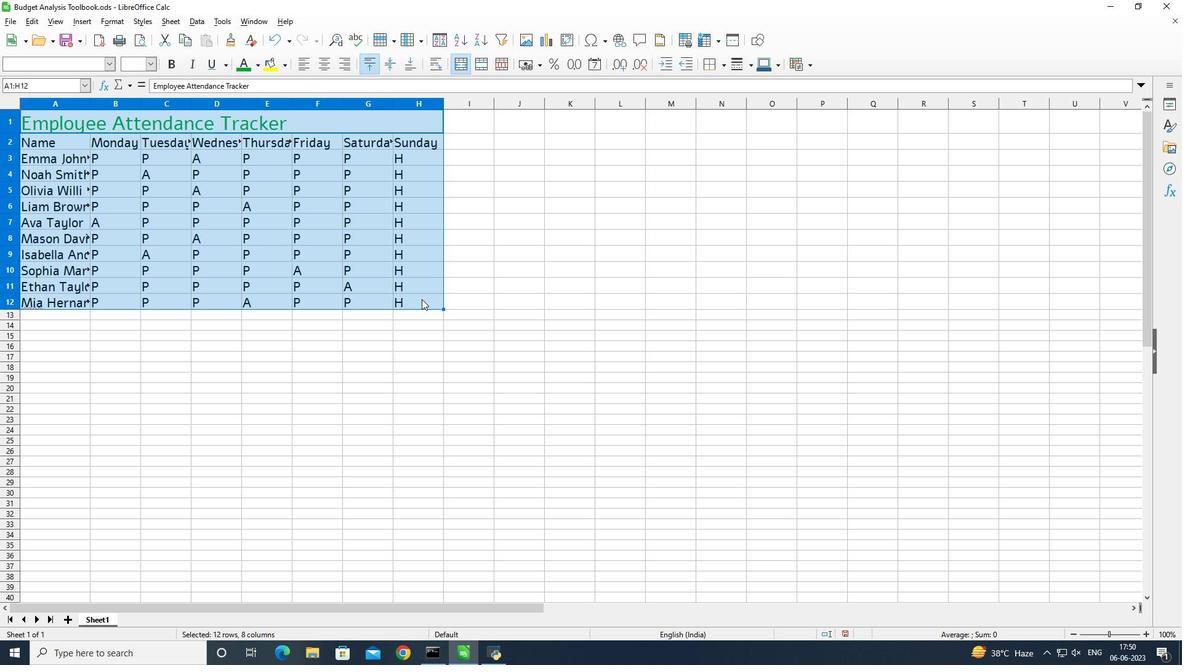 
Action: Mouse moved to (391, 103)
Screenshot: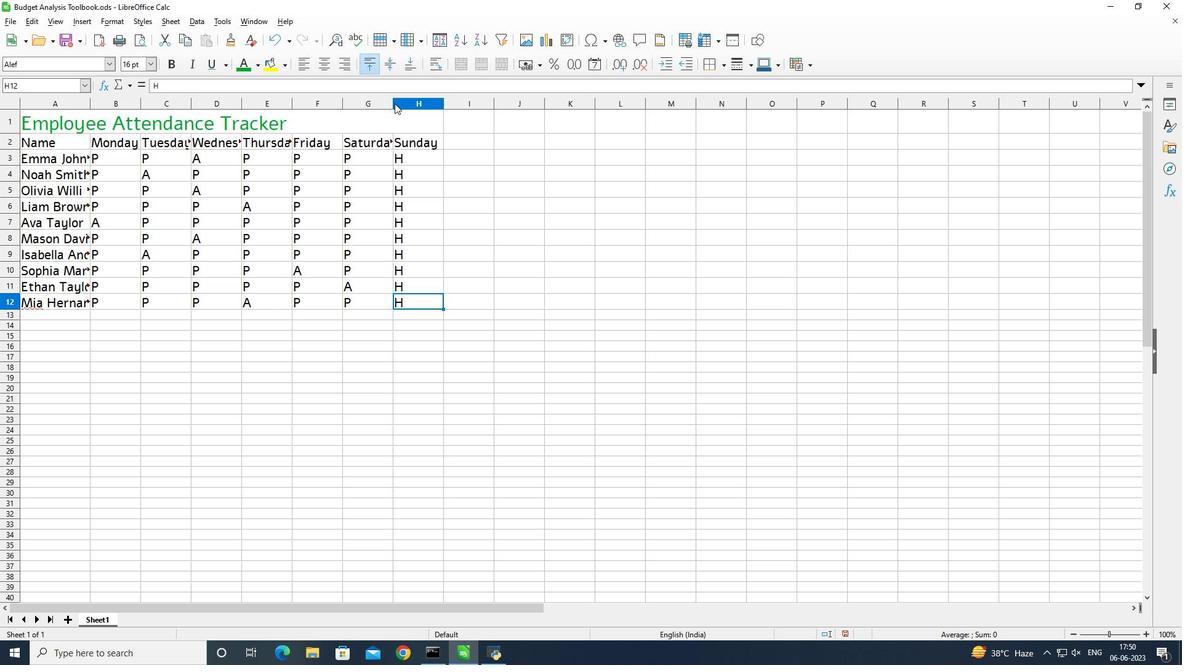 
Action: Mouse pressed left at (391, 103)
Screenshot: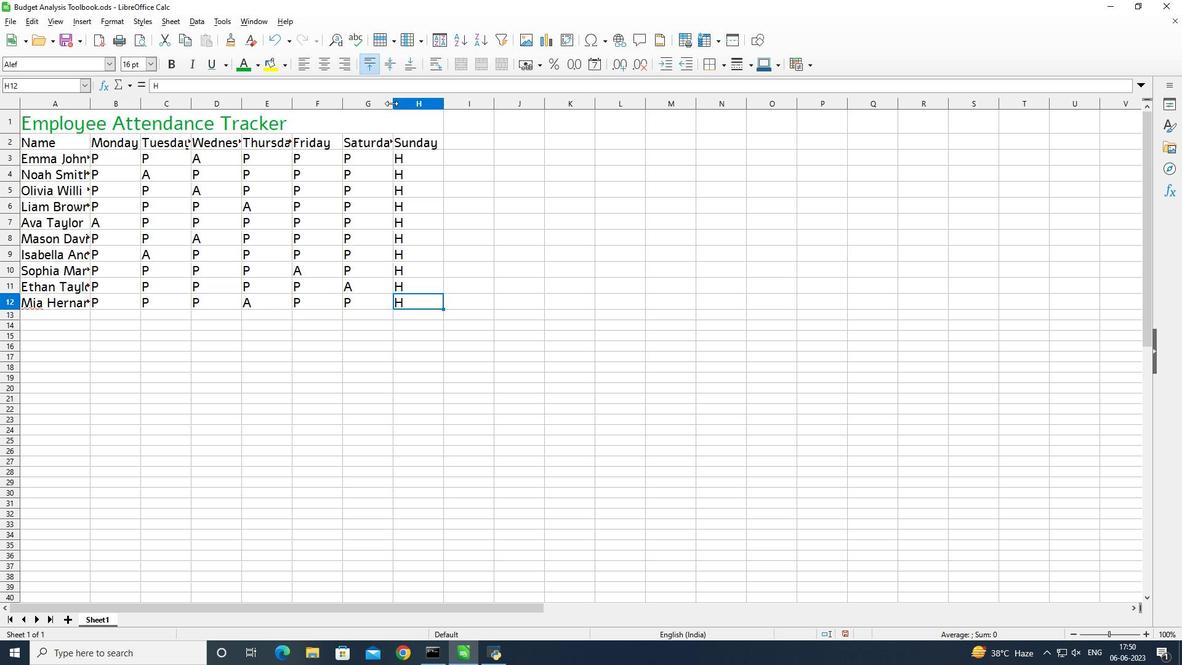 
Action: Mouse pressed left at (391, 103)
Screenshot: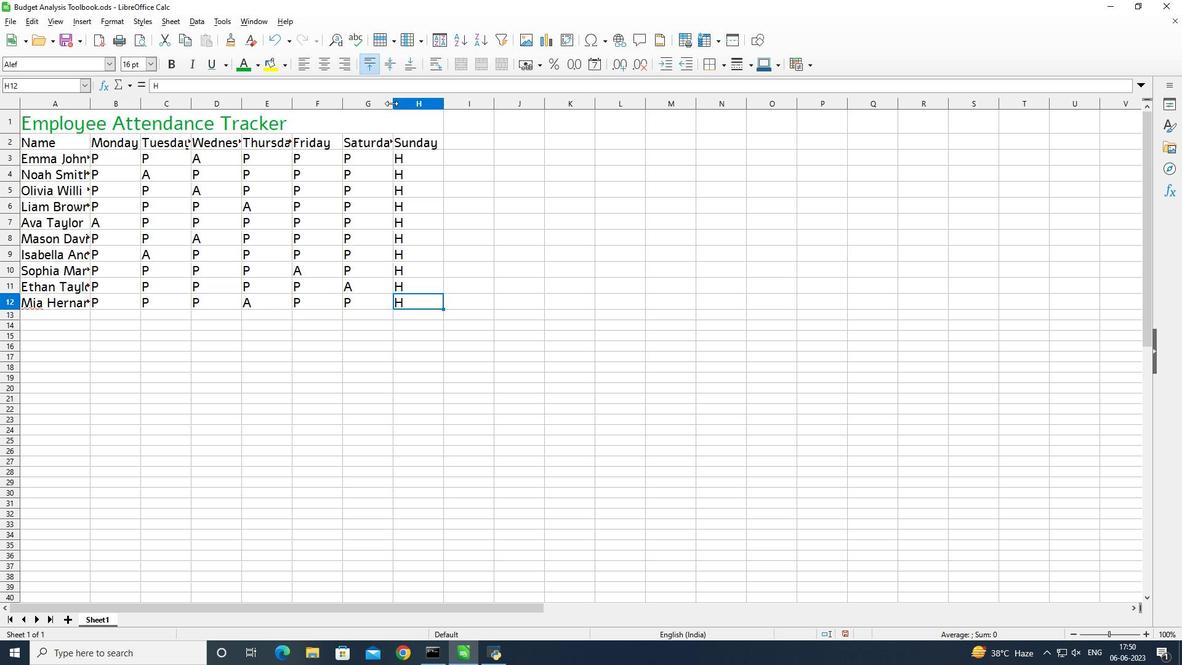 
Action: Mouse moved to (293, 106)
Screenshot: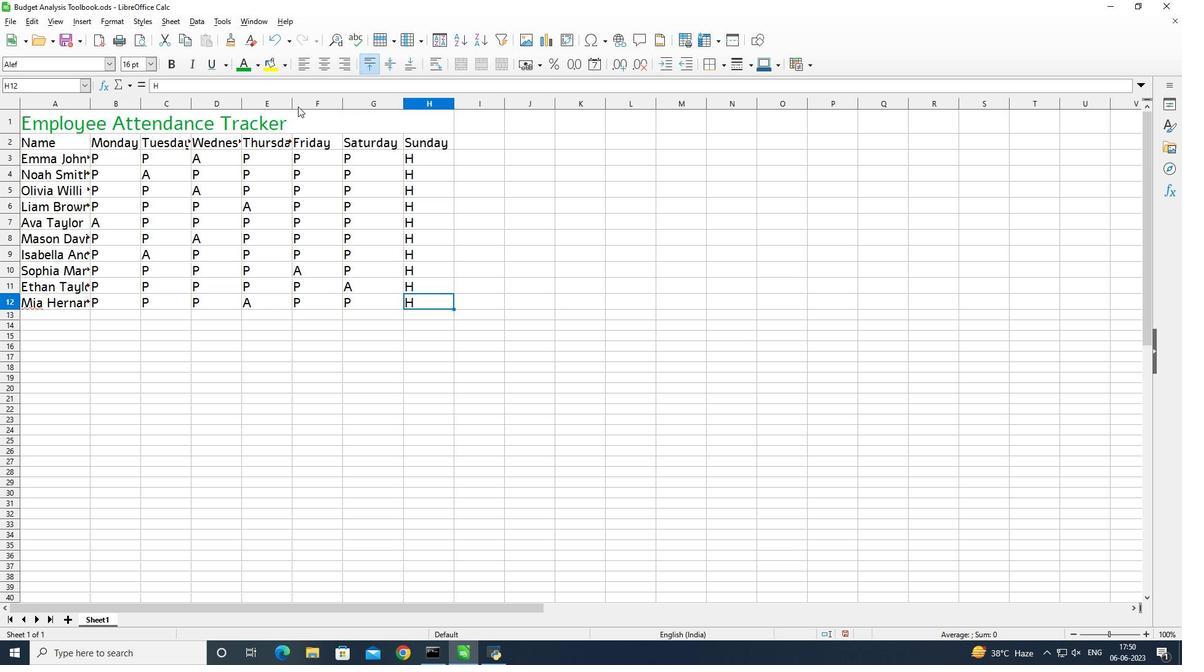 
Action: Mouse pressed left at (293, 106)
Screenshot: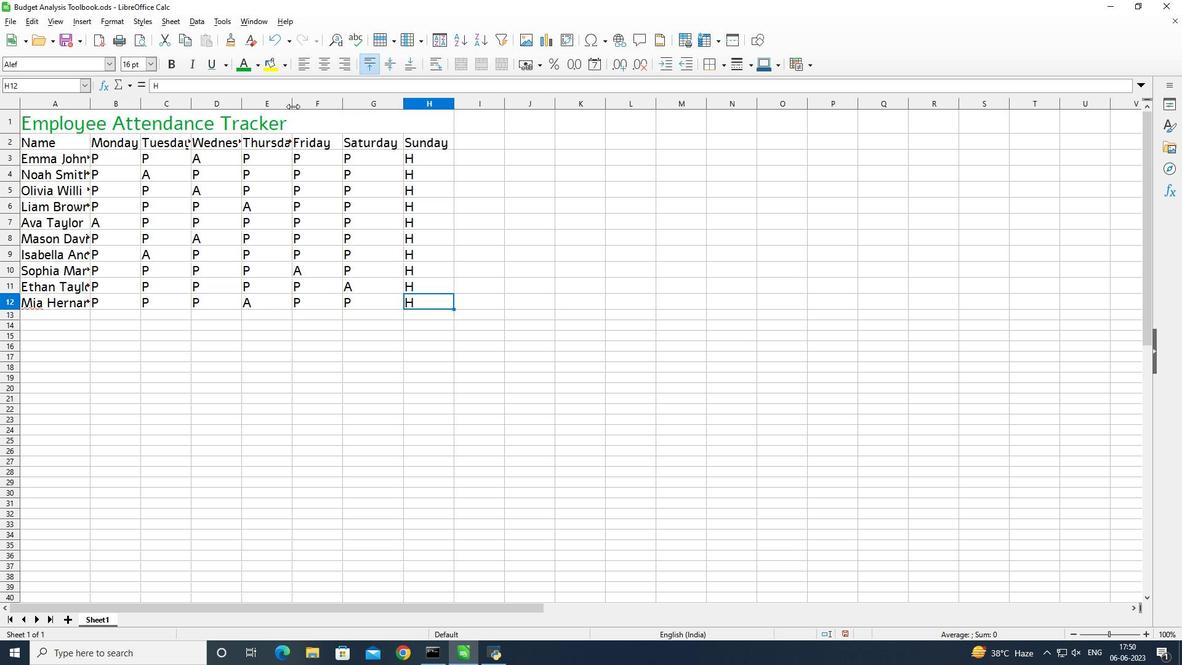 
Action: Mouse pressed left at (293, 106)
Screenshot: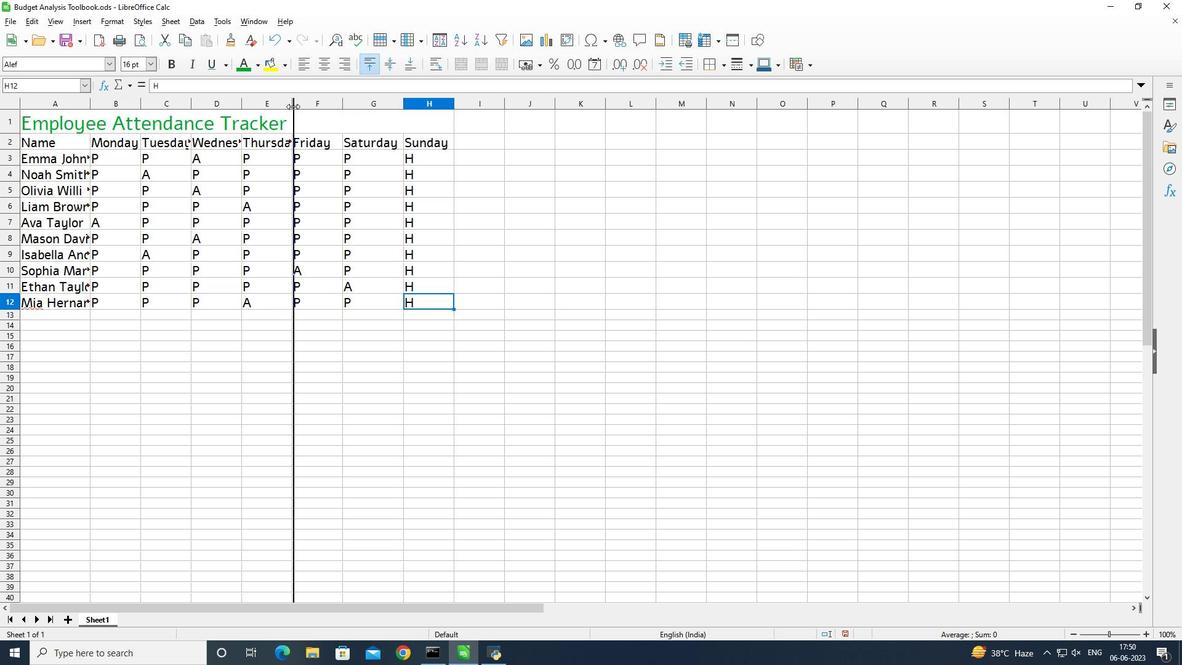 
Action: Mouse moved to (241, 102)
Screenshot: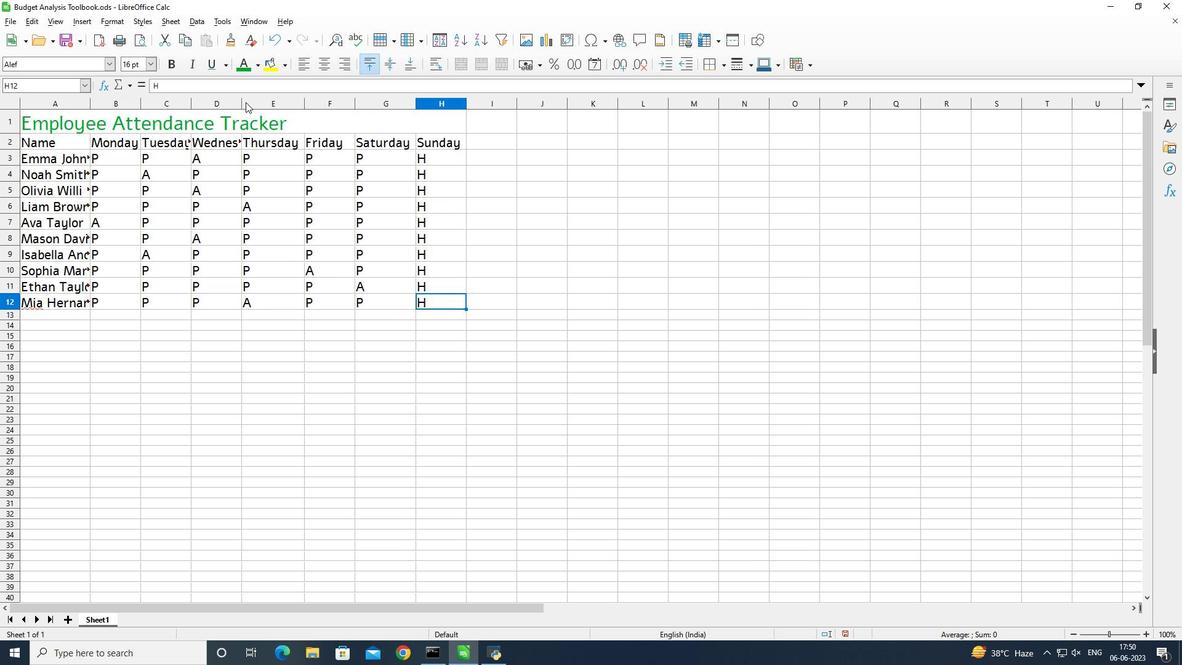 
Action: Mouse pressed left at (241, 102)
Screenshot: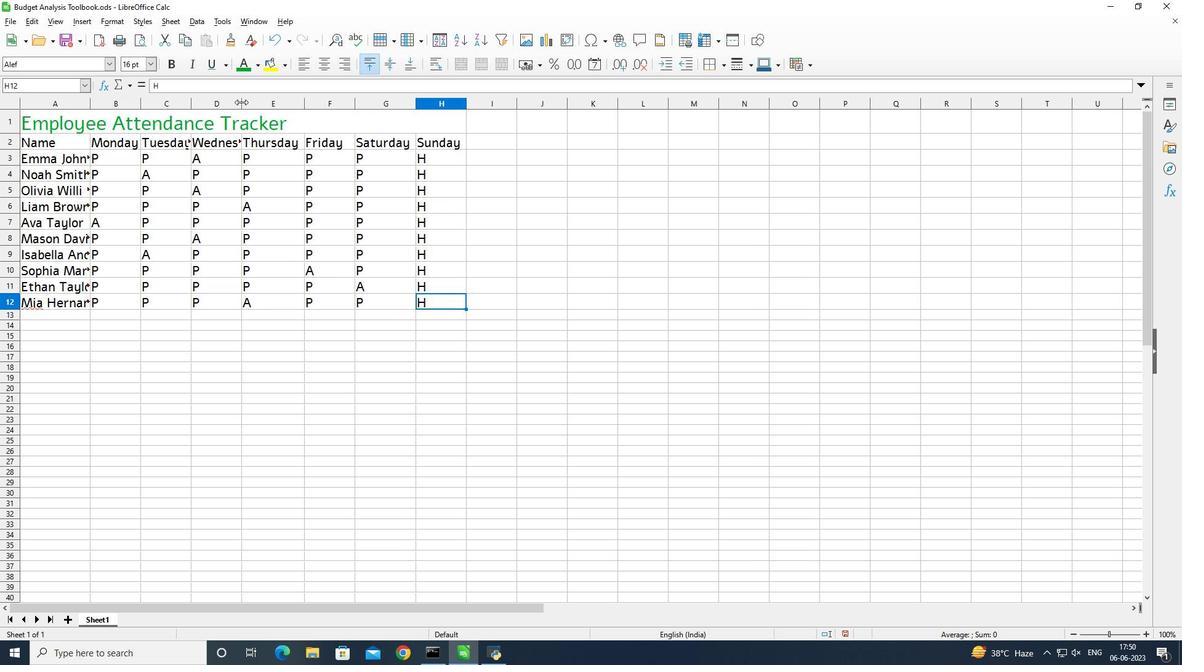 
Action: Mouse pressed left at (241, 102)
Screenshot: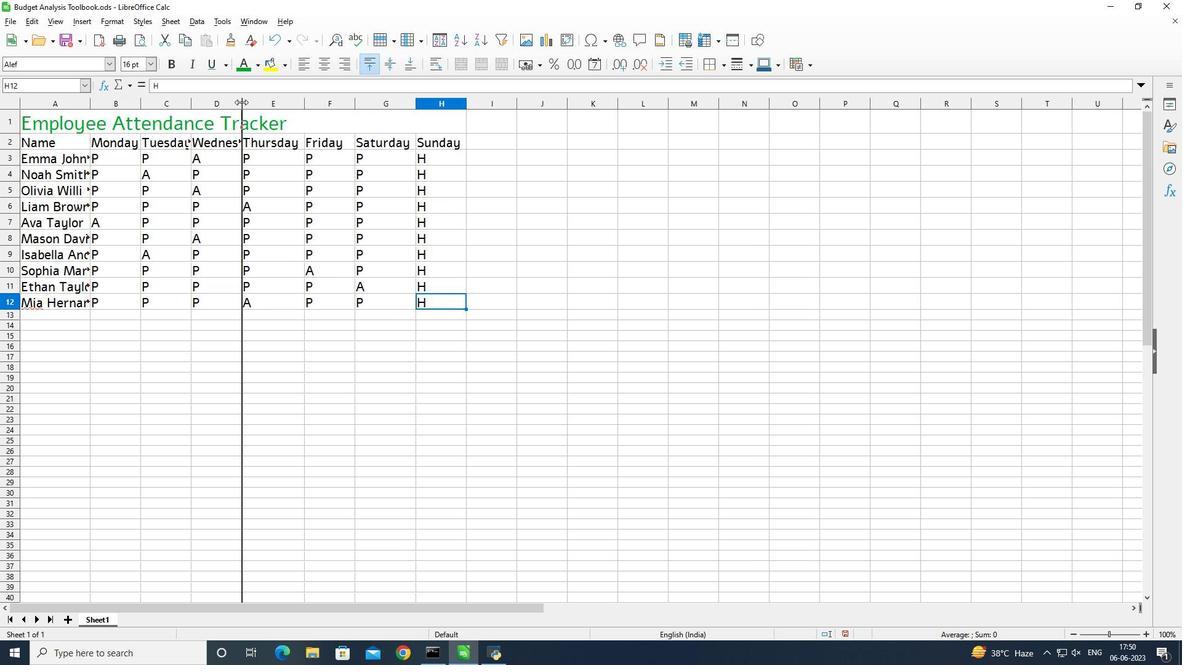 
Action: Mouse moved to (192, 100)
Screenshot: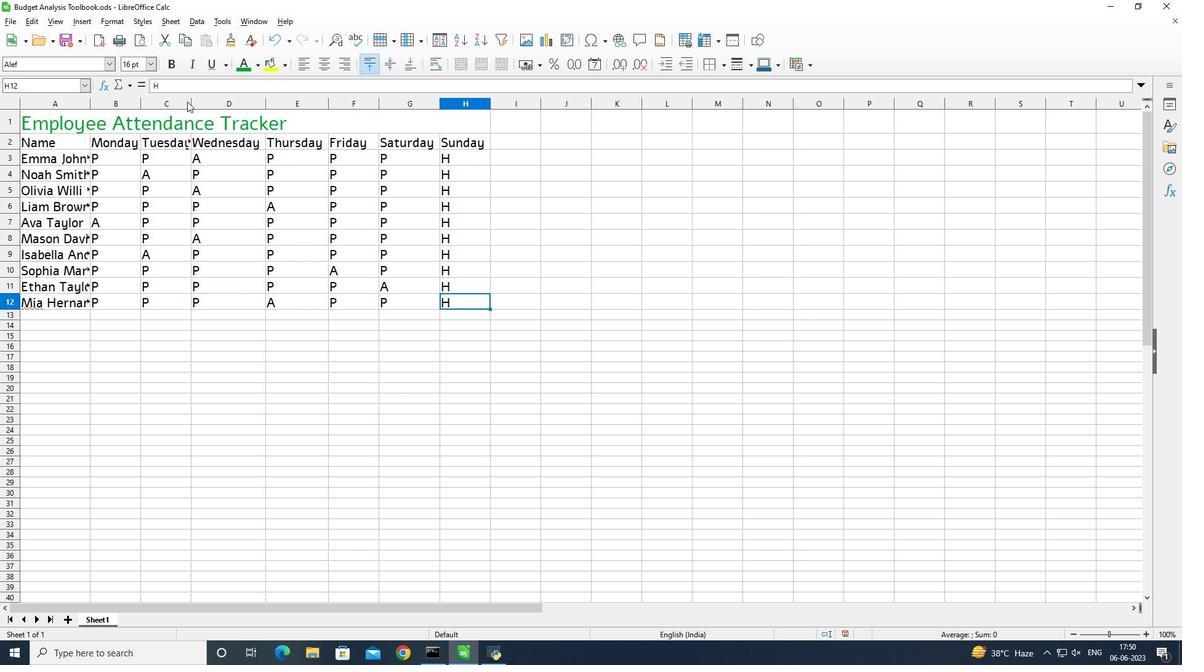
Action: Mouse pressed left at (192, 100)
Screenshot: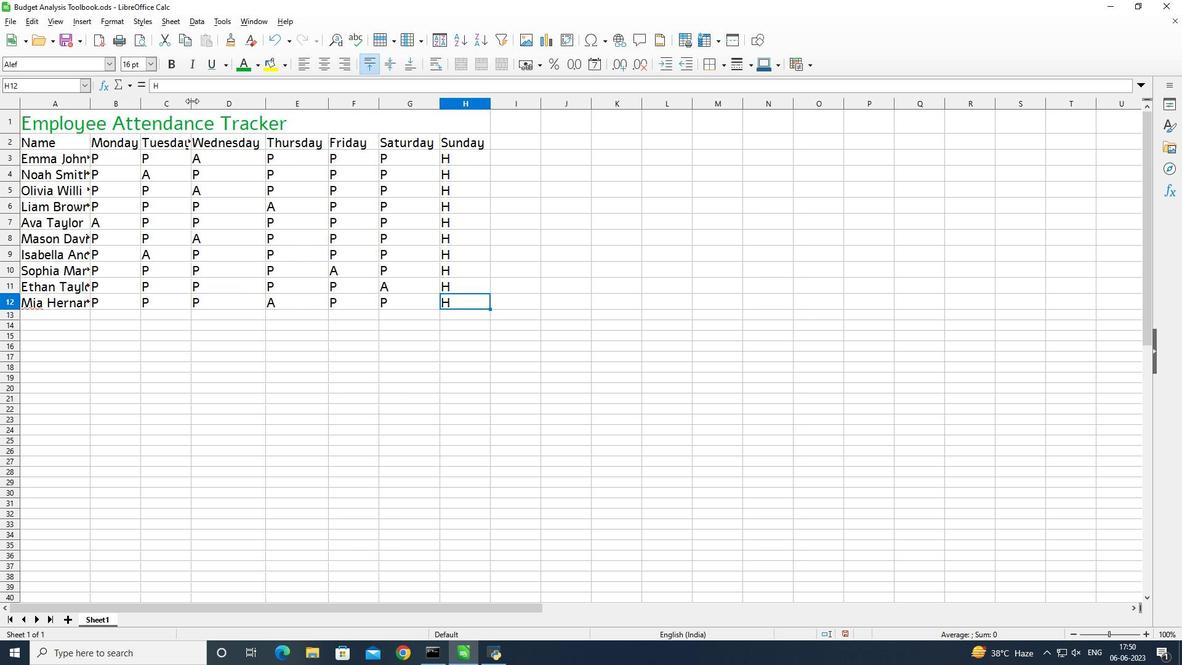 
Action: Mouse pressed left at (192, 100)
Screenshot: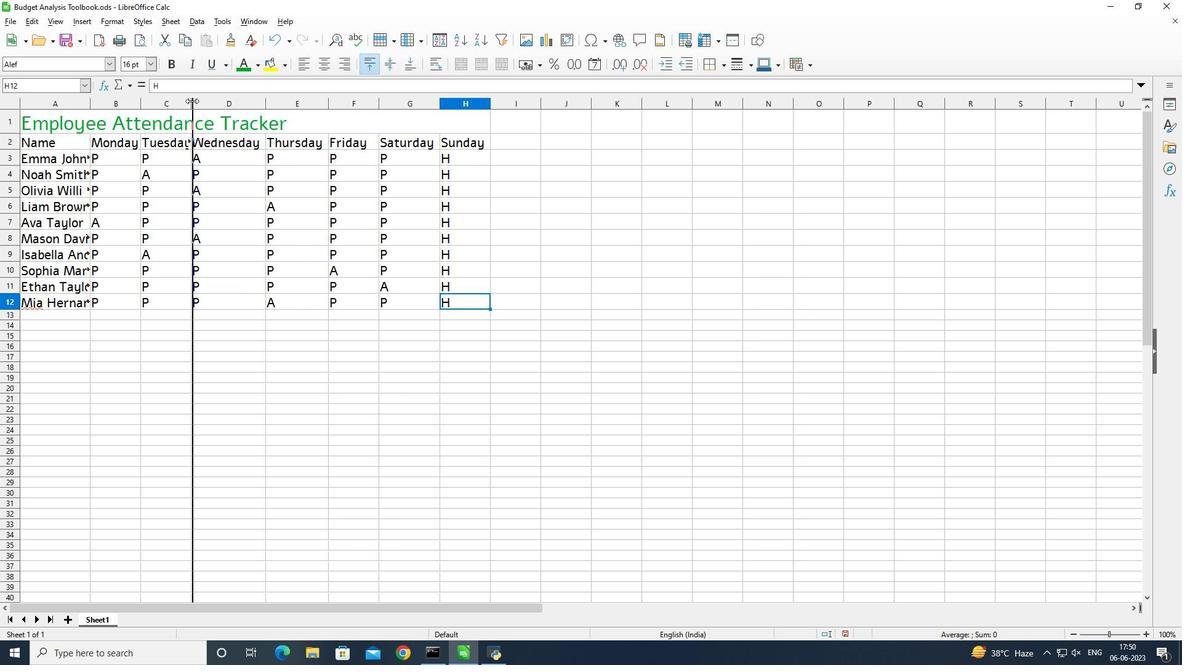 
Action: Mouse moved to (141, 101)
Screenshot: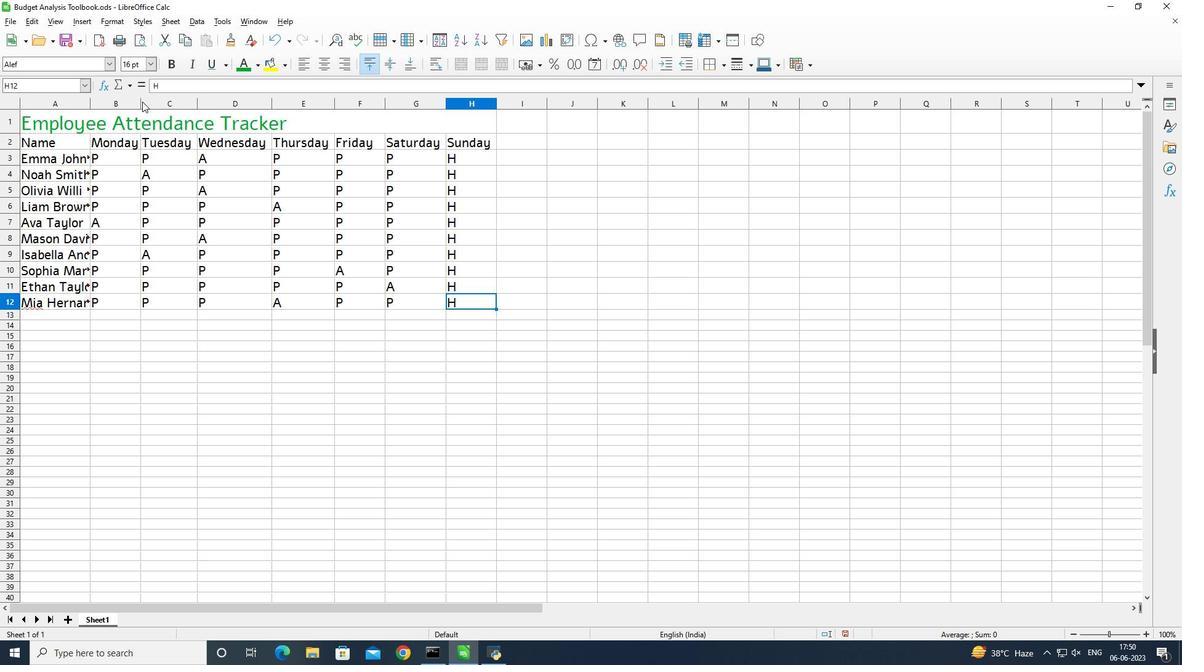 
Action: Mouse pressed left at (141, 101)
Screenshot: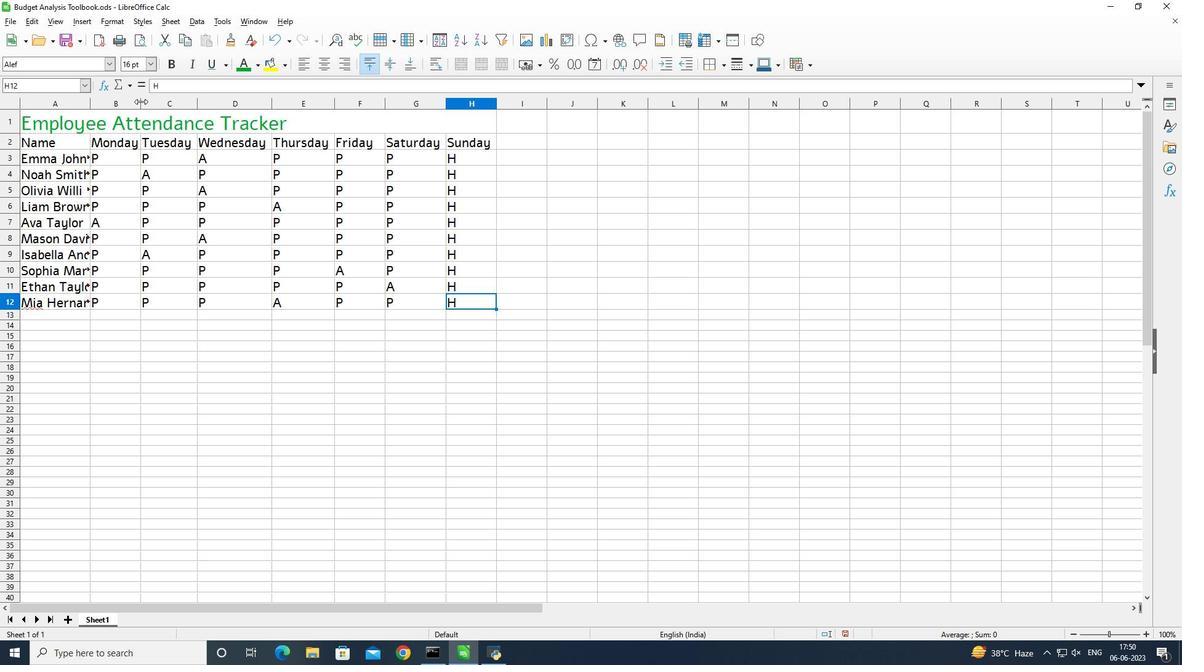 
Action: Mouse pressed left at (141, 101)
Screenshot: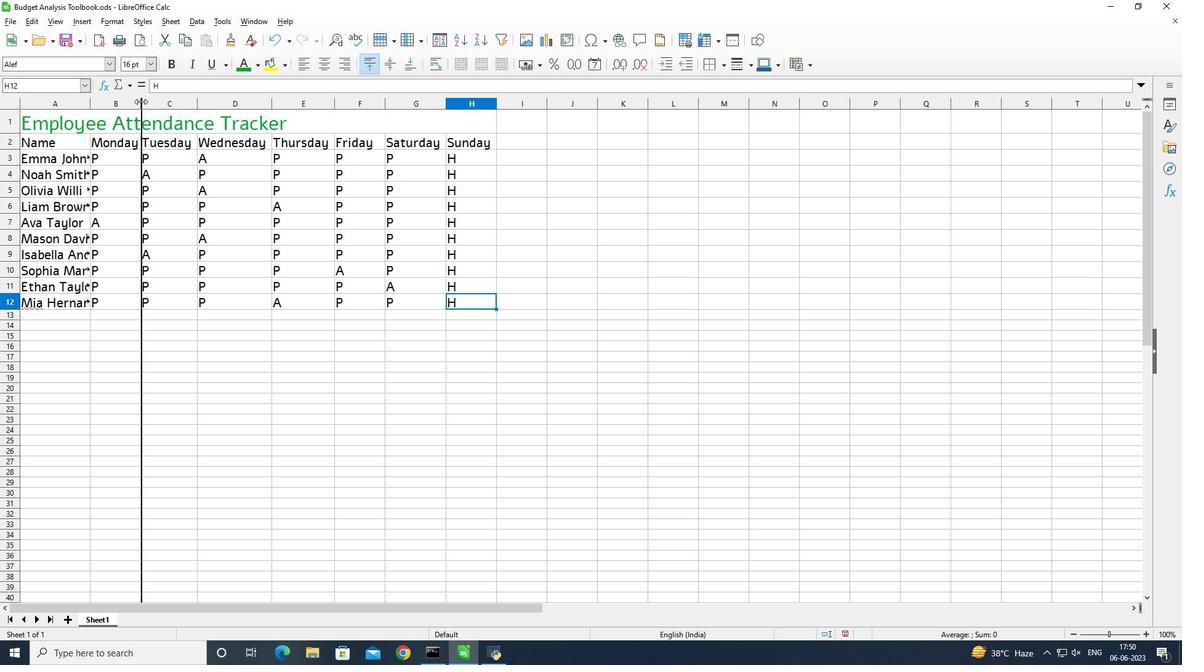 
Action: Mouse moved to (90, 106)
Screenshot: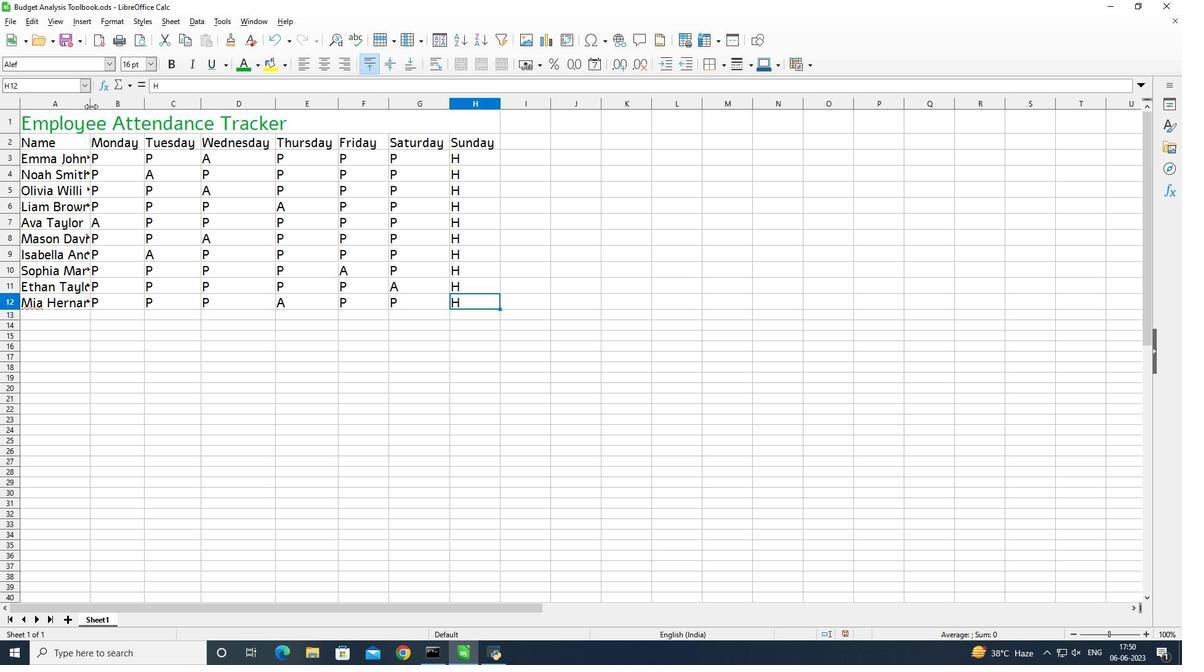 
Action: Mouse pressed left at (90, 106)
Screenshot: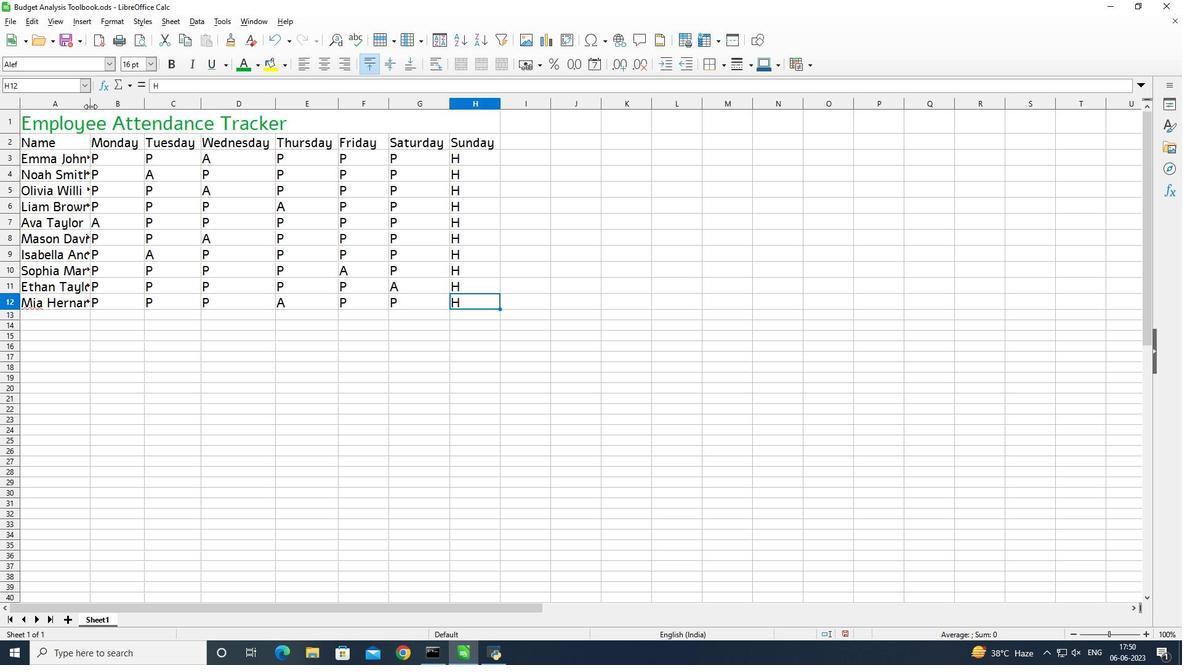 
Action: Mouse pressed left at (90, 106)
Screenshot: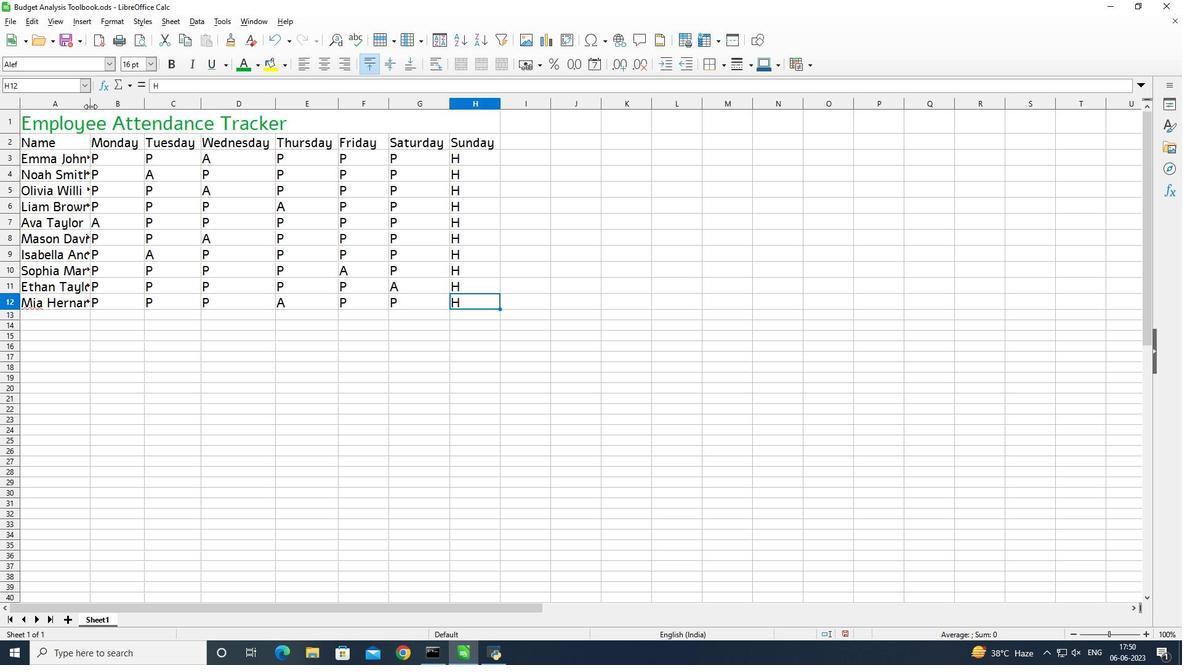 
Action: Mouse moved to (581, 302)
Screenshot: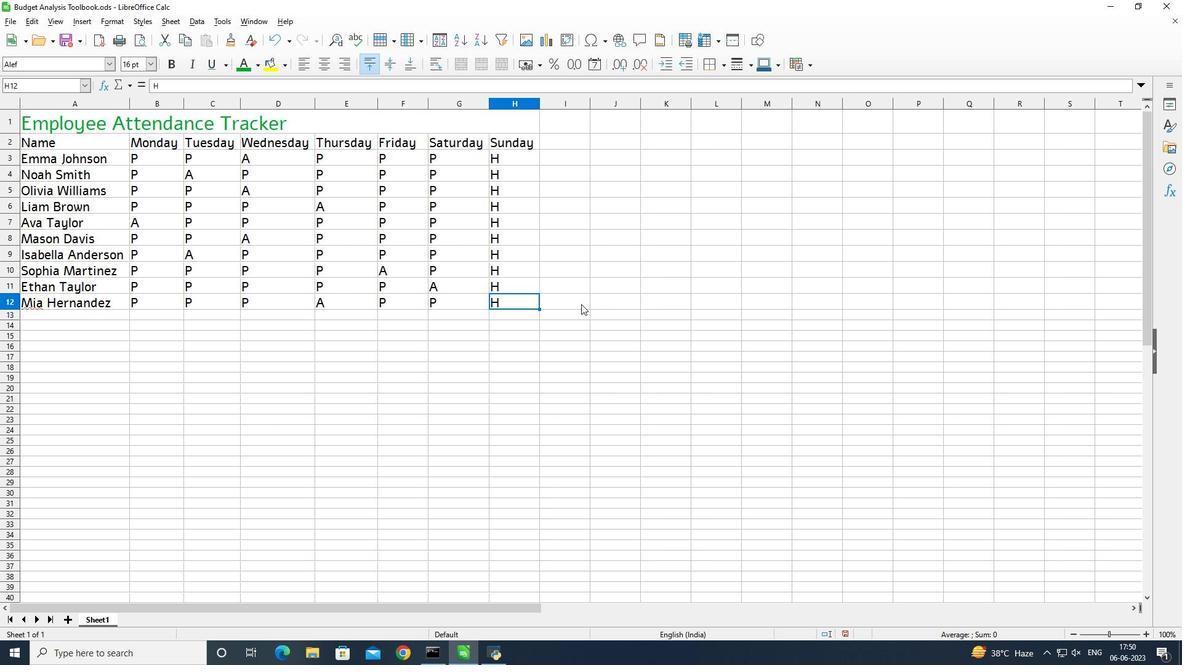 
